 Task: Search one way flight ticket for 3 adults in first from Omaha: Eppley Airfield to Riverton: Central Wyoming Regional Airport (was Riverton Regional) on 5-4-2023. Choice of flights is Frontier. Number of bags: 1 carry on bag. Price is upto 55000. Outbound departure time preference is 14:00.
Action: Mouse moved to (219, 286)
Screenshot: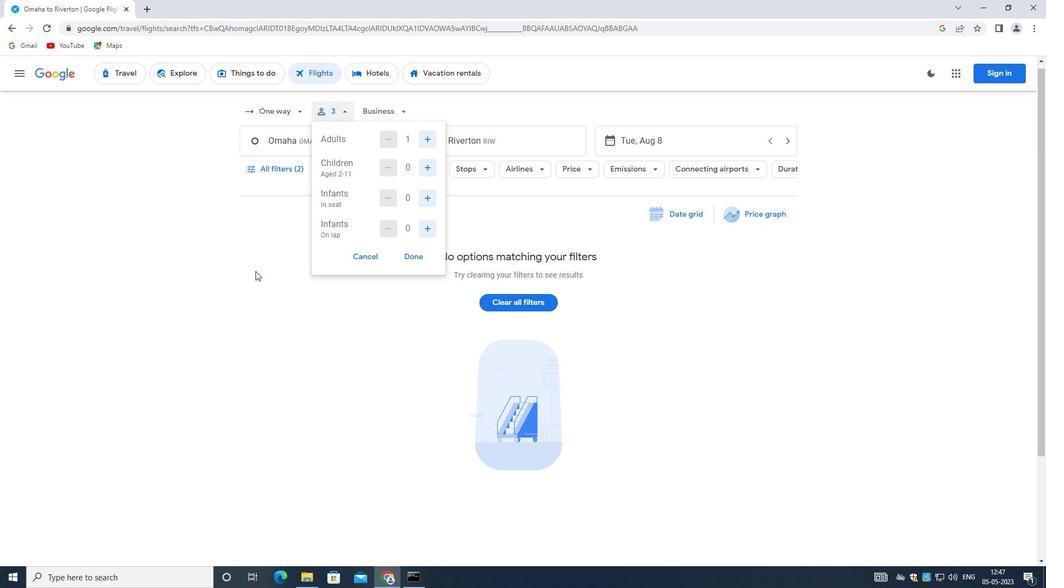
Action: Mouse pressed left at (219, 286)
Screenshot: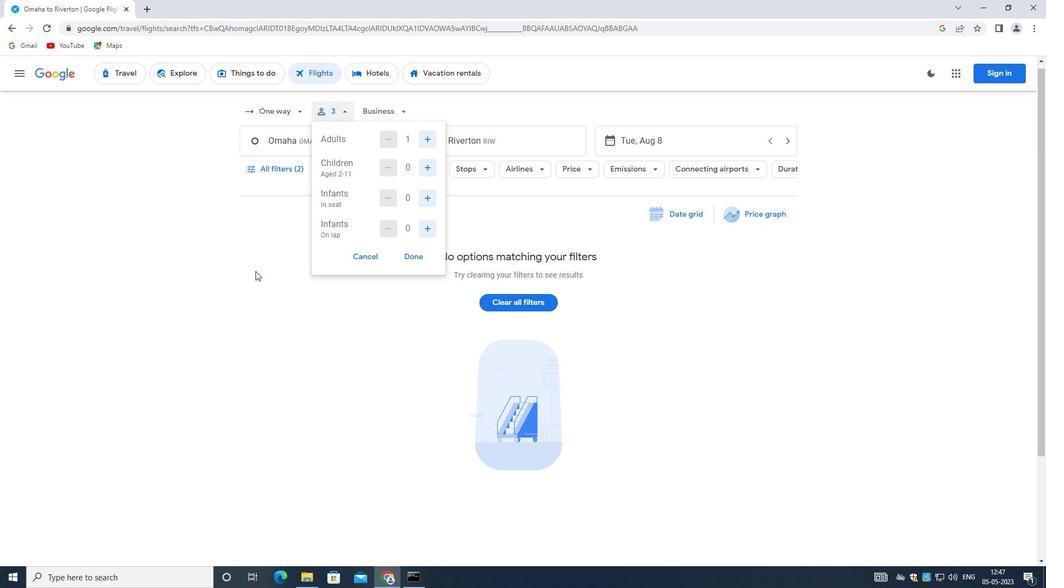 
Action: Mouse moved to (289, 110)
Screenshot: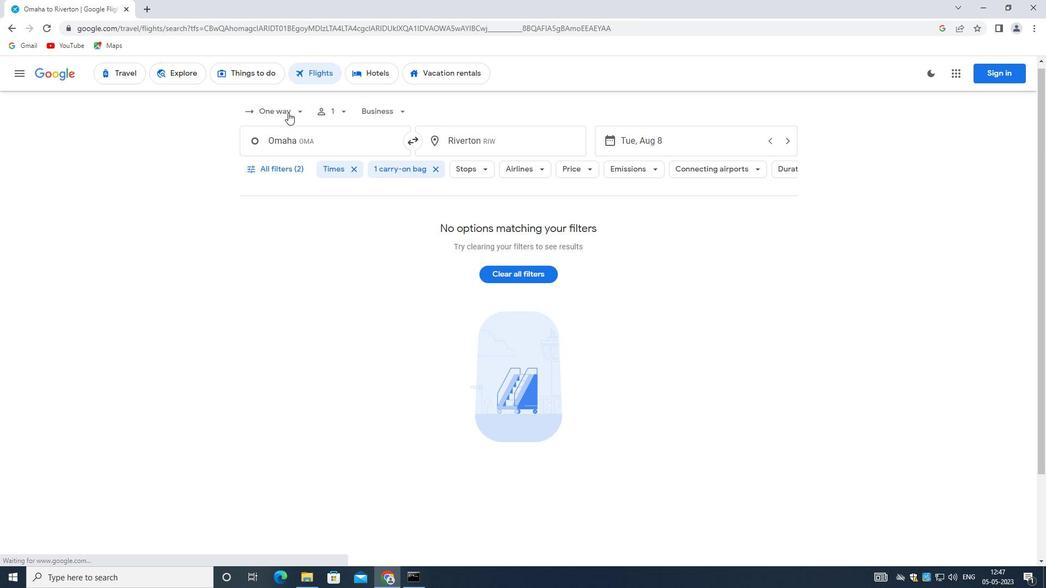 
Action: Mouse pressed left at (289, 110)
Screenshot: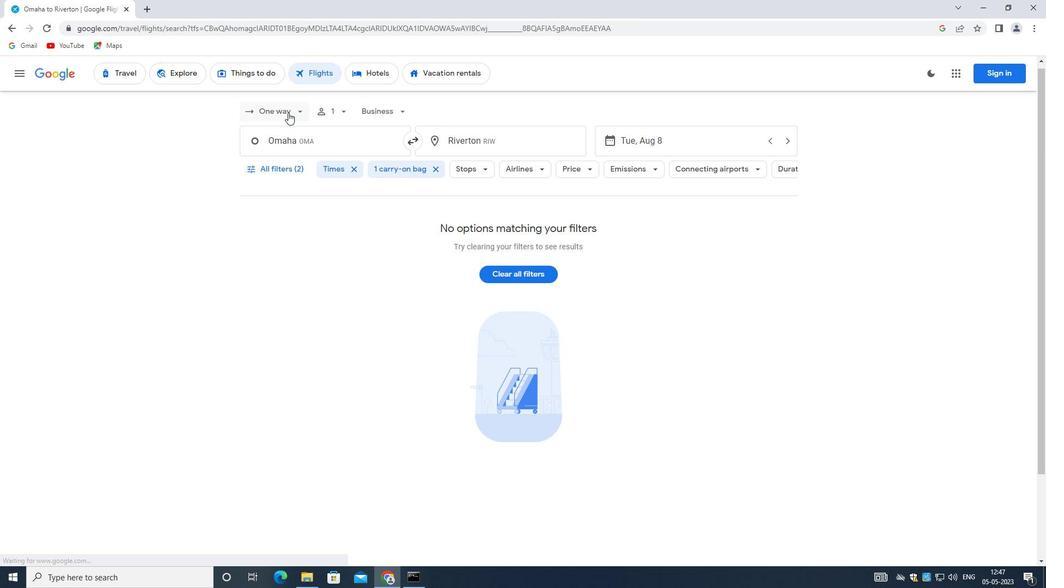 
Action: Mouse moved to (287, 161)
Screenshot: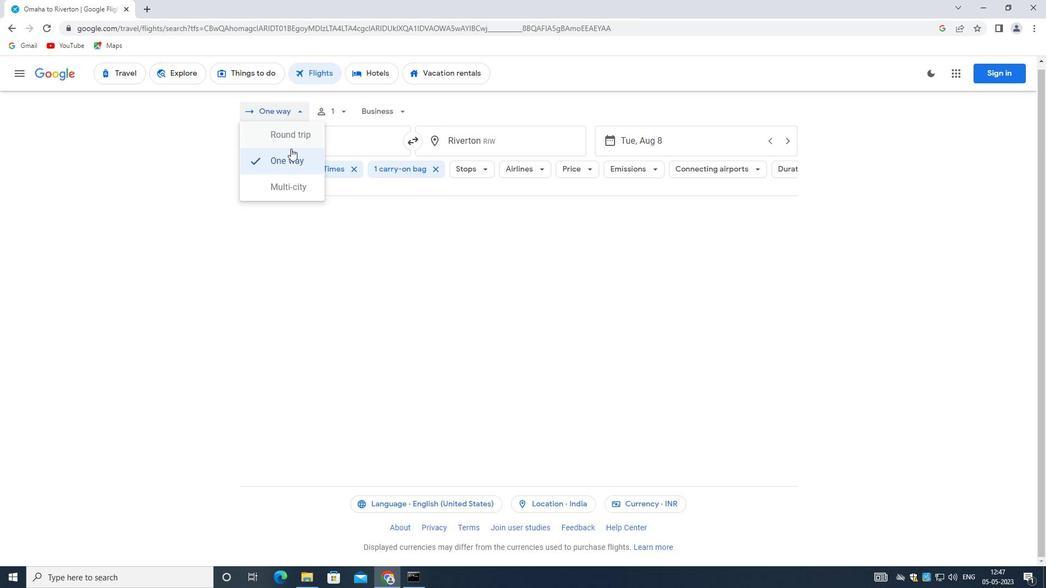 
Action: Mouse pressed left at (287, 161)
Screenshot: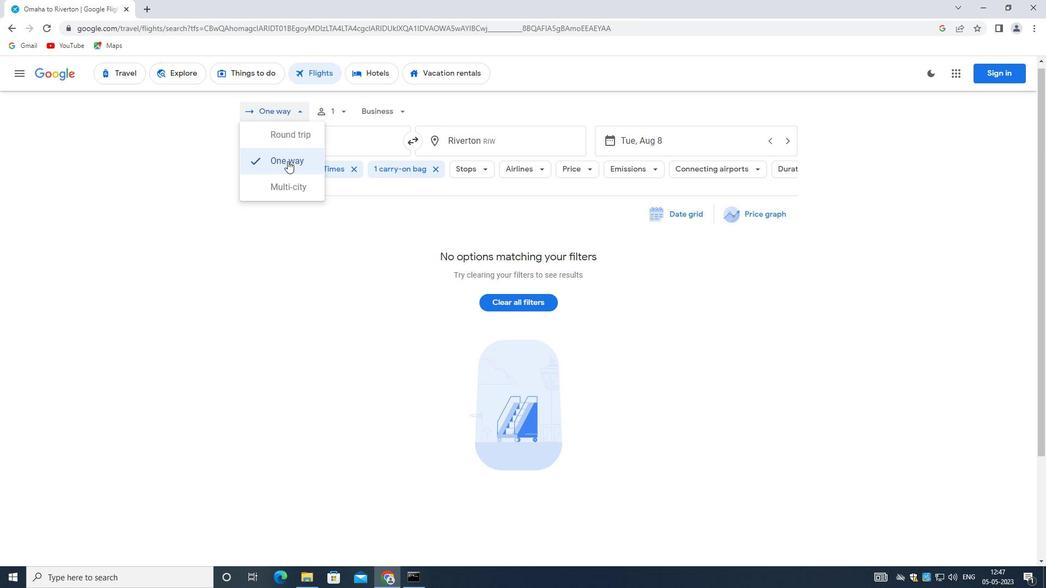 
Action: Mouse moved to (347, 105)
Screenshot: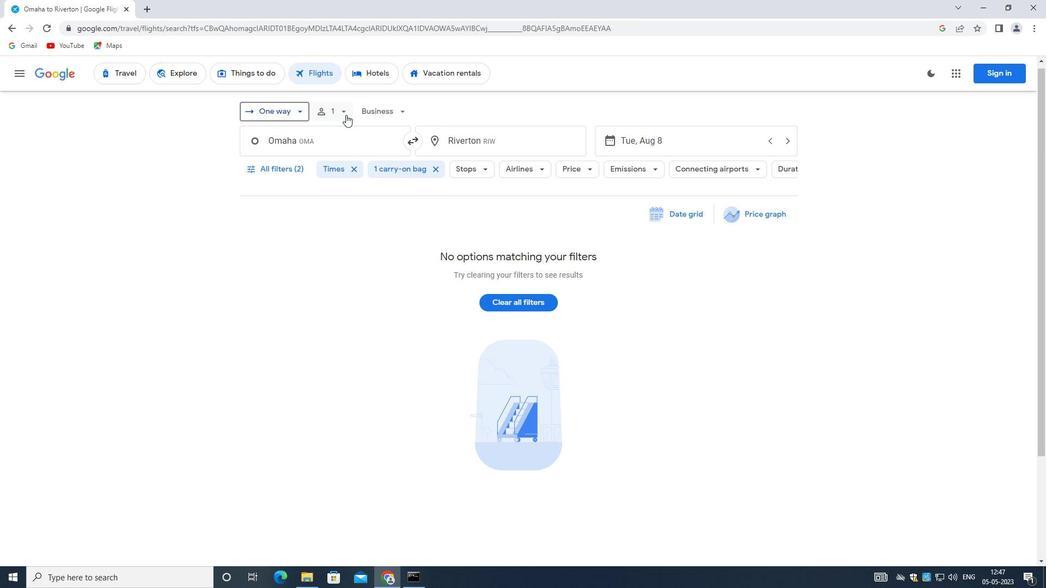 
Action: Mouse pressed left at (347, 105)
Screenshot: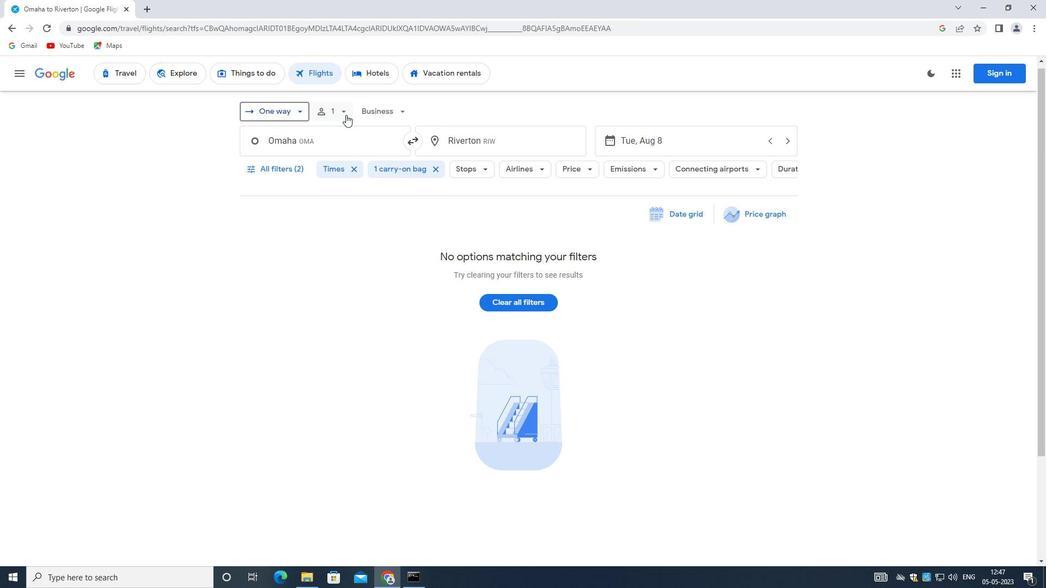 
Action: Mouse moved to (381, 133)
Screenshot: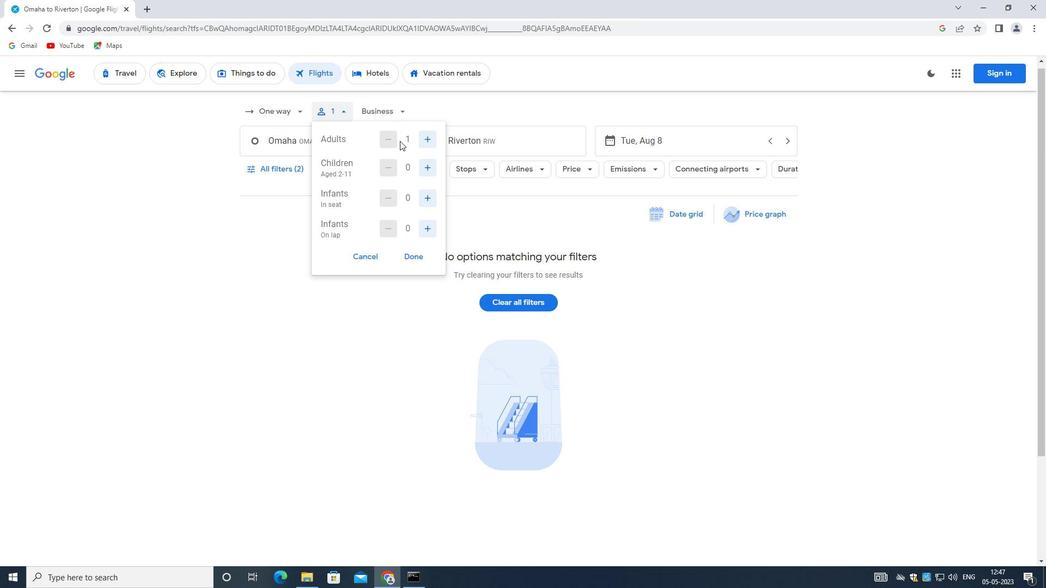 
Action: Mouse pressed left at (381, 133)
Screenshot: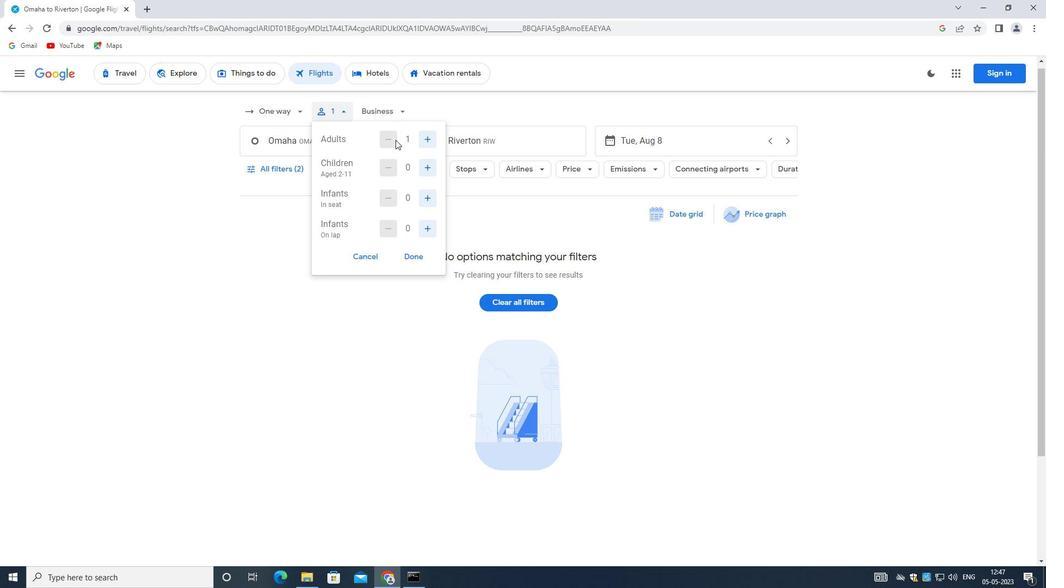 
Action: Mouse moved to (390, 142)
Screenshot: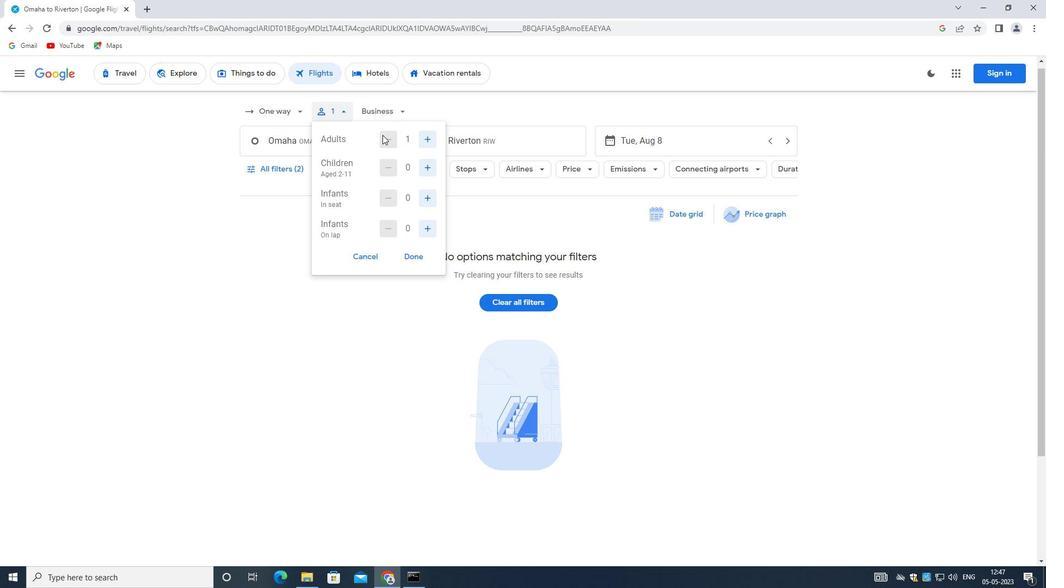 
Action: Mouse pressed left at (390, 142)
Screenshot: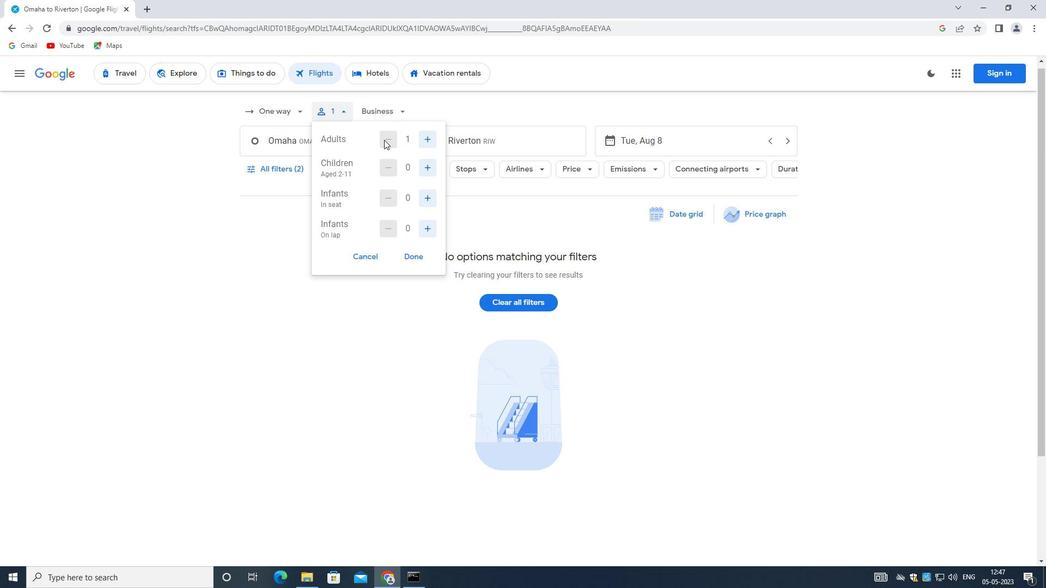 
Action: Mouse pressed left at (390, 142)
Screenshot: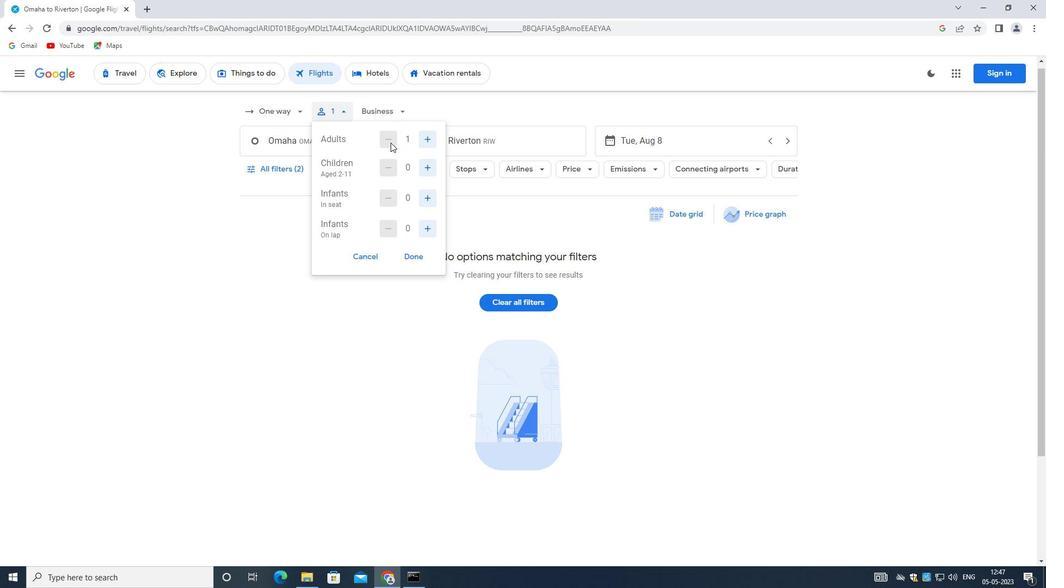 
Action: Mouse moved to (422, 134)
Screenshot: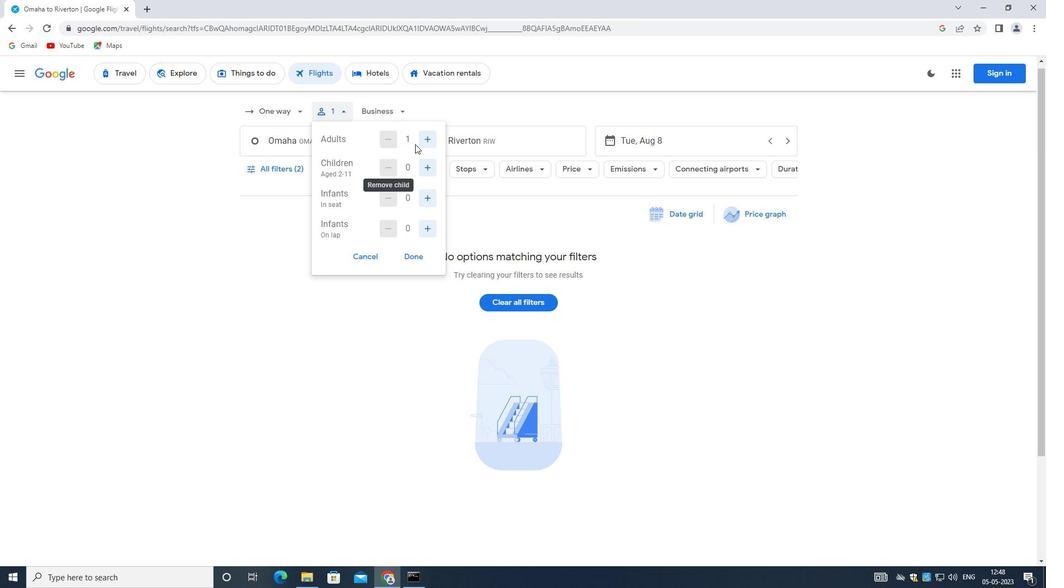 
Action: Mouse pressed left at (422, 134)
Screenshot: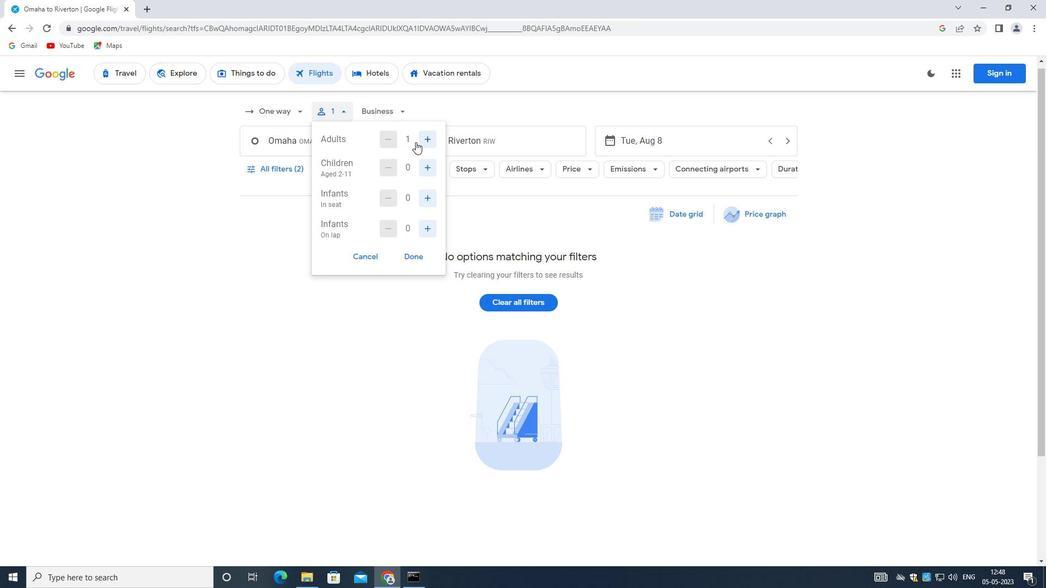 
Action: Mouse moved to (422, 134)
Screenshot: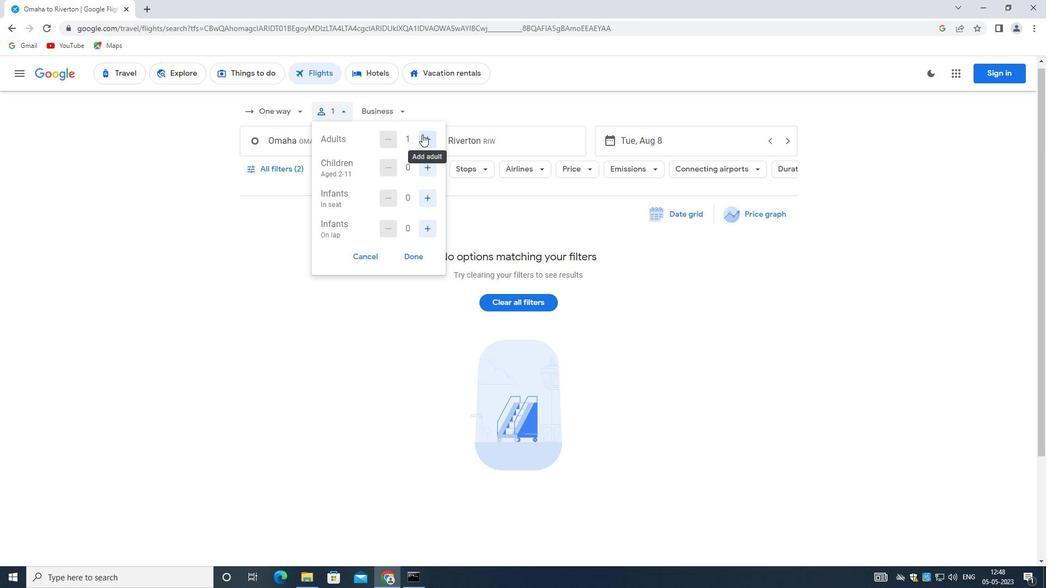 
Action: Mouse pressed left at (422, 134)
Screenshot: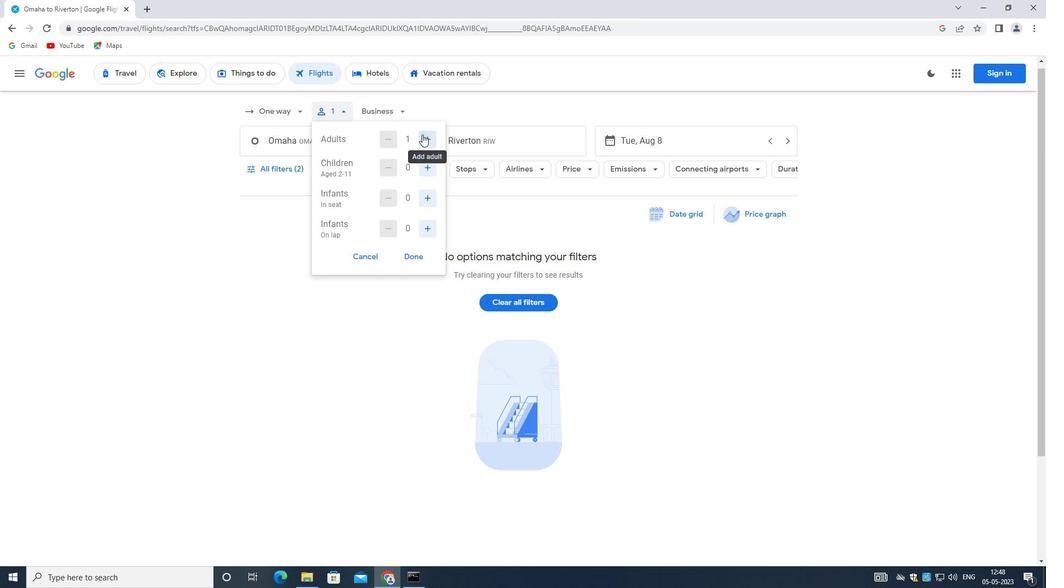 
Action: Mouse moved to (412, 255)
Screenshot: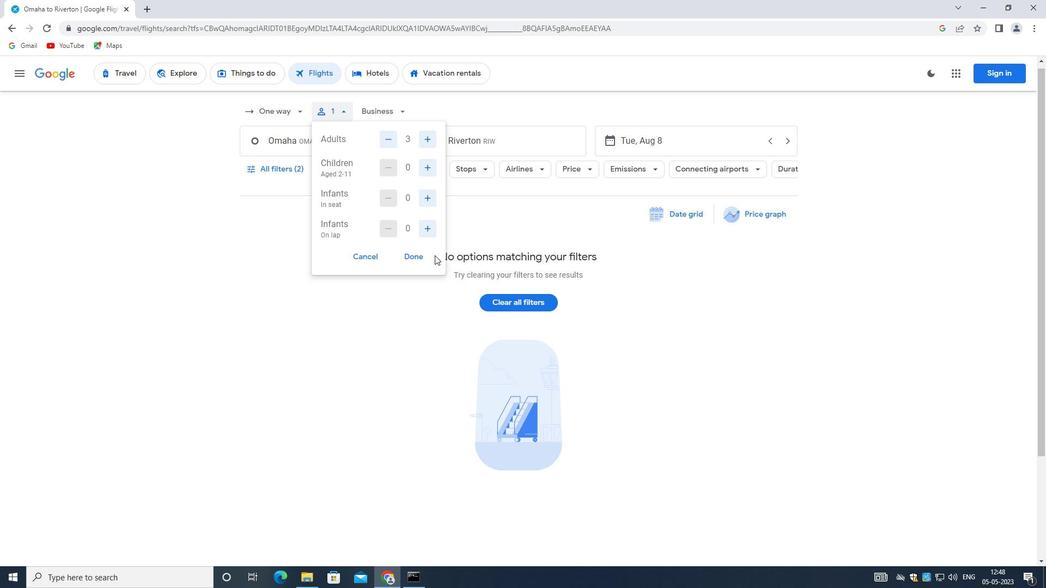 
Action: Mouse pressed left at (412, 255)
Screenshot: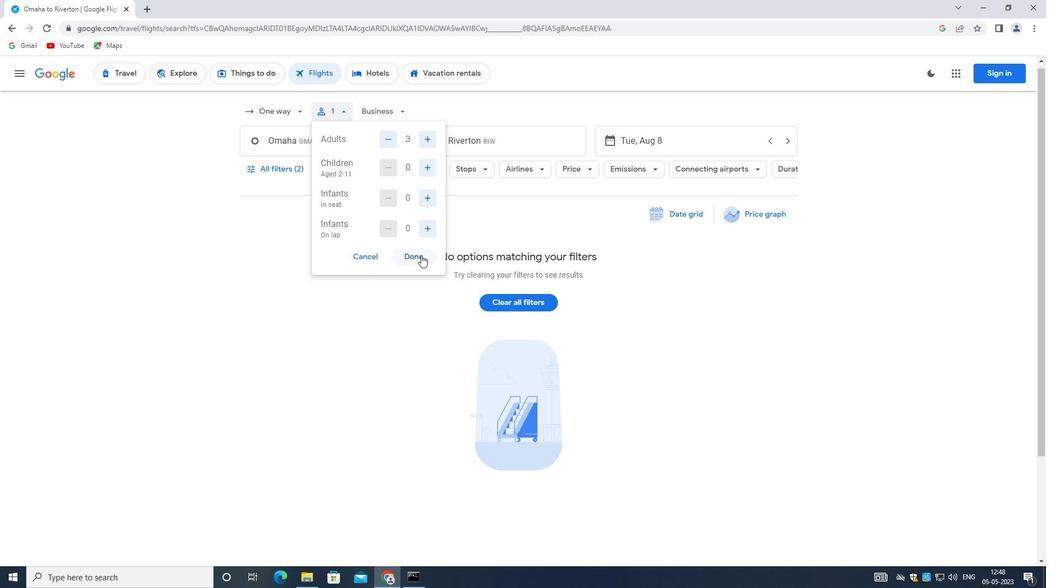 
Action: Mouse moved to (312, 140)
Screenshot: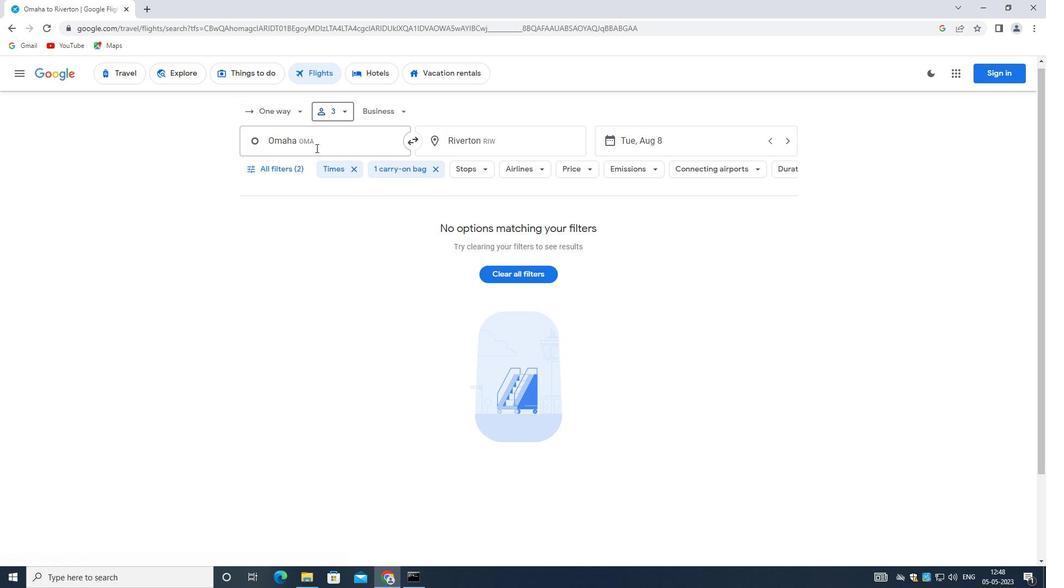 
Action: Mouse pressed left at (312, 140)
Screenshot: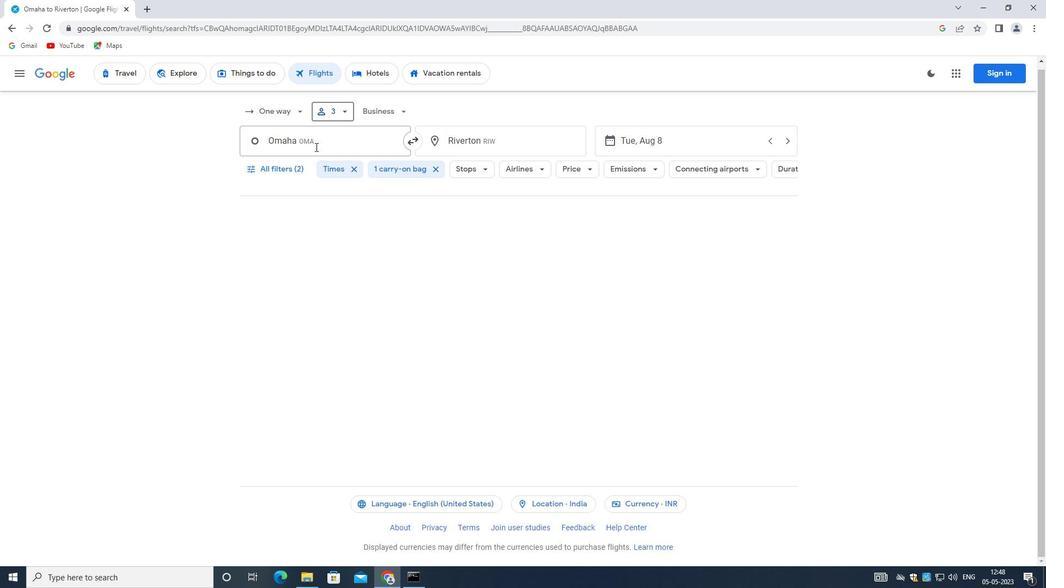 
Action: Mouse moved to (312, 140)
Screenshot: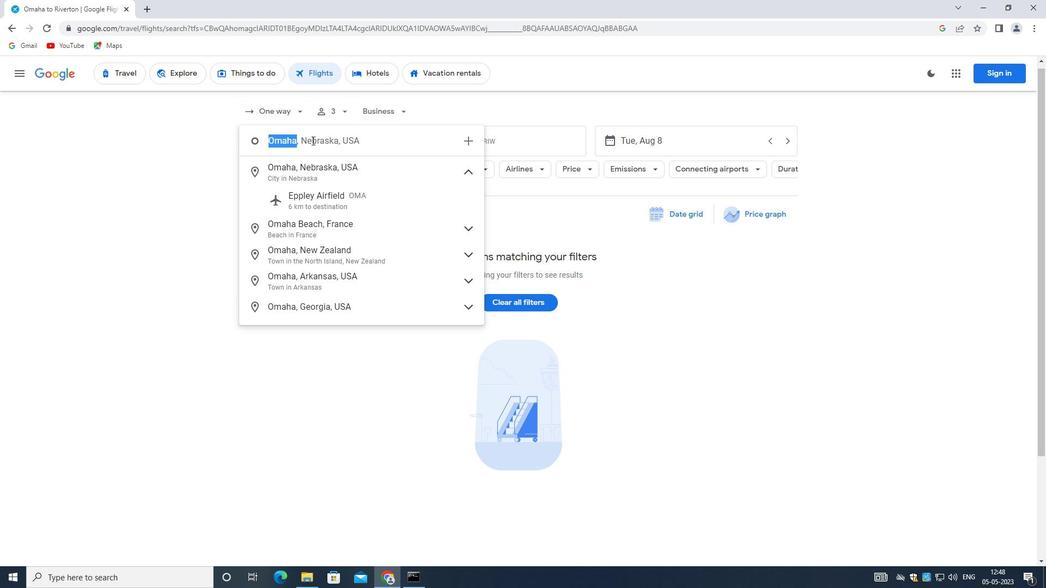 
Action: Key pressed <Key.backspace><Key.shift>EPP
Screenshot: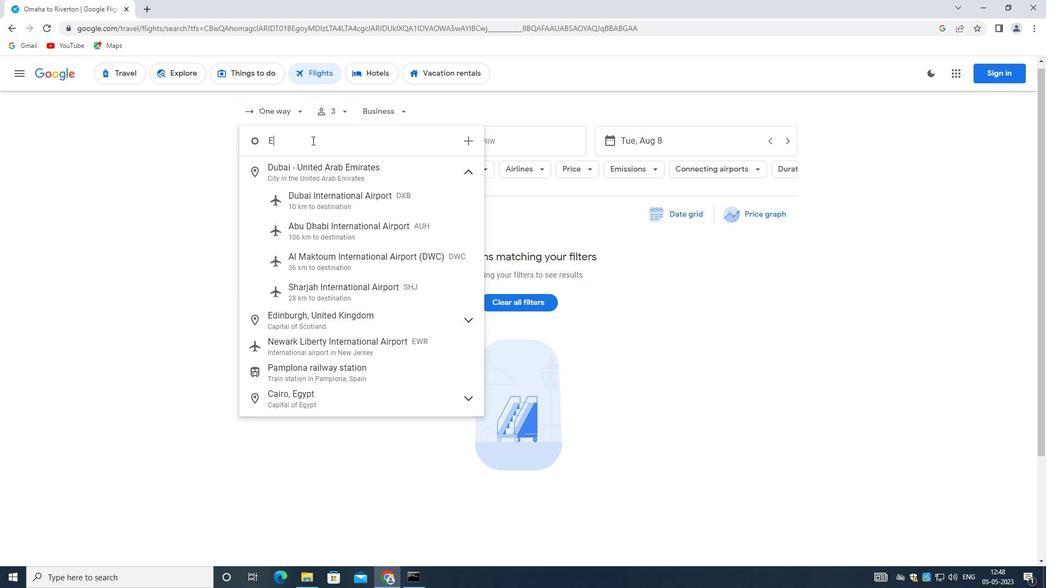 
Action: Mouse moved to (276, 162)
Screenshot: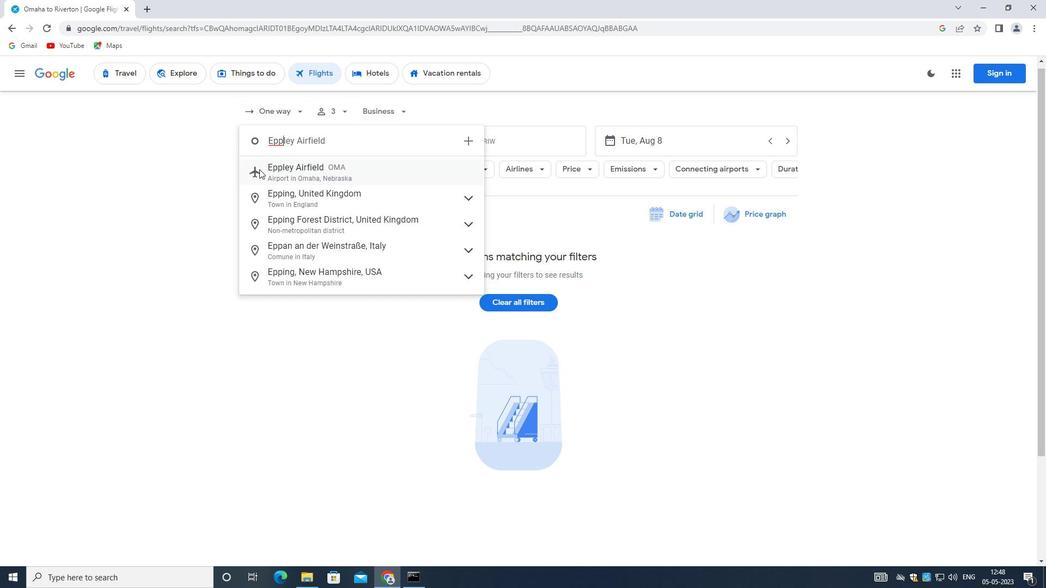 
Action: Mouse pressed left at (276, 162)
Screenshot: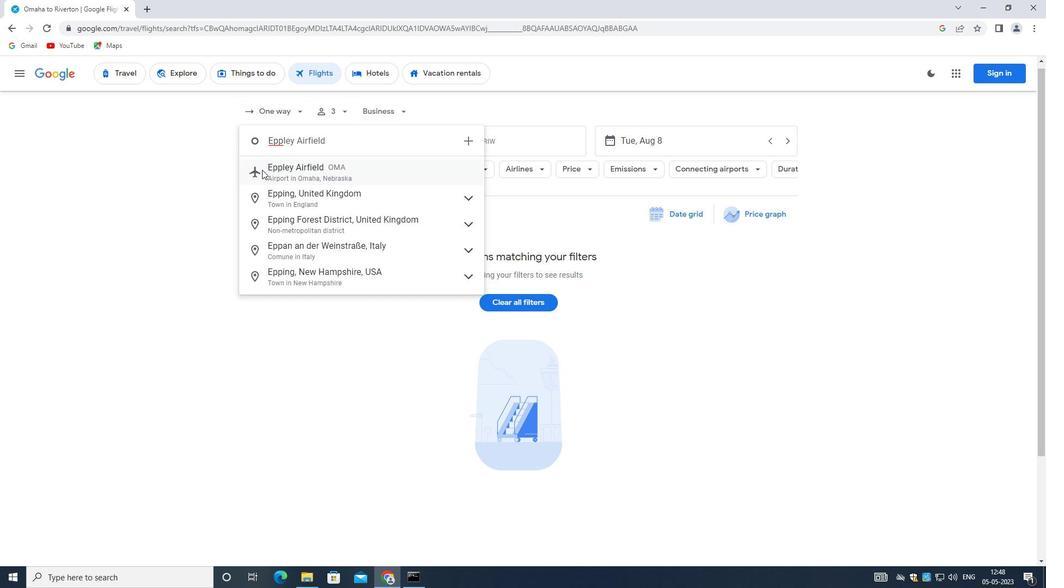 
Action: Mouse moved to (474, 149)
Screenshot: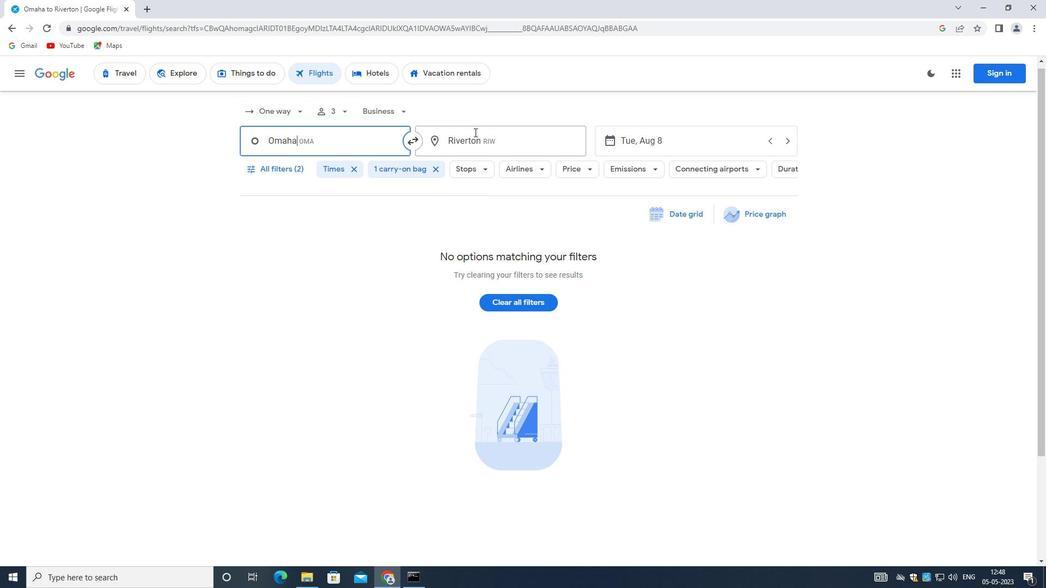 
Action: Mouse pressed left at (474, 149)
Screenshot: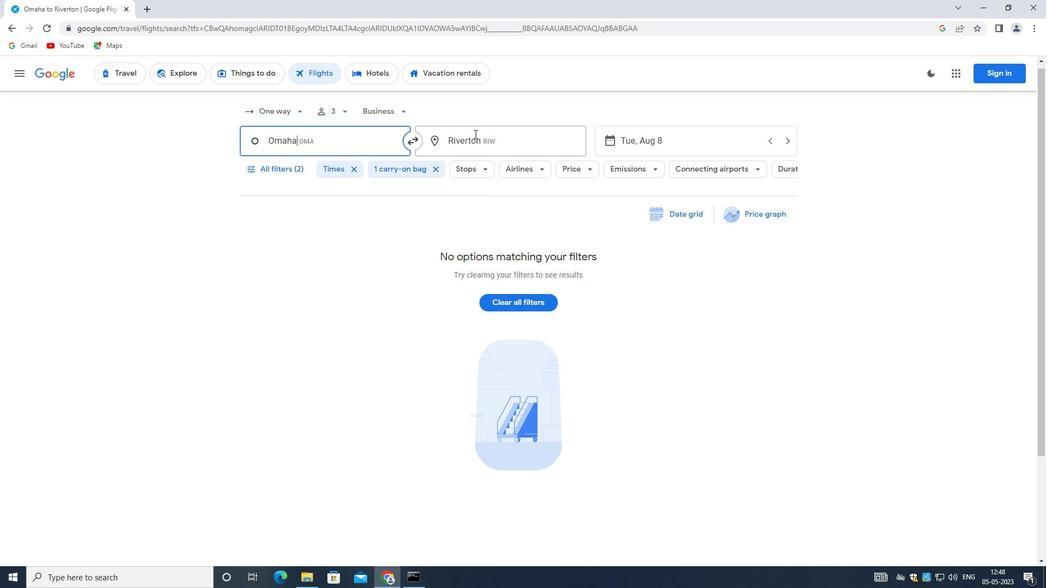 
Action: Key pressed <Key.backspace><Key.shift>CENTRAL<Key.space><Key.shift>W
Screenshot: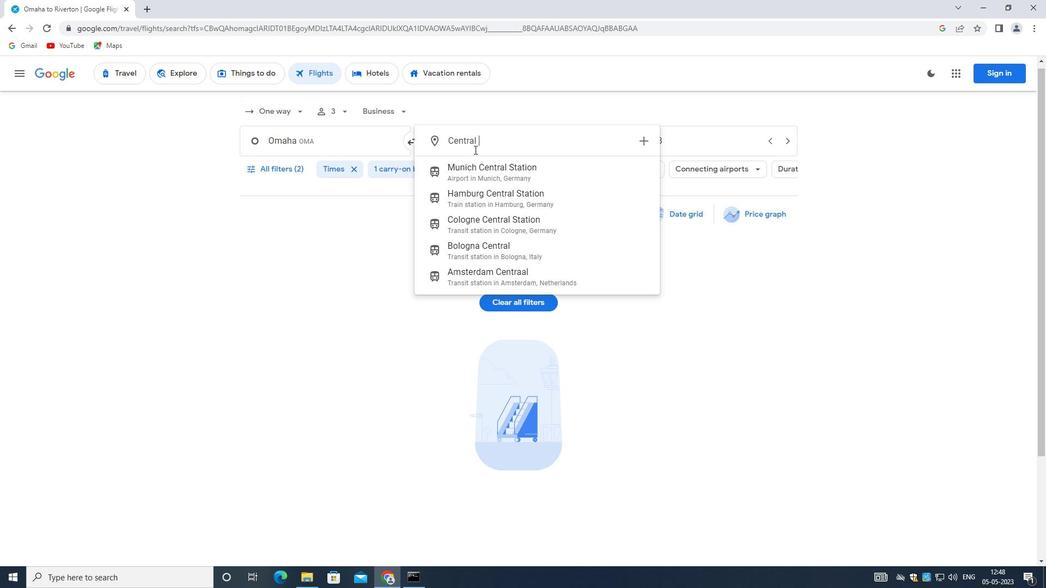 
Action: Mouse moved to (537, 168)
Screenshot: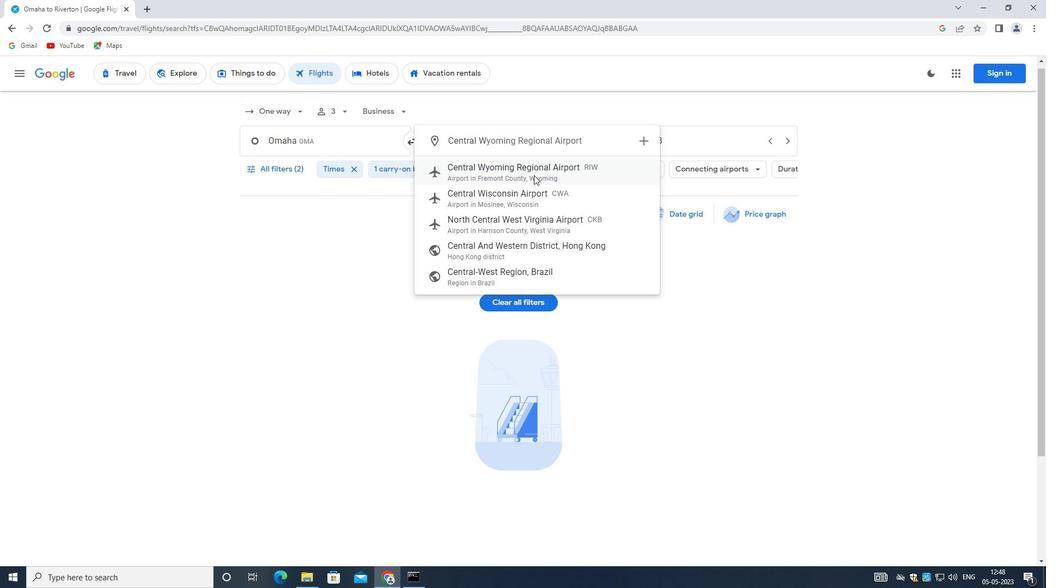 
Action: Mouse pressed left at (537, 168)
Screenshot: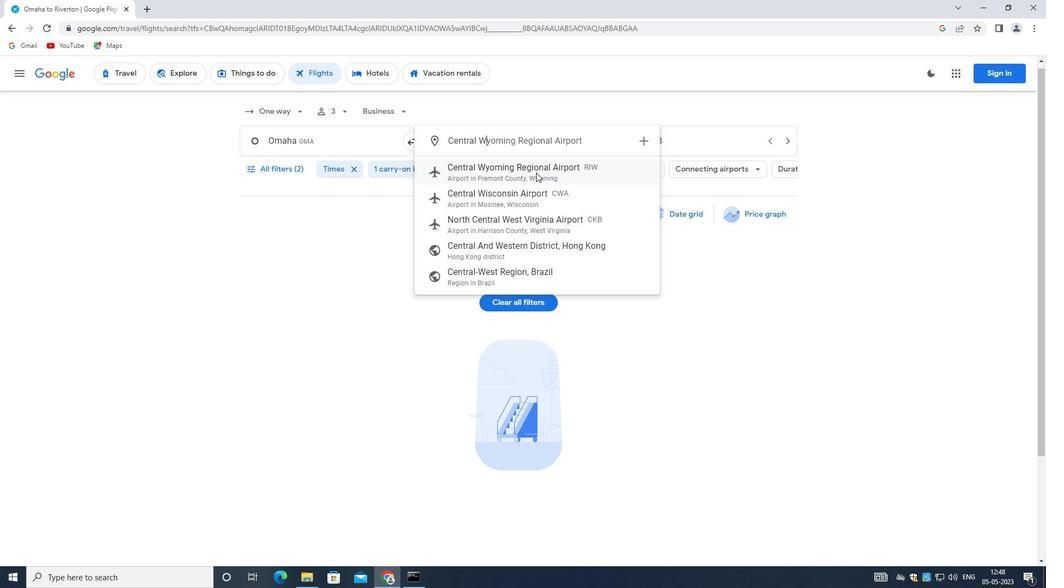 
Action: Mouse moved to (682, 141)
Screenshot: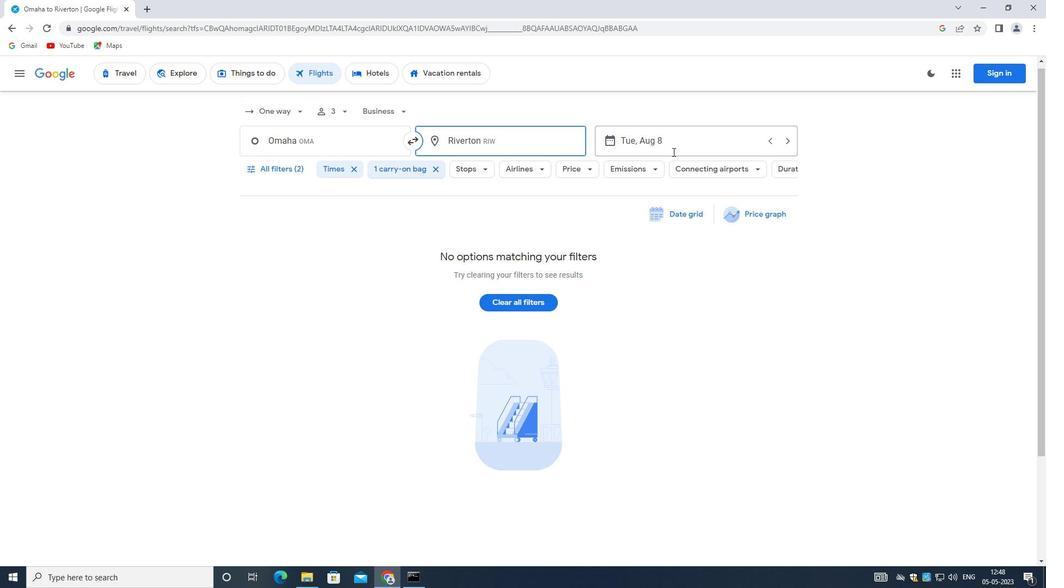 
Action: Mouse pressed left at (682, 141)
Screenshot: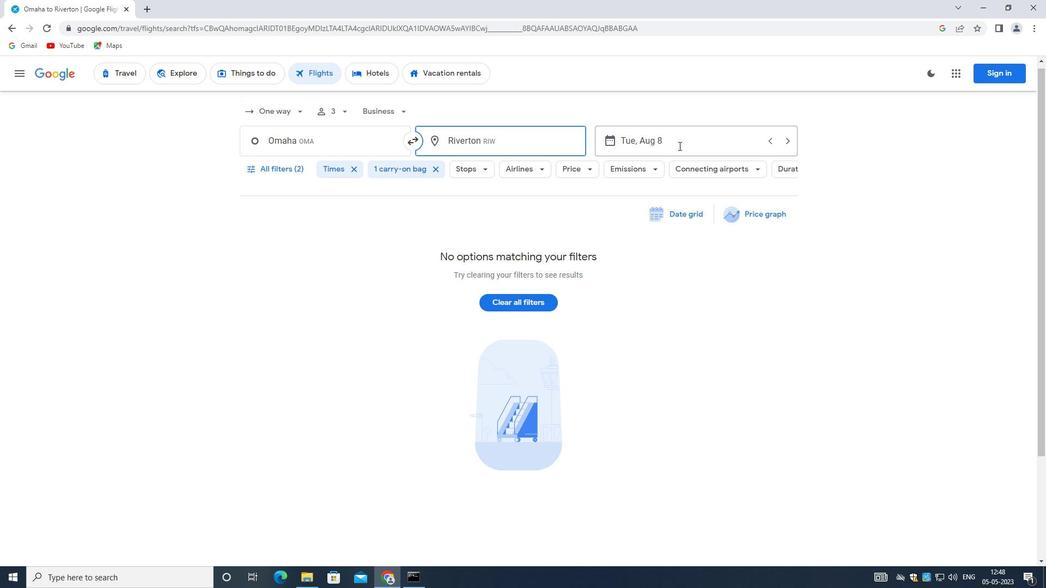 
Action: Mouse moved to (462, 263)
Screenshot: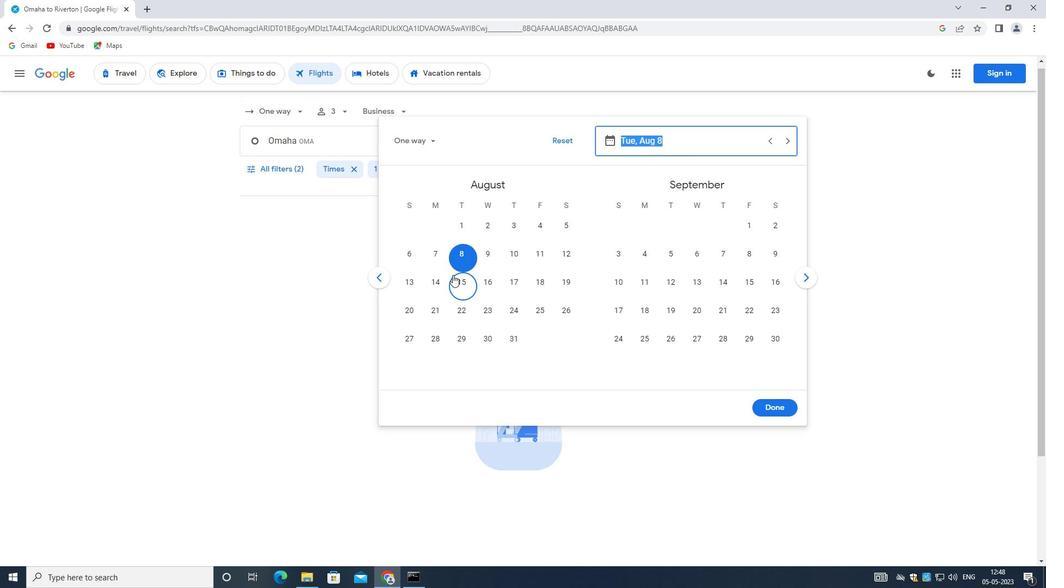 
Action: Mouse pressed left at (462, 263)
Screenshot: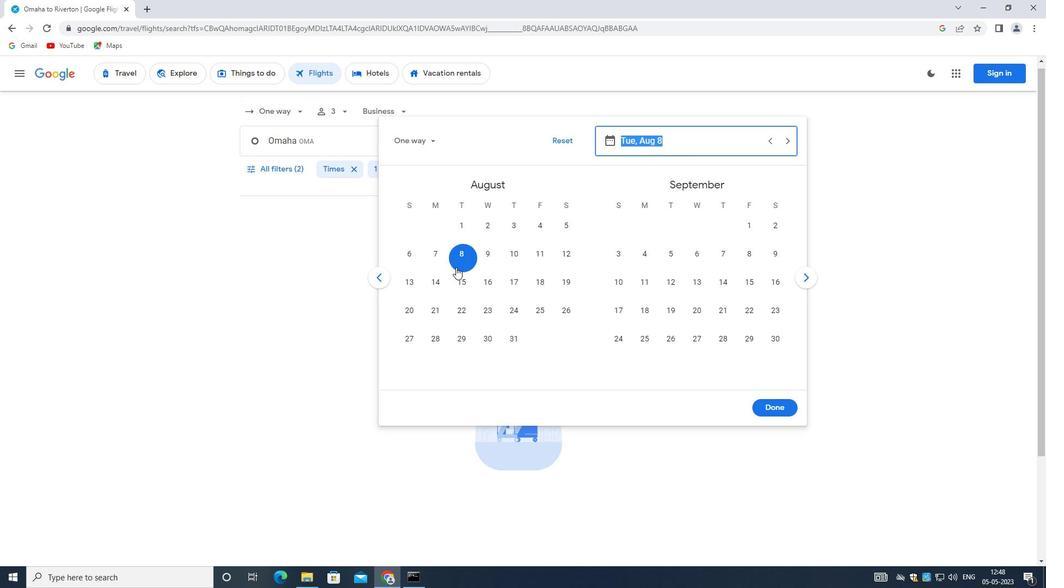 
Action: Mouse moved to (773, 404)
Screenshot: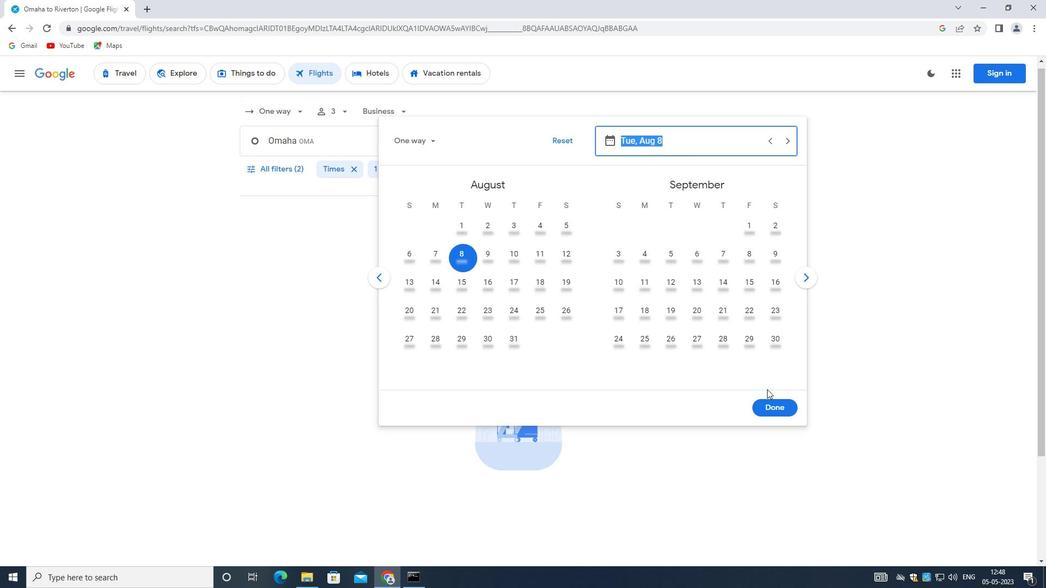 
Action: Mouse pressed left at (773, 404)
Screenshot: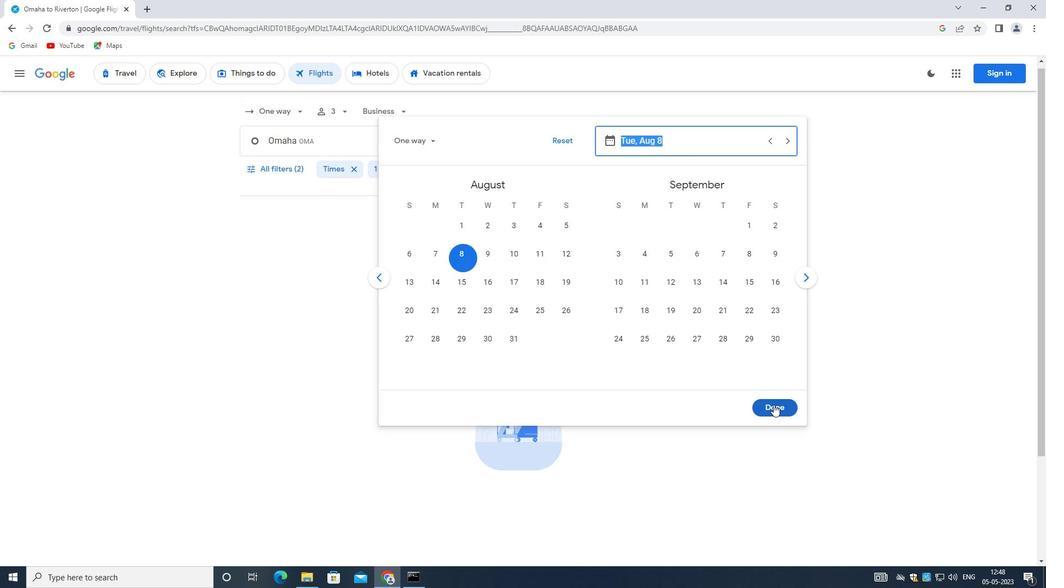 
Action: Mouse moved to (269, 162)
Screenshot: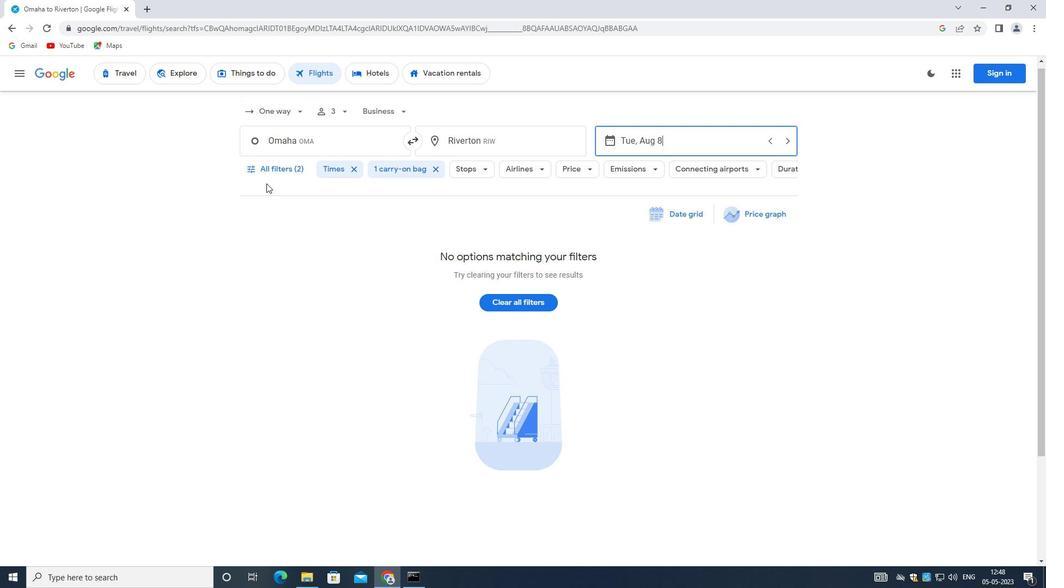 
Action: Mouse pressed left at (269, 162)
Screenshot: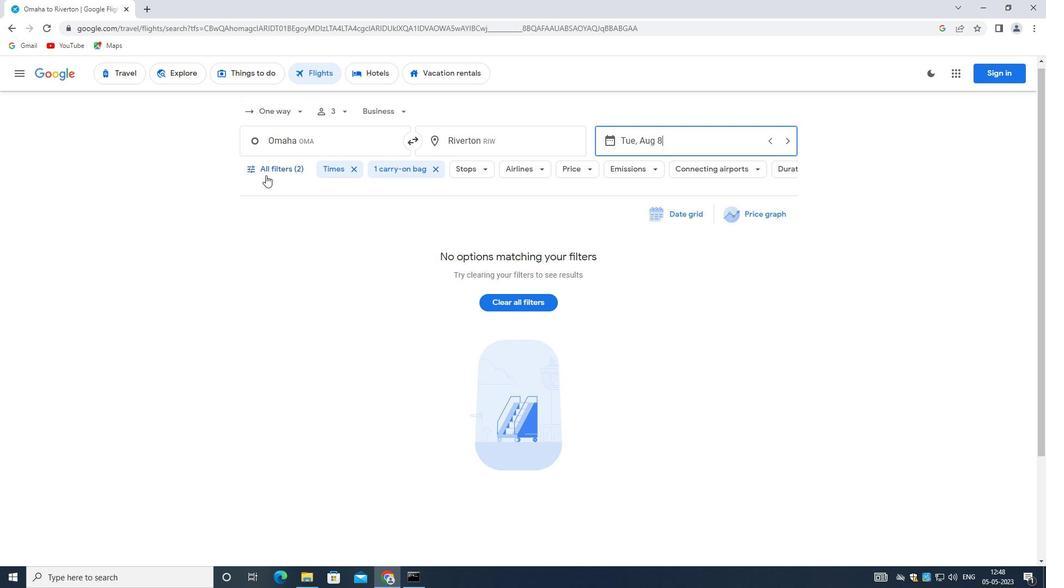 
Action: Mouse moved to (392, 402)
Screenshot: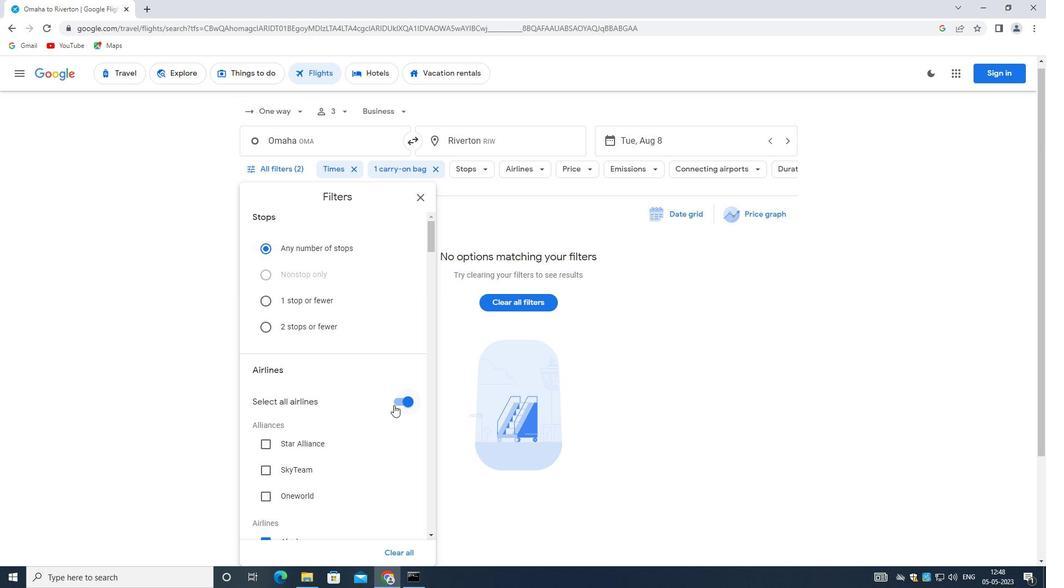 
Action: Mouse pressed left at (392, 402)
Screenshot: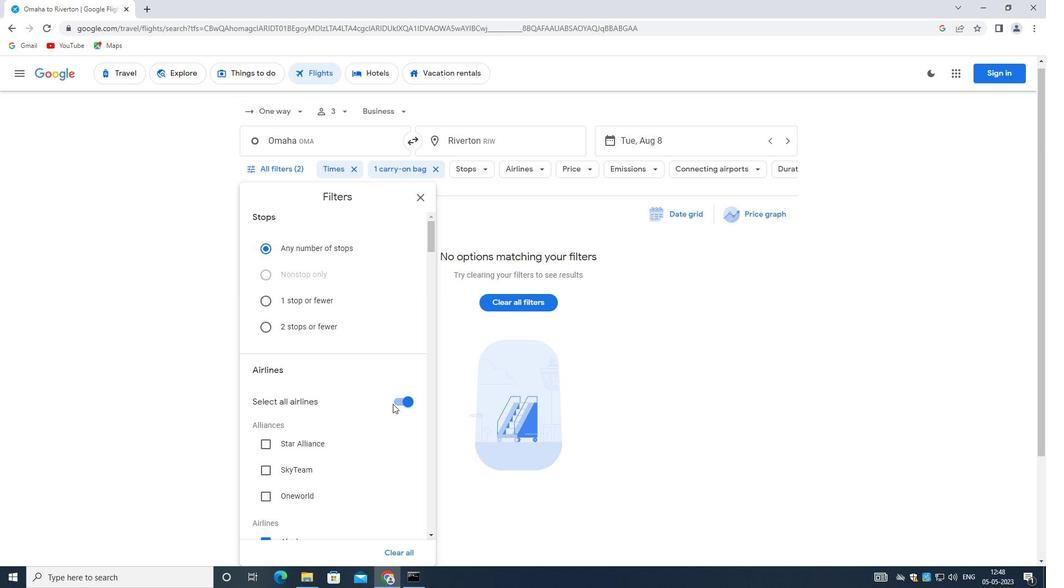 
Action: Mouse moved to (395, 403)
Screenshot: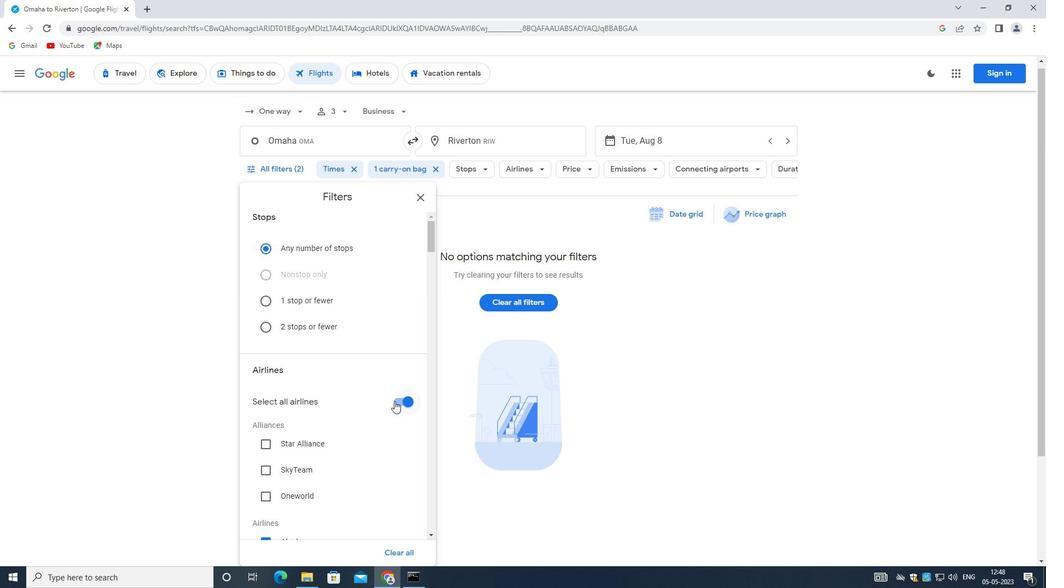 
Action: Mouse pressed left at (395, 403)
Screenshot: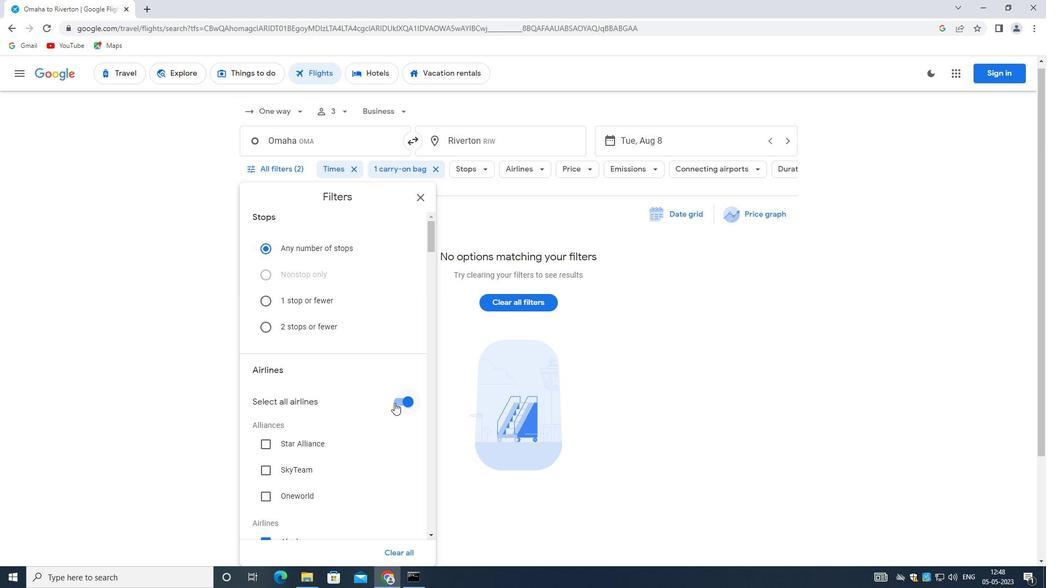 
Action: Mouse moved to (349, 395)
Screenshot: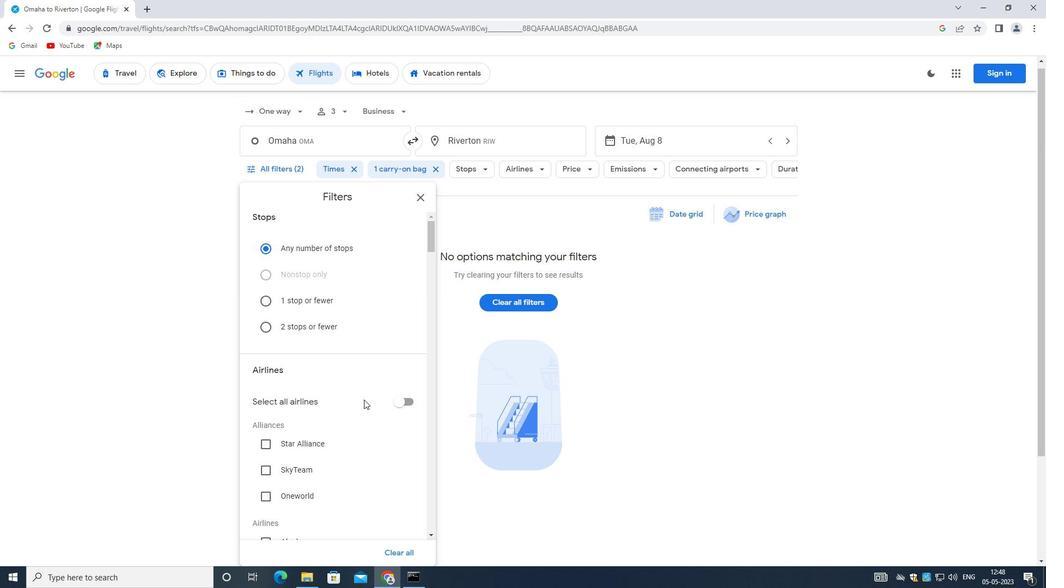 
Action: Mouse scrolled (349, 395) with delta (0, 0)
Screenshot: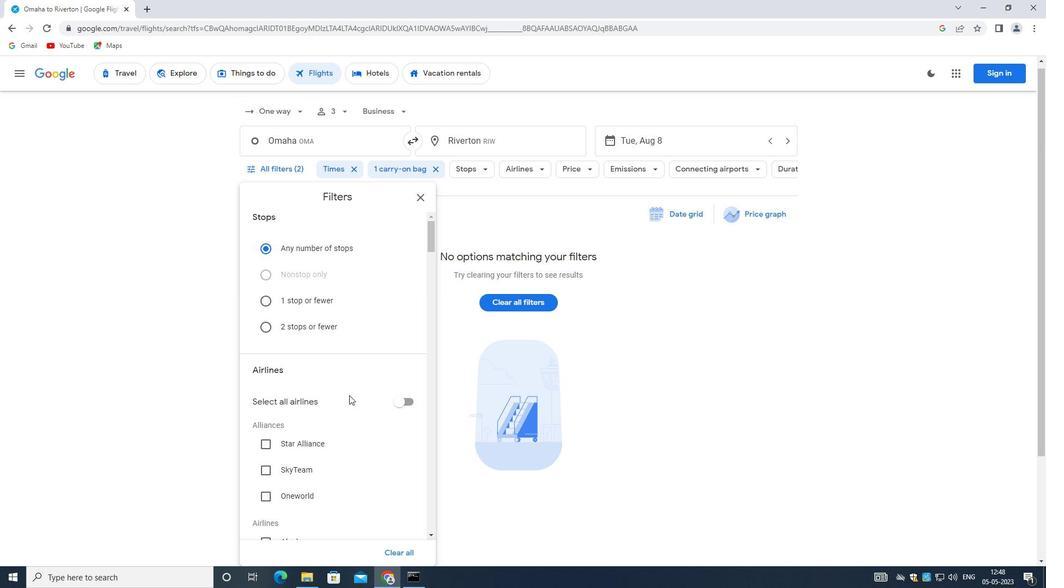 
Action: Mouse moved to (348, 395)
Screenshot: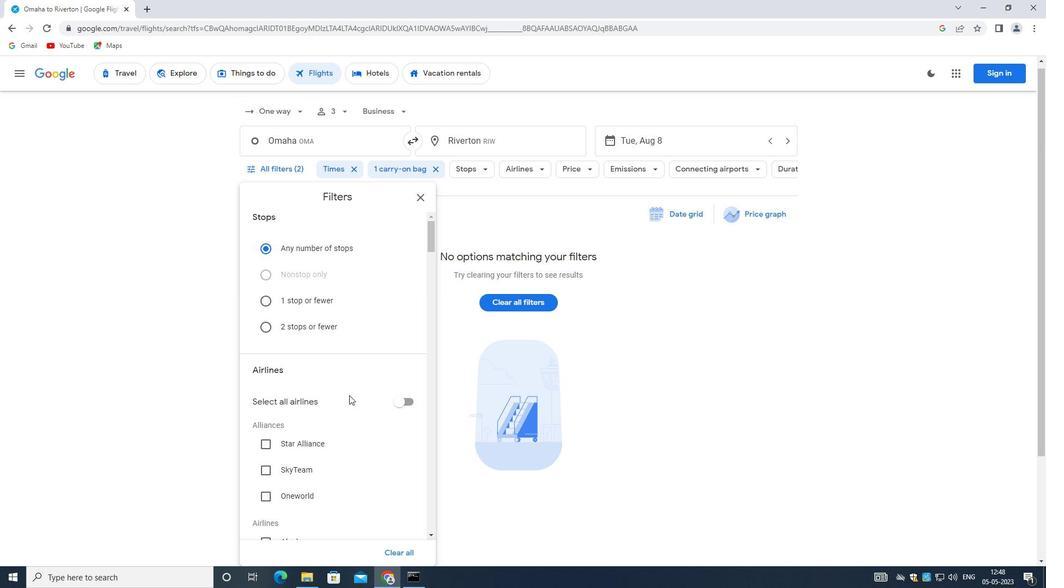 
Action: Mouse scrolled (348, 395) with delta (0, 0)
Screenshot: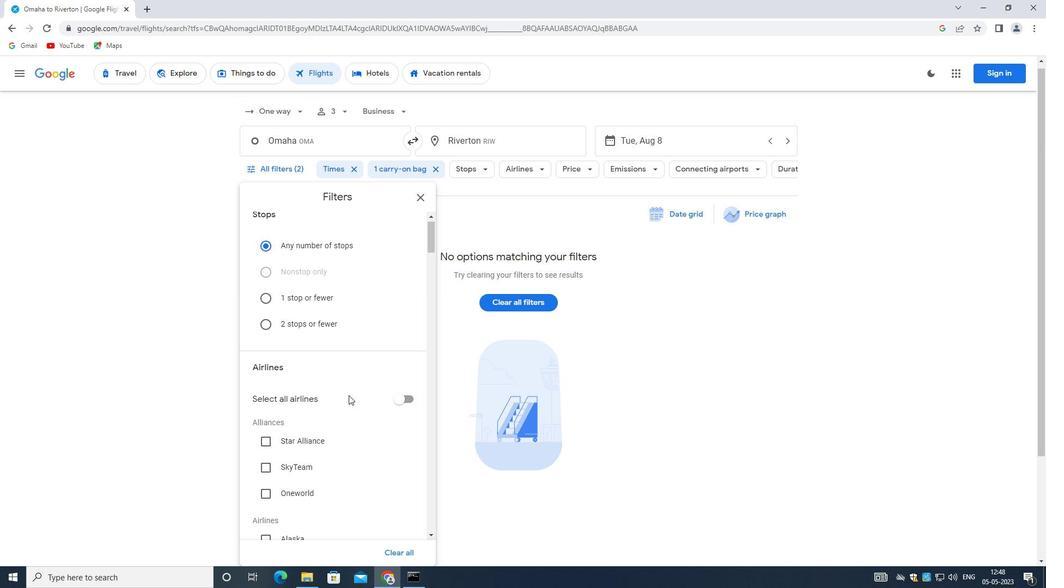 
Action: Mouse moved to (348, 395)
Screenshot: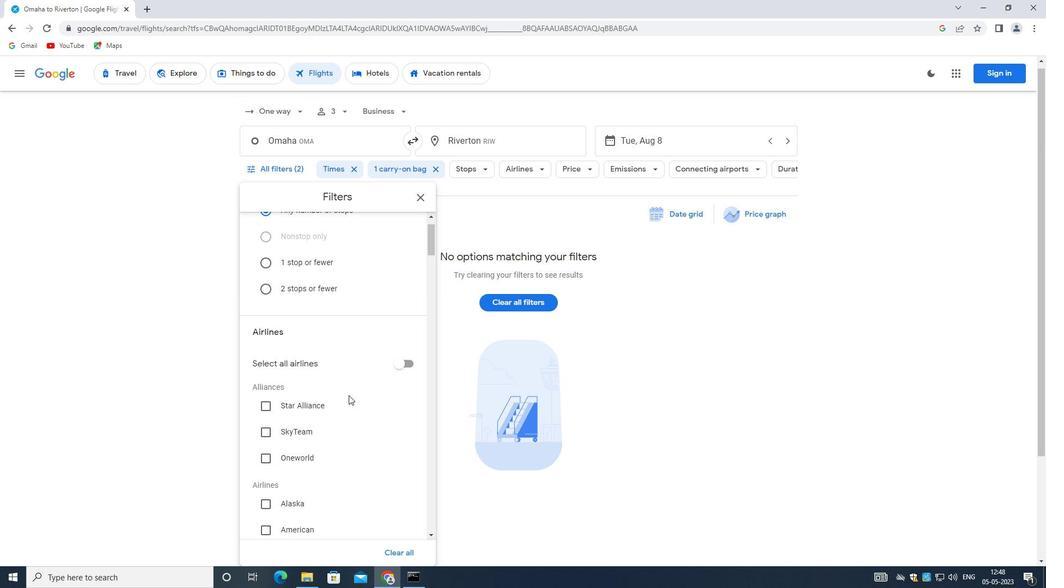 
Action: Mouse scrolled (348, 395) with delta (0, 0)
Screenshot: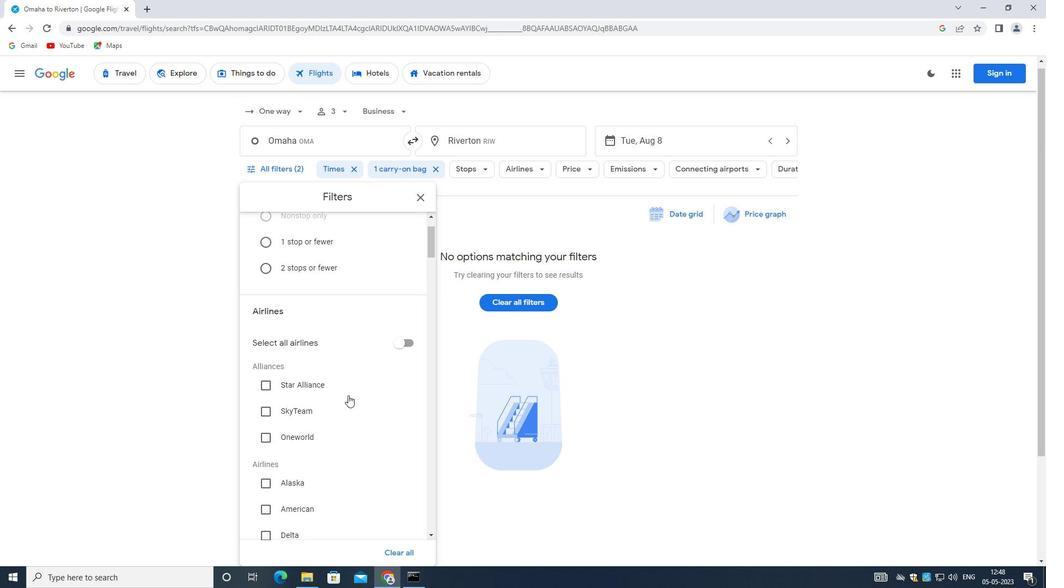 
Action: Mouse scrolled (348, 395) with delta (0, 0)
Screenshot: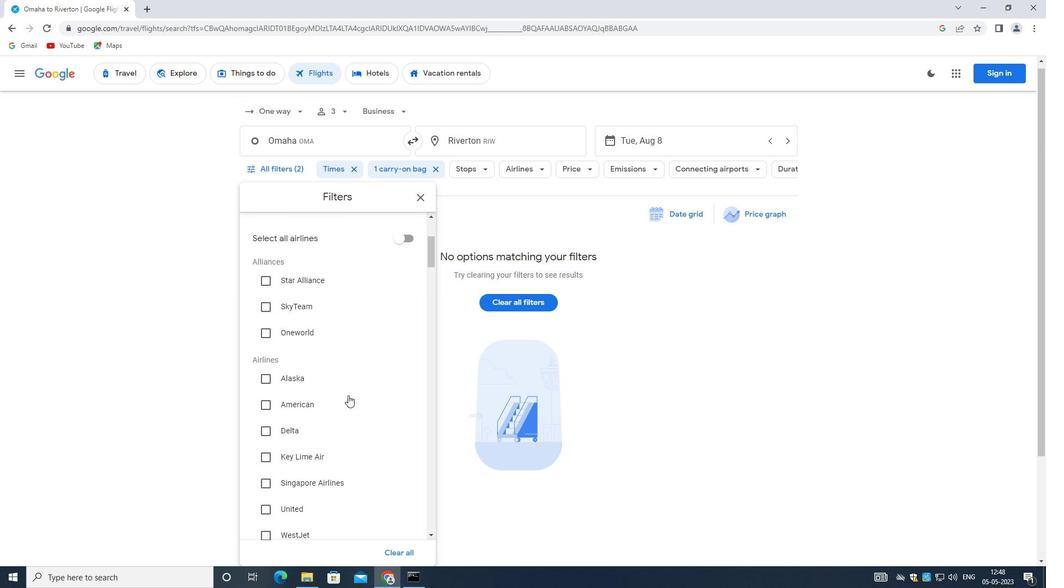 
Action: Mouse moved to (344, 389)
Screenshot: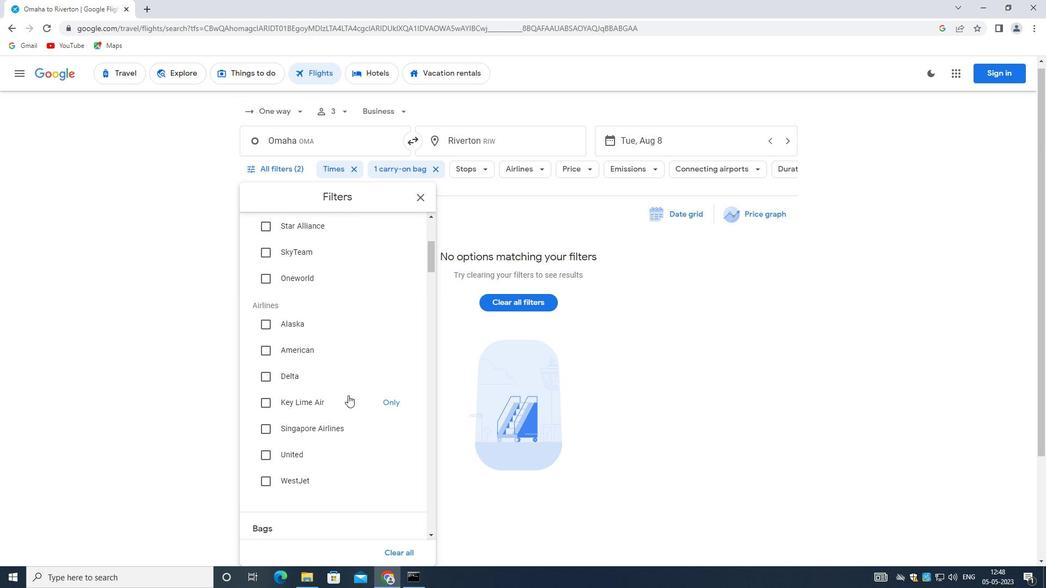 
Action: Mouse scrolled (344, 388) with delta (0, 0)
Screenshot: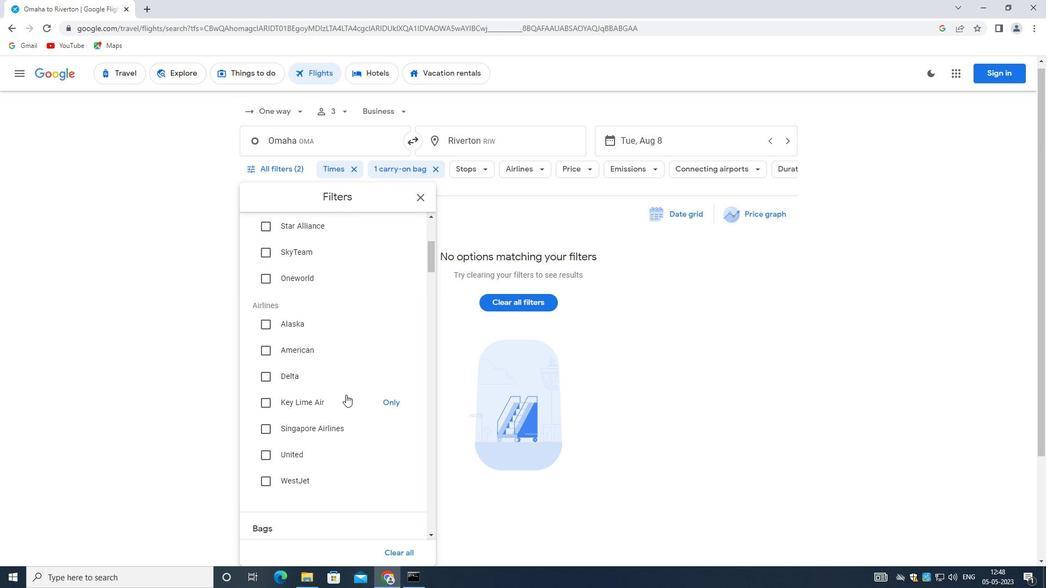 
Action: Mouse scrolled (344, 388) with delta (0, 0)
Screenshot: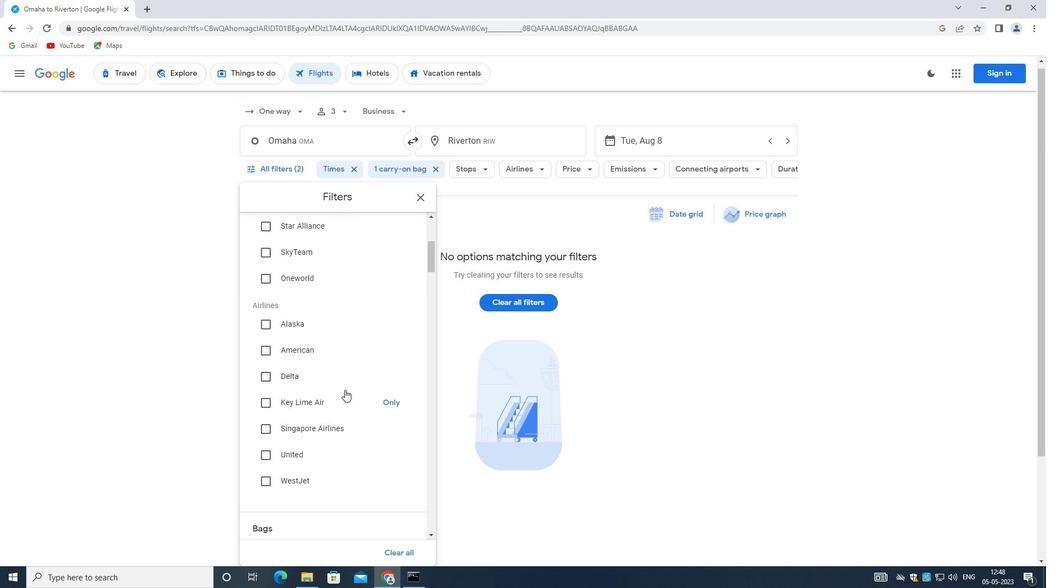 
Action: Mouse scrolled (344, 388) with delta (0, 0)
Screenshot: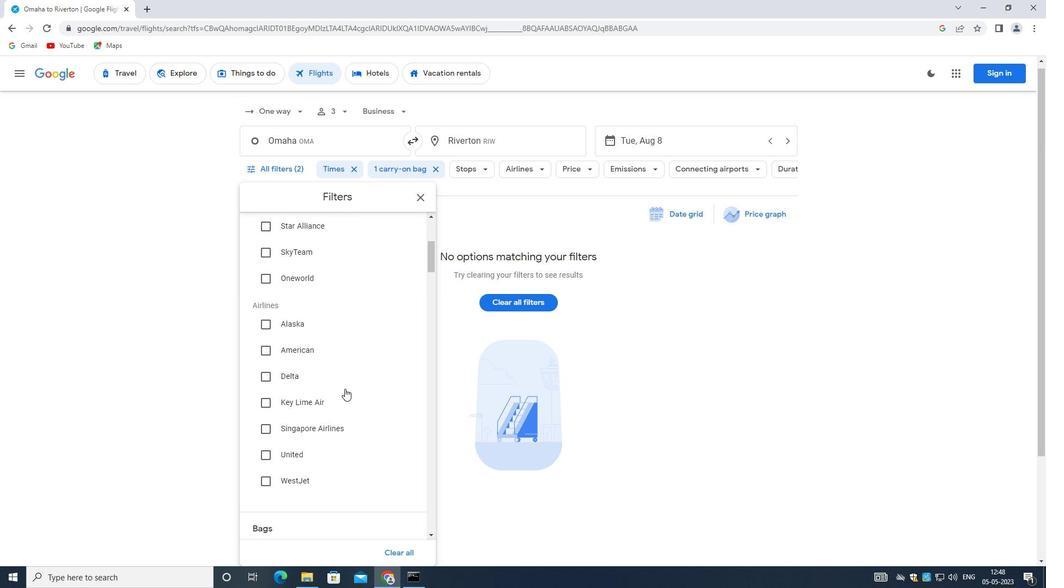 
Action: Mouse moved to (409, 392)
Screenshot: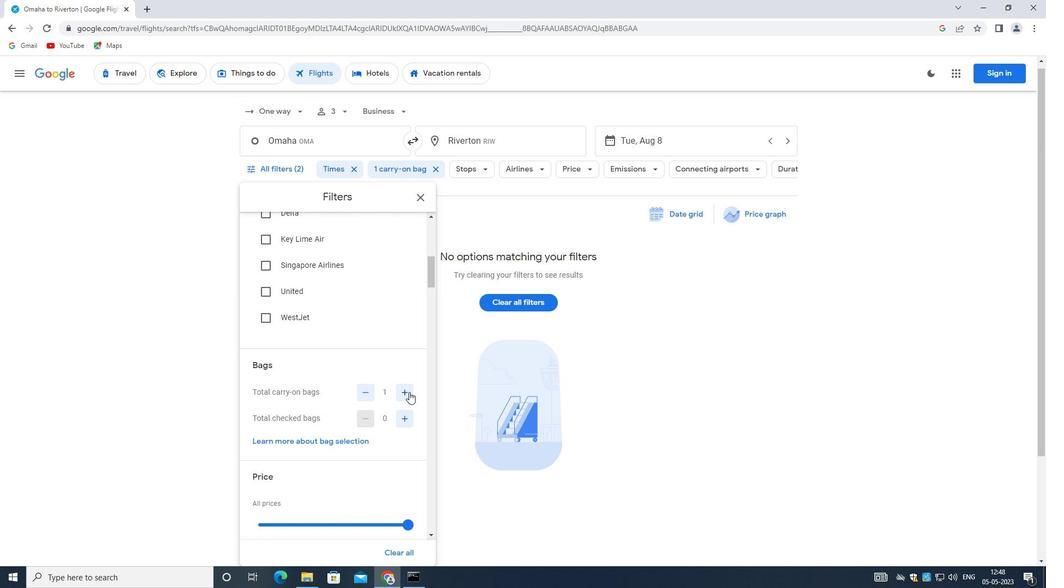 
Action: Mouse pressed left at (409, 392)
Screenshot: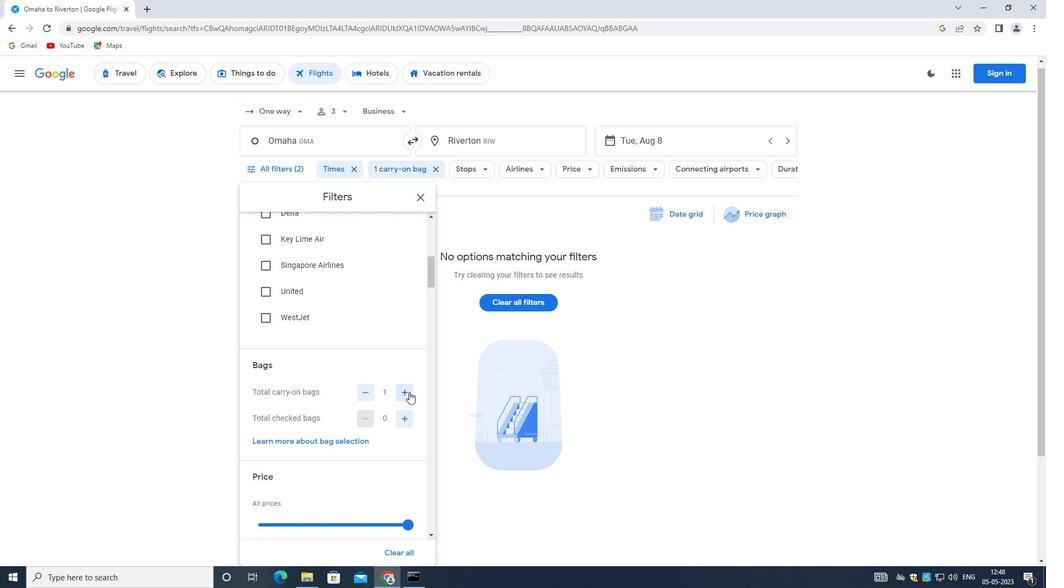 
Action: Mouse moved to (372, 391)
Screenshot: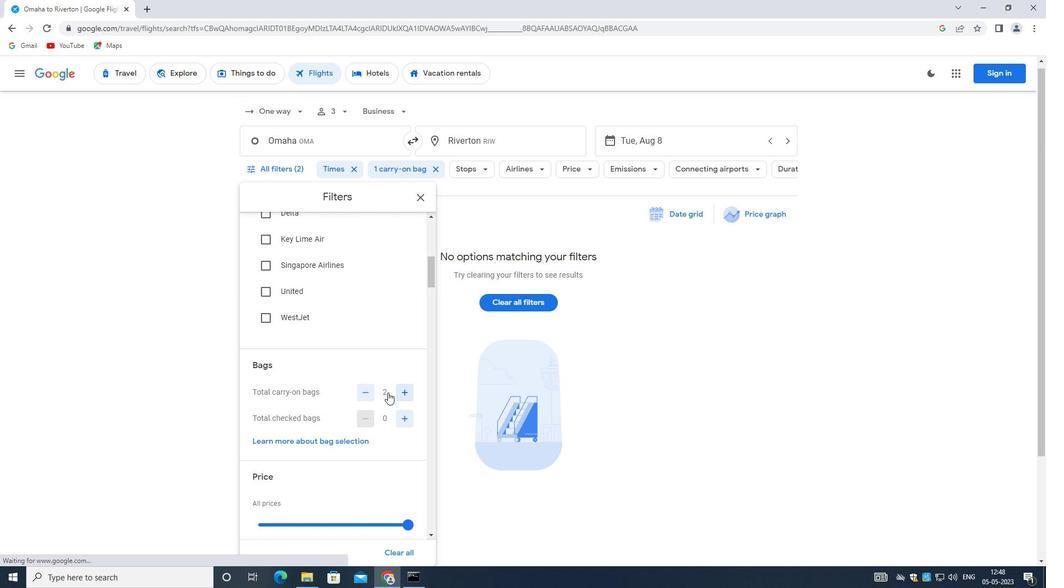
Action: Mouse pressed left at (372, 391)
Screenshot: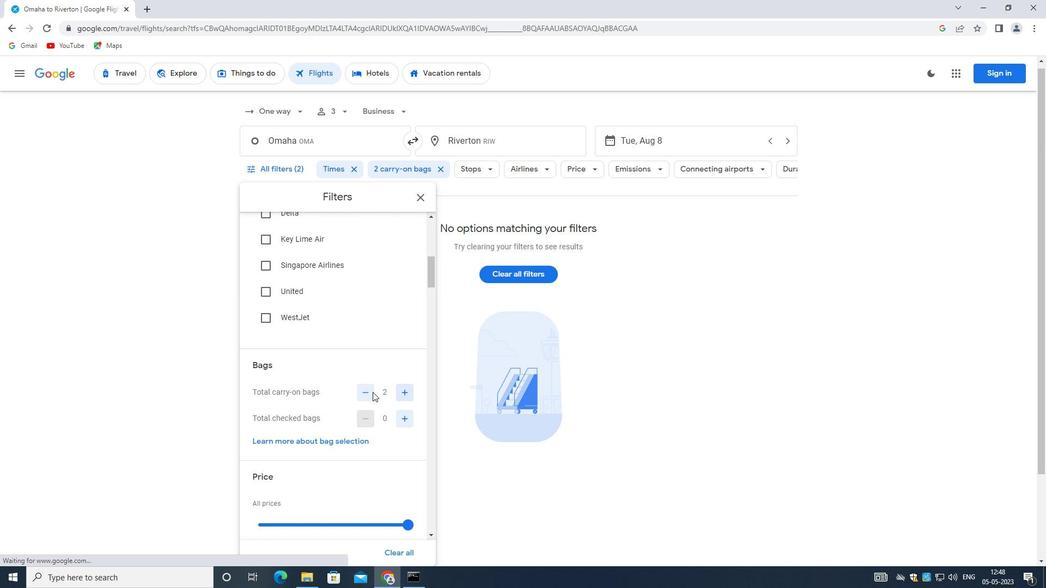 
Action: Mouse moved to (367, 394)
Screenshot: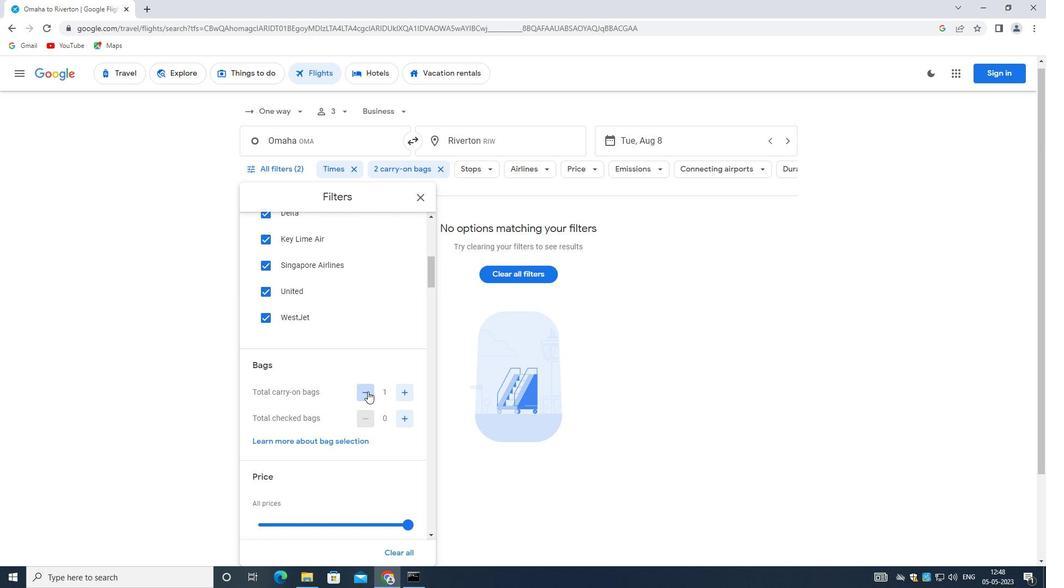 
Action: Mouse scrolled (367, 393) with delta (0, 0)
Screenshot: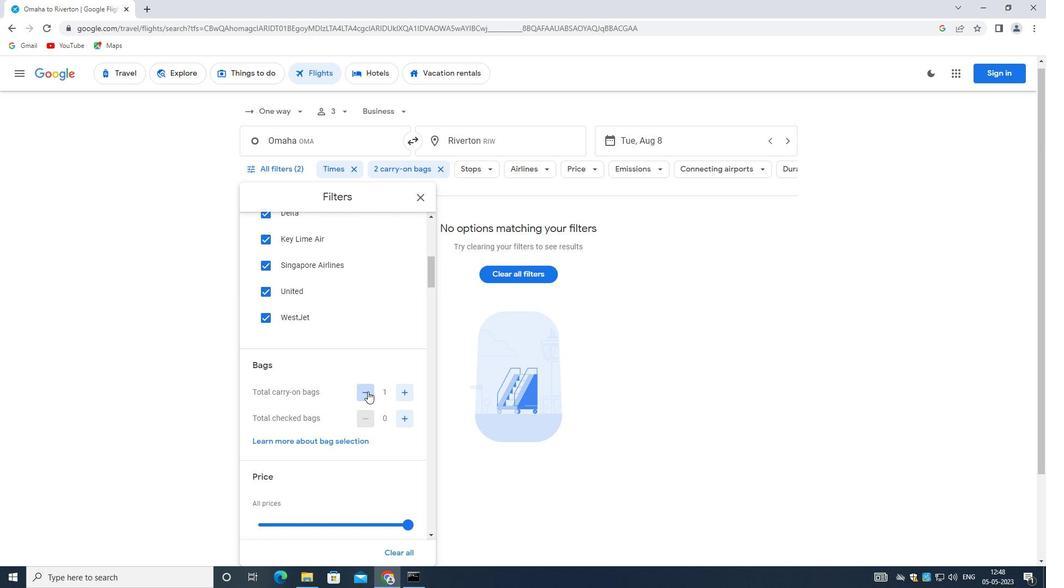 
Action: Mouse moved to (366, 396)
Screenshot: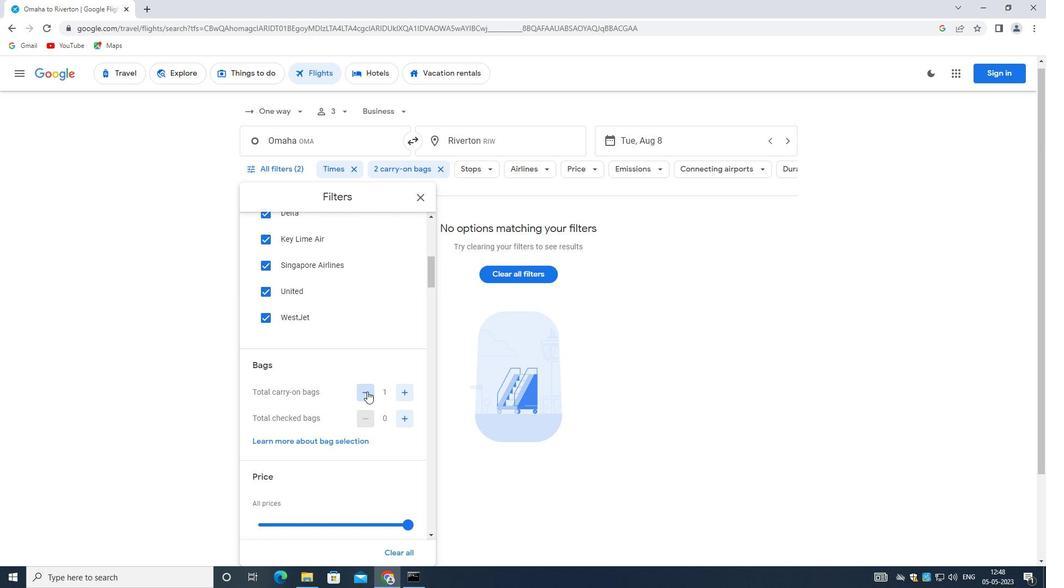 
Action: Mouse scrolled (366, 395) with delta (0, 0)
Screenshot: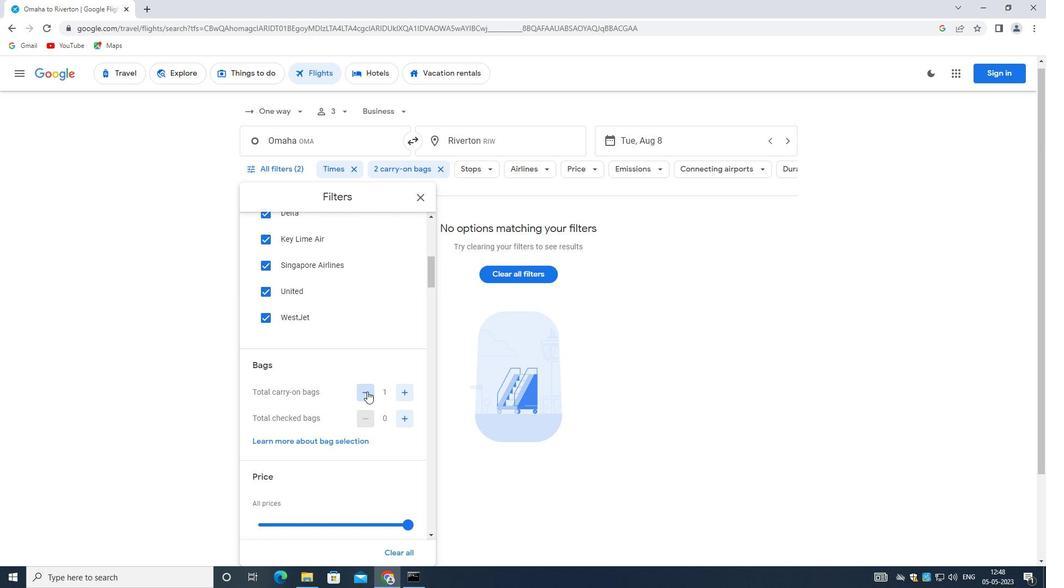 
Action: Mouse moved to (366, 397)
Screenshot: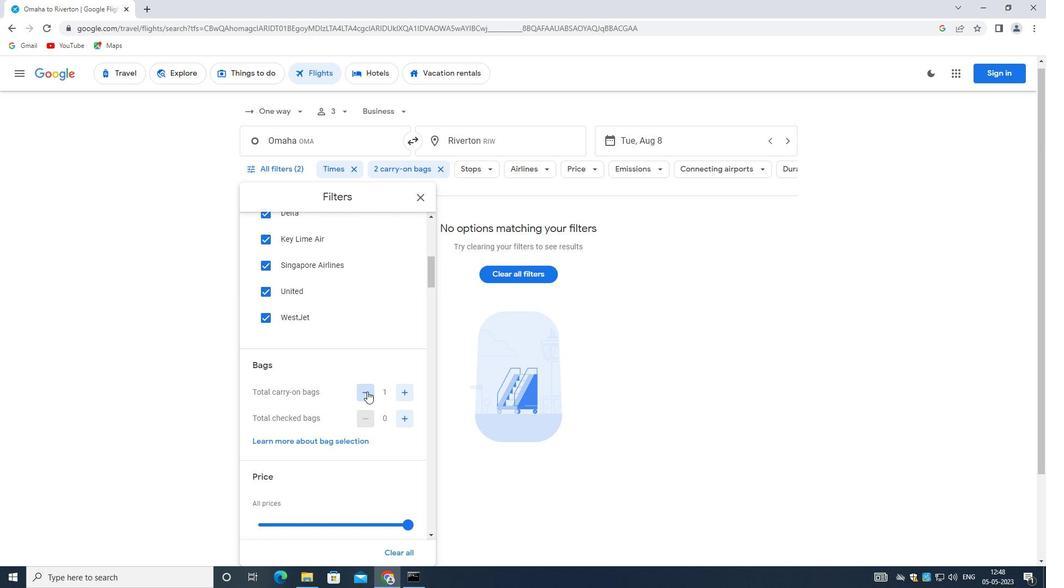 
Action: Mouse scrolled (366, 396) with delta (0, 0)
Screenshot: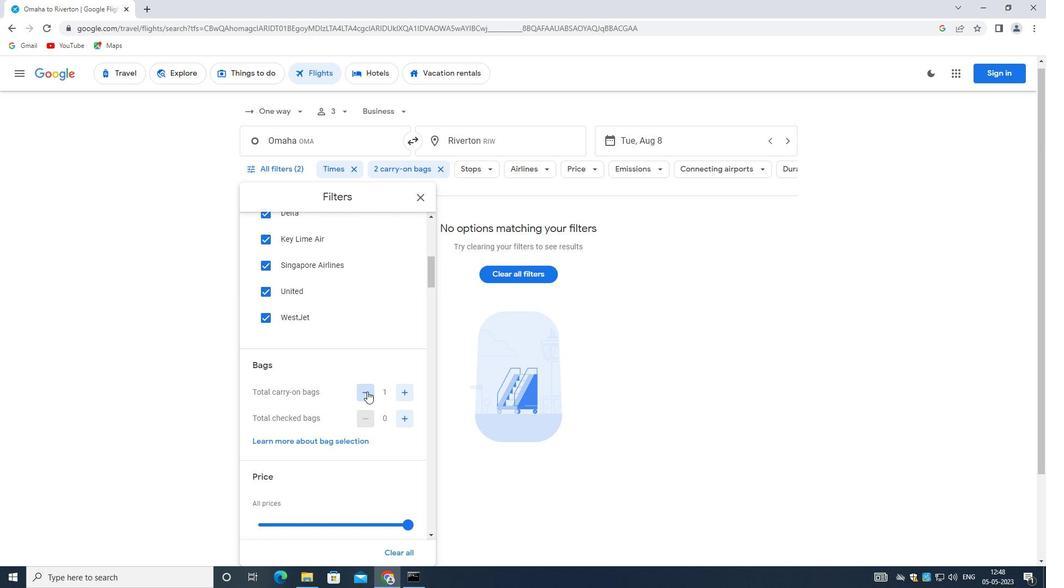 
Action: Mouse moved to (366, 397)
Screenshot: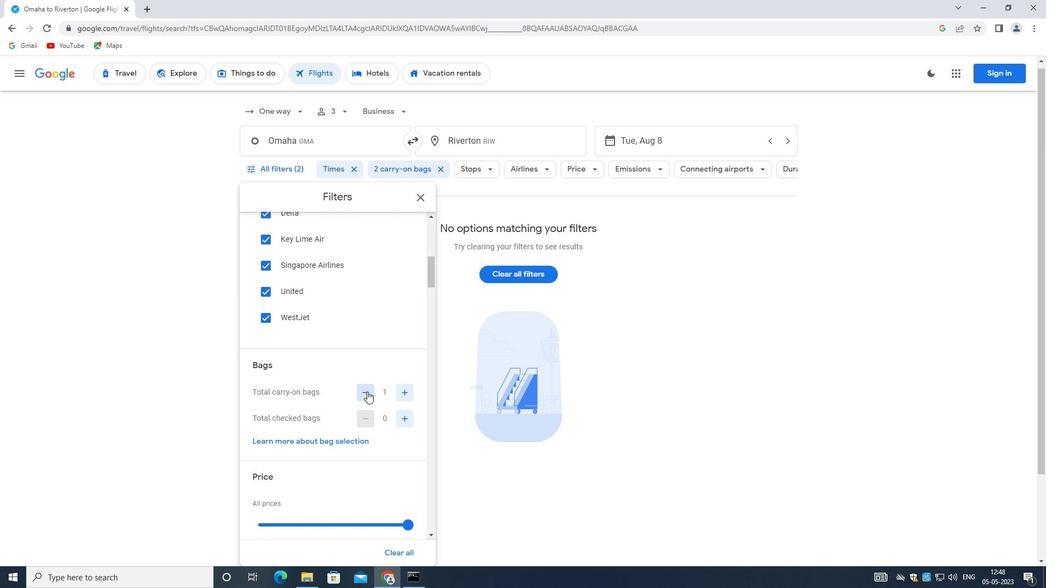 
Action: Mouse scrolled (366, 397) with delta (0, 0)
Screenshot: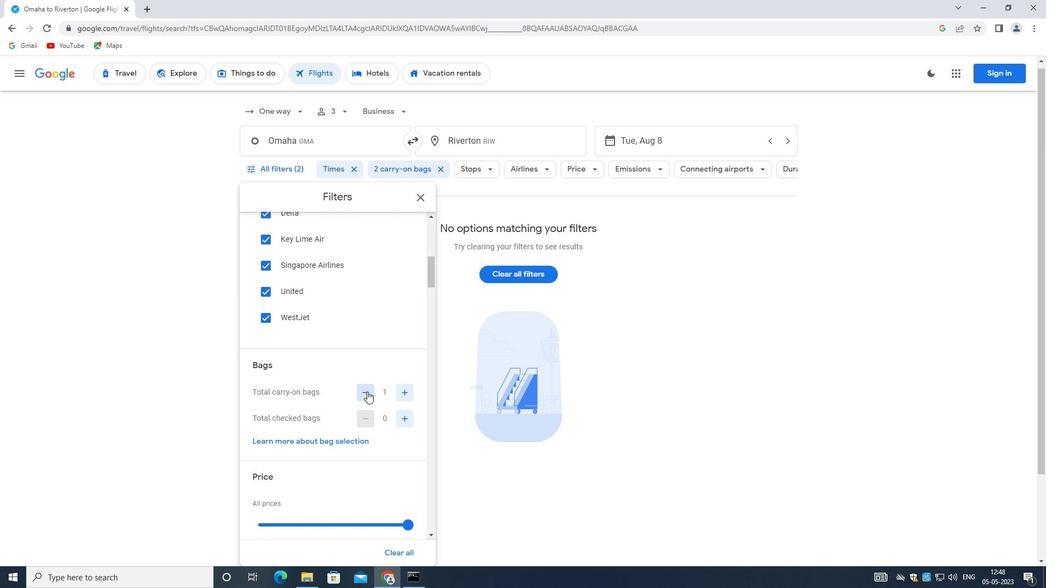 
Action: Mouse scrolled (366, 397) with delta (0, 0)
Screenshot: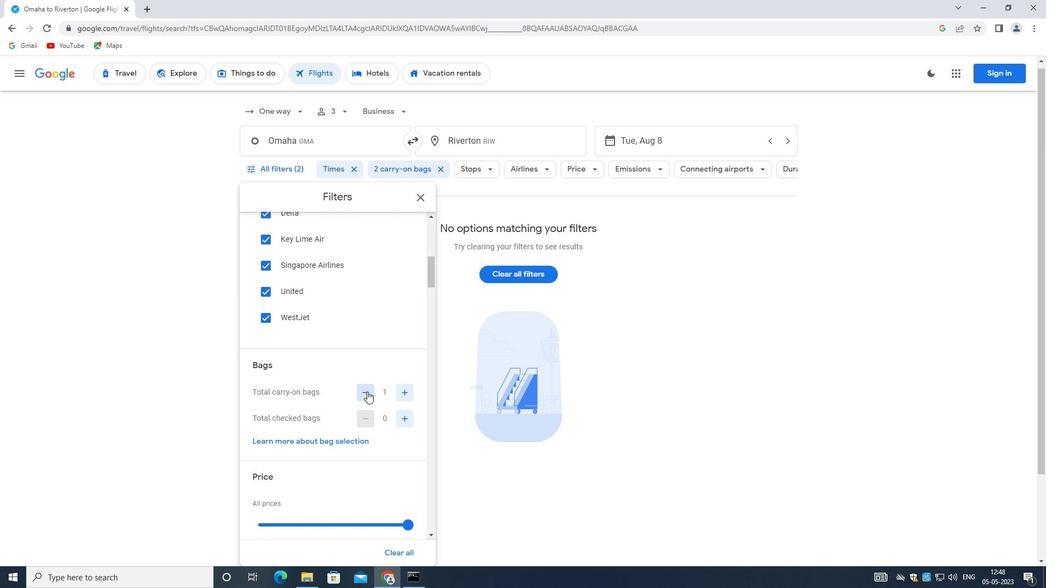 
Action: Mouse scrolled (366, 397) with delta (0, 0)
Screenshot: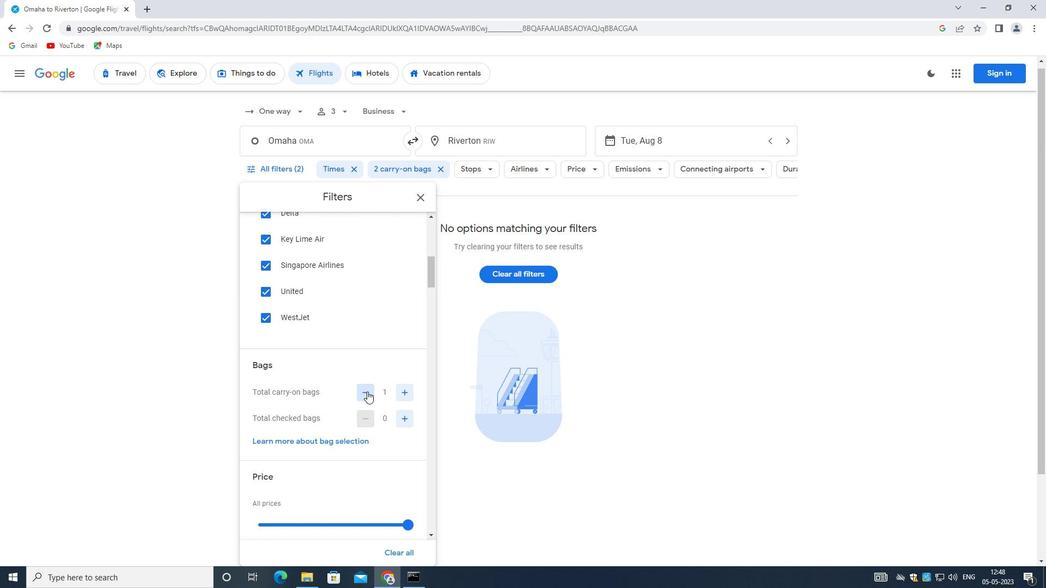 
Action: Mouse scrolled (366, 398) with delta (0, 0)
Screenshot: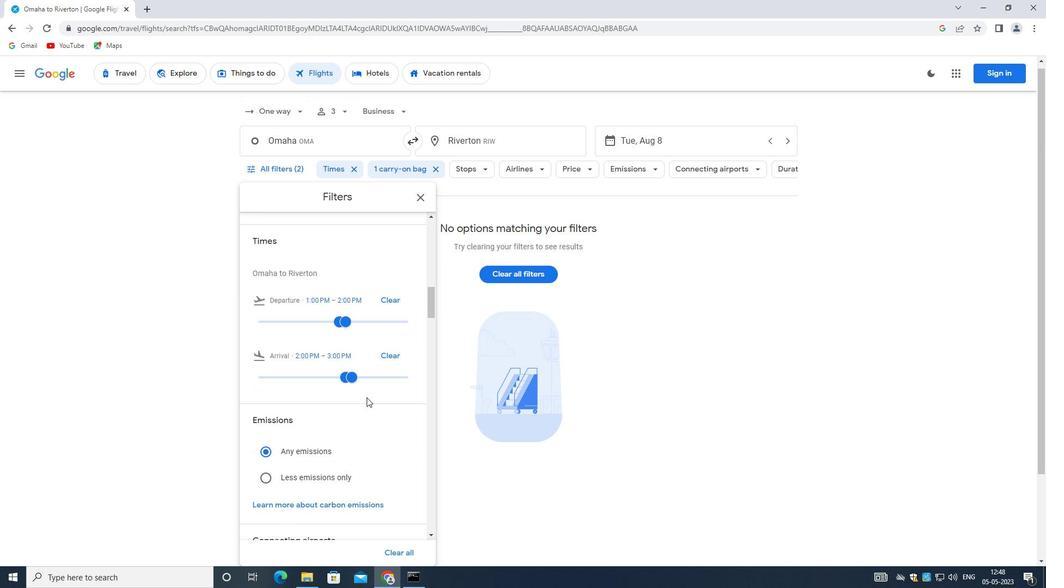 
Action: Mouse scrolled (366, 398) with delta (0, 0)
Screenshot: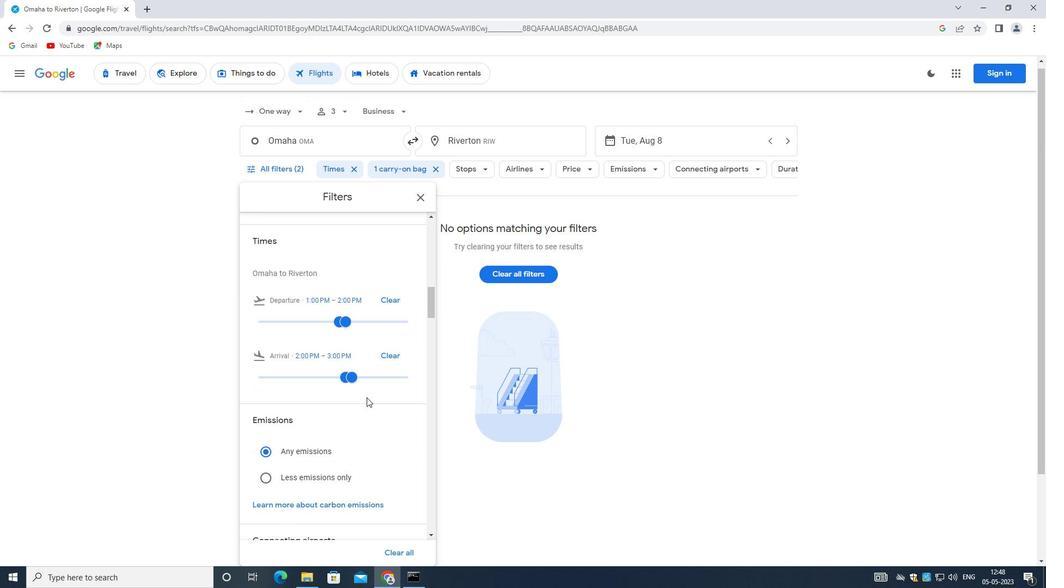 
Action: Mouse moved to (372, 433)
Screenshot: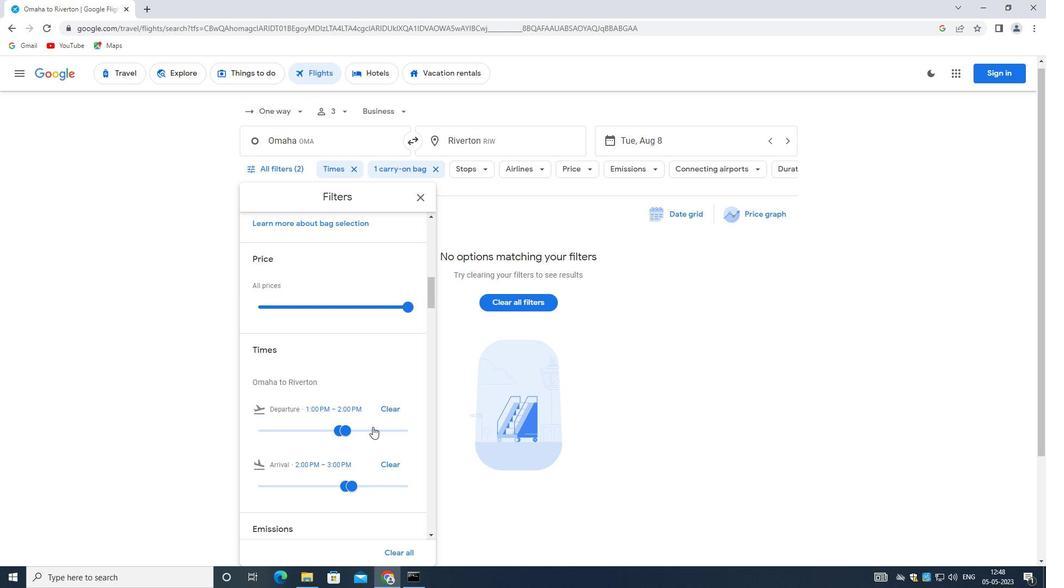 
Action: Mouse pressed left at (372, 433)
Screenshot: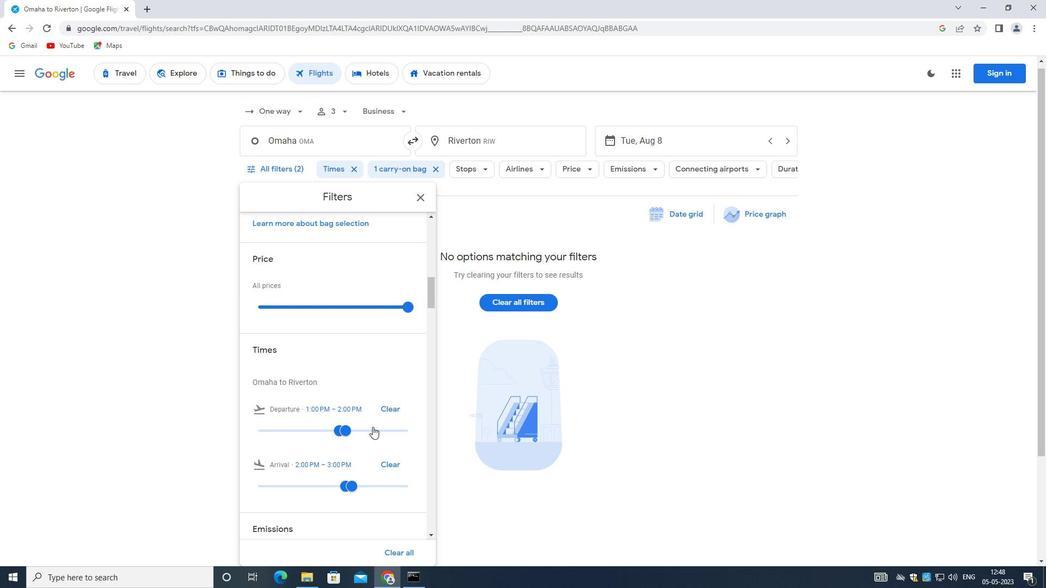 
Action: Mouse moved to (407, 296)
Screenshot: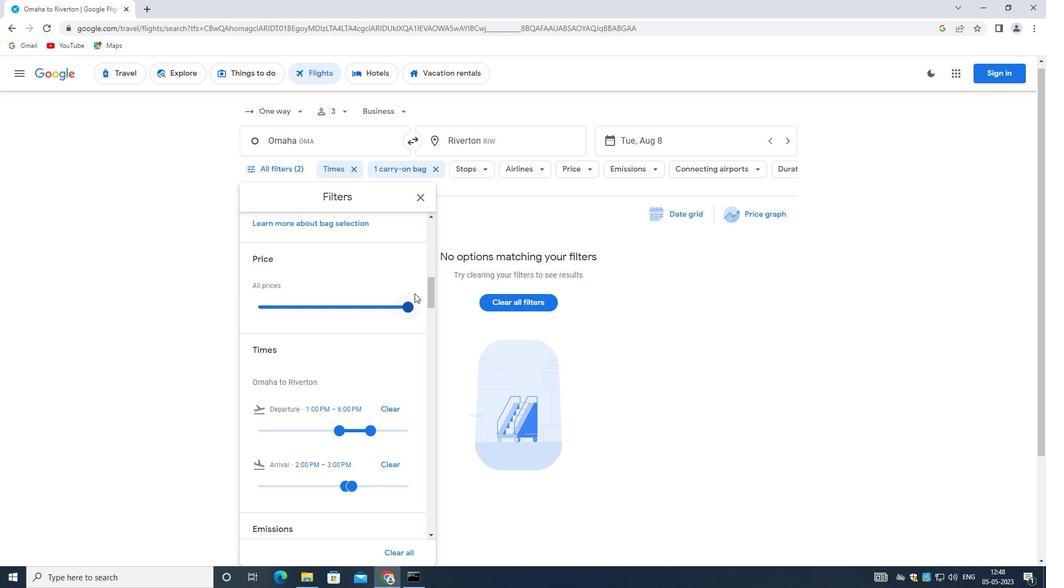 
Action: Mouse pressed left at (407, 296)
Screenshot: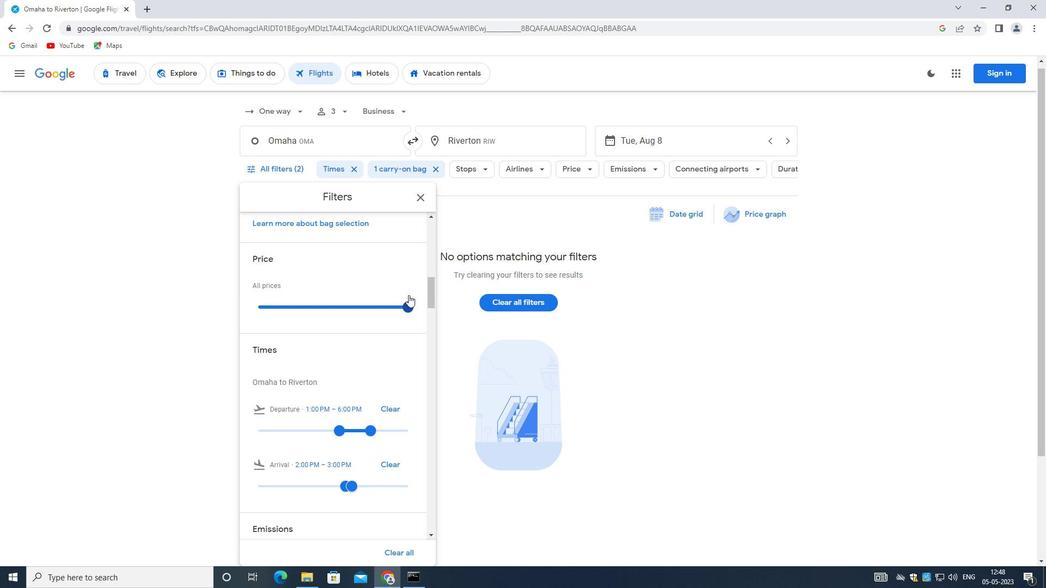 
Action: Mouse moved to (401, 307)
Screenshot: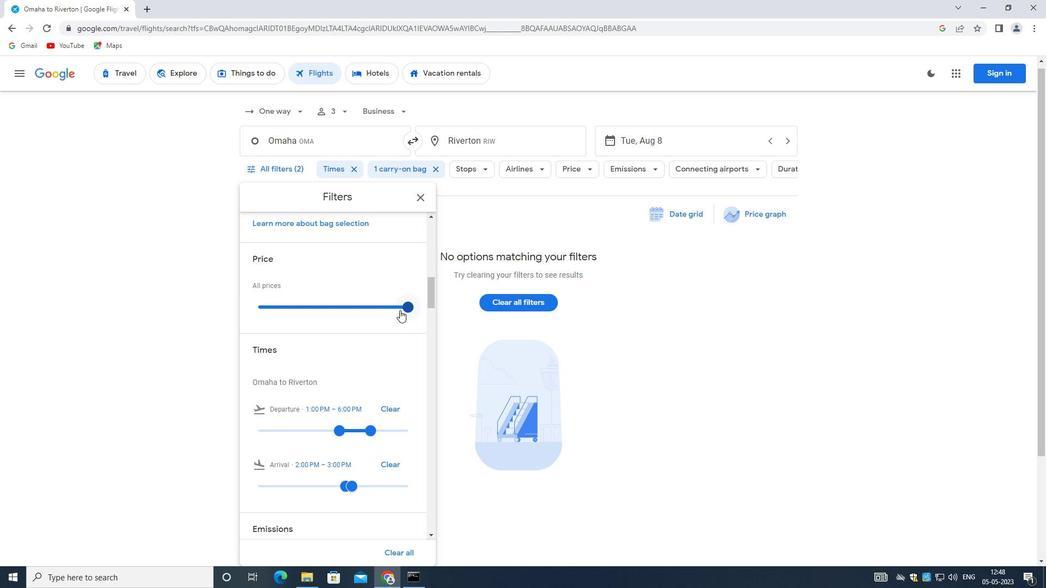 
Action: Mouse pressed left at (401, 307)
Screenshot: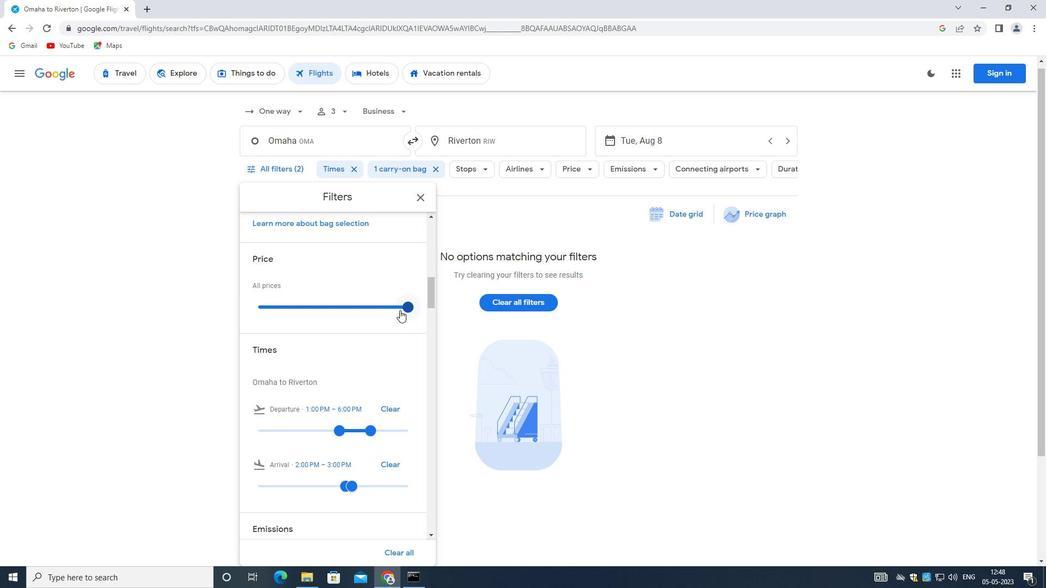 
Action: Mouse moved to (345, 428)
Screenshot: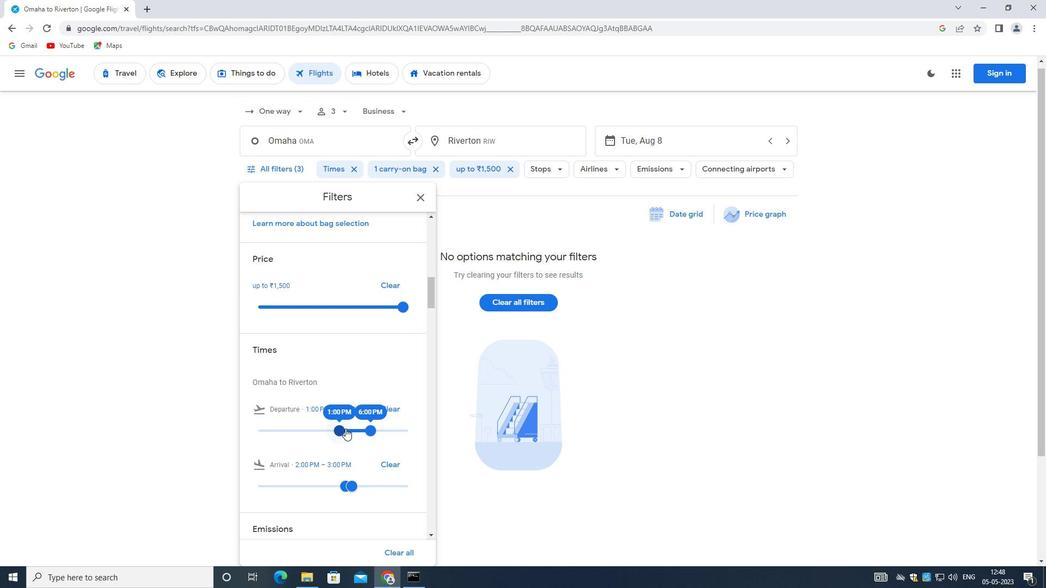 
Action: Mouse pressed left at (345, 428)
Screenshot: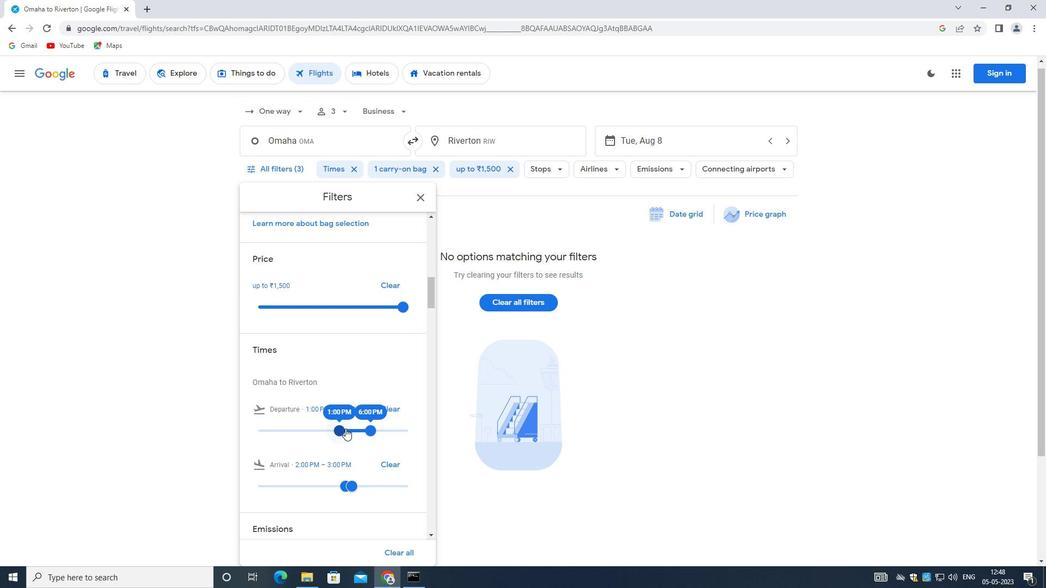 
Action: Mouse moved to (368, 428)
Screenshot: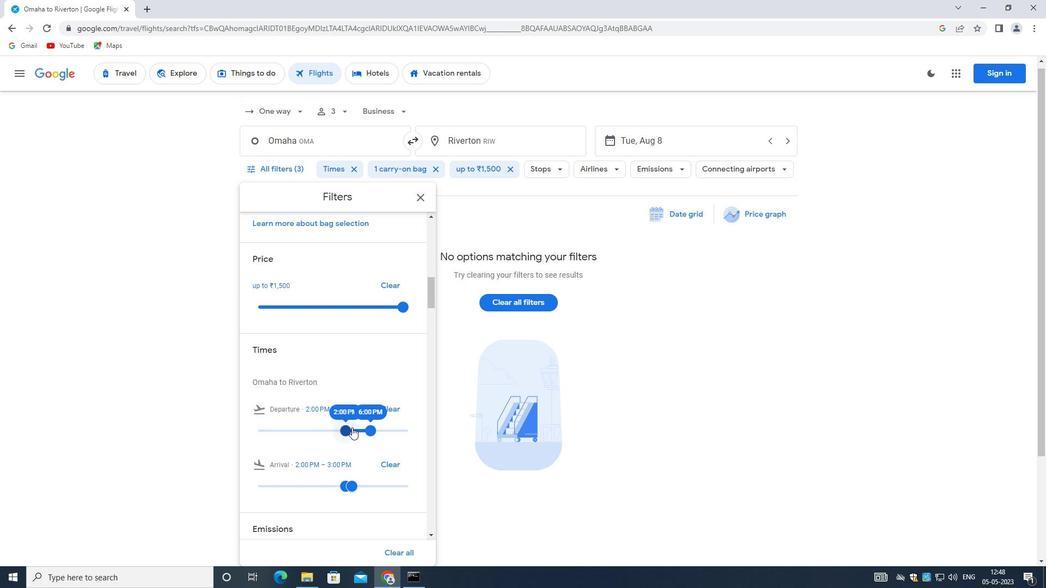 
Action: Mouse pressed left at (368, 428)
Screenshot: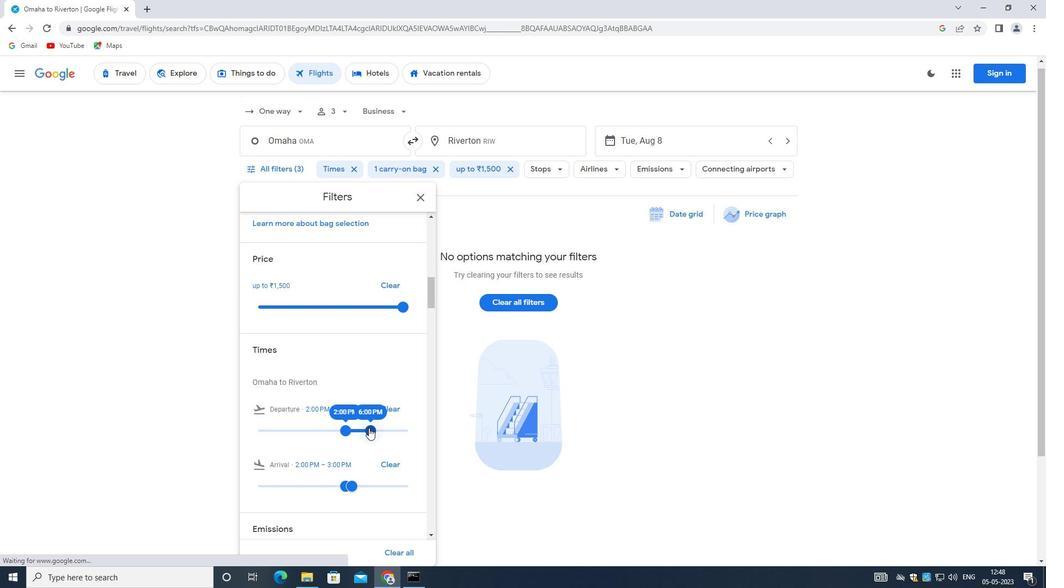 
Action: Mouse moved to (338, 427)
Screenshot: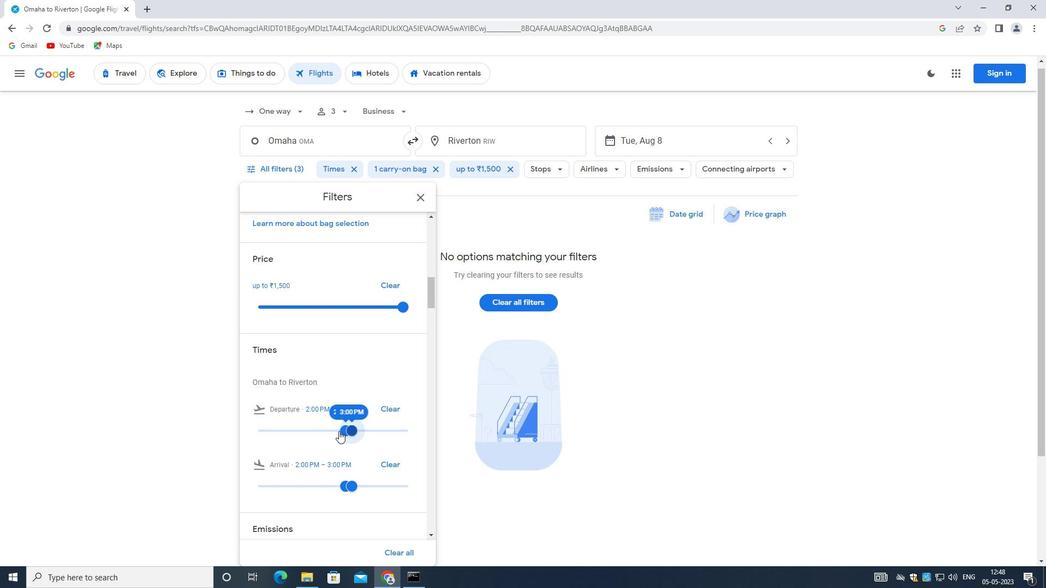 
Action: Mouse scrolled (338, 426) with delta (0, 0)
Screenshot: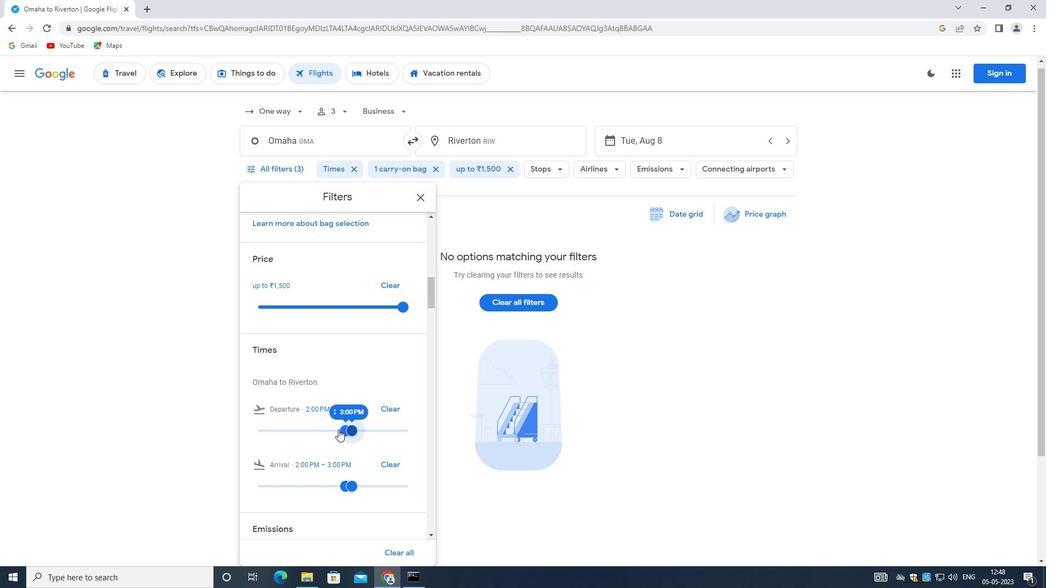 
Action: Mouse scrolled (338, 426) with delta (0, 0)
Screenshot: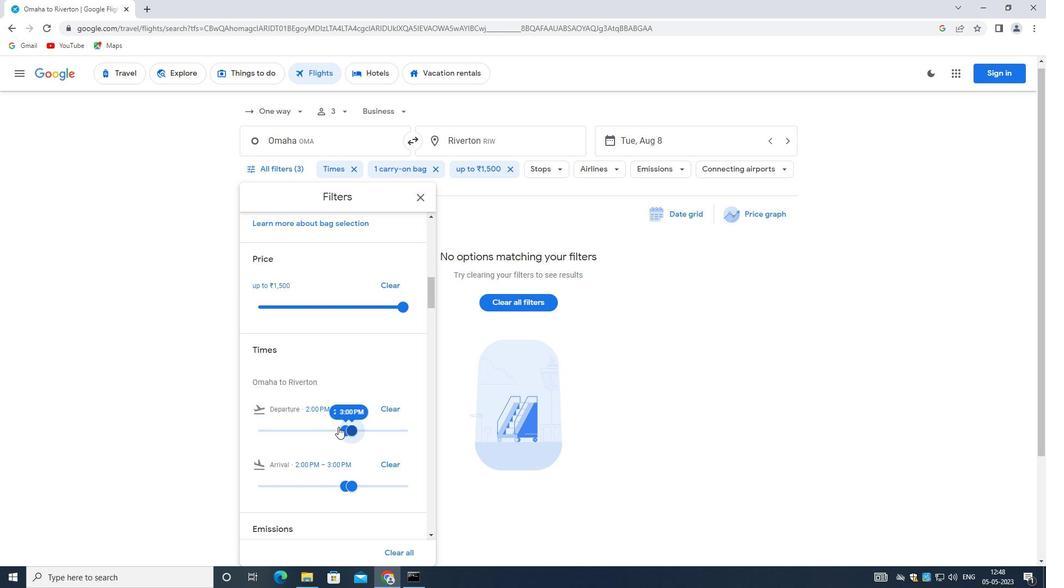 
Action: Mouse scrolled (338, 426) with delta (0, 0)
Screenshot: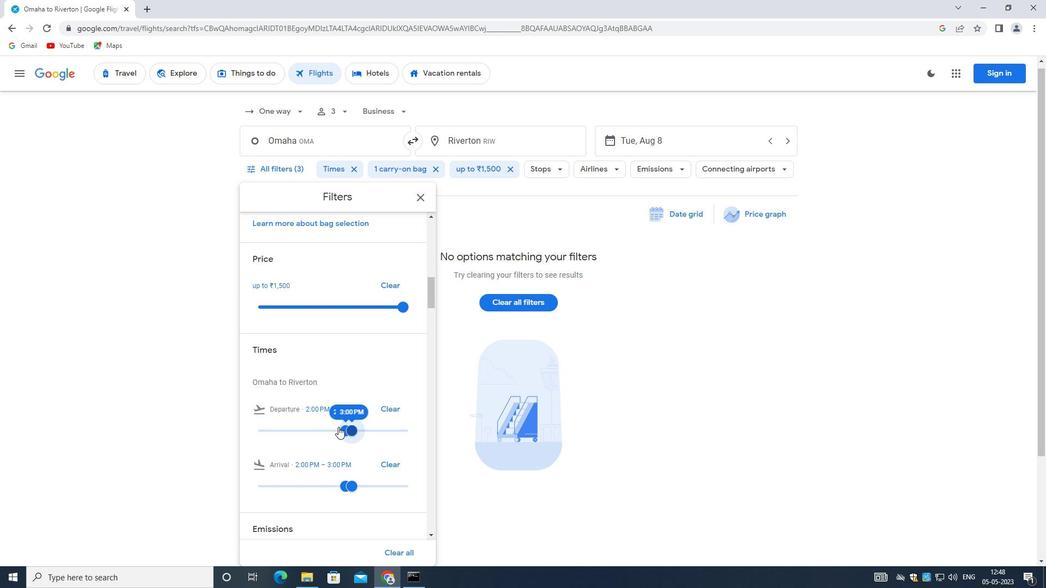 
Action: Mouse scrolled (338, 426) with delta (0, 0)
Screenshot: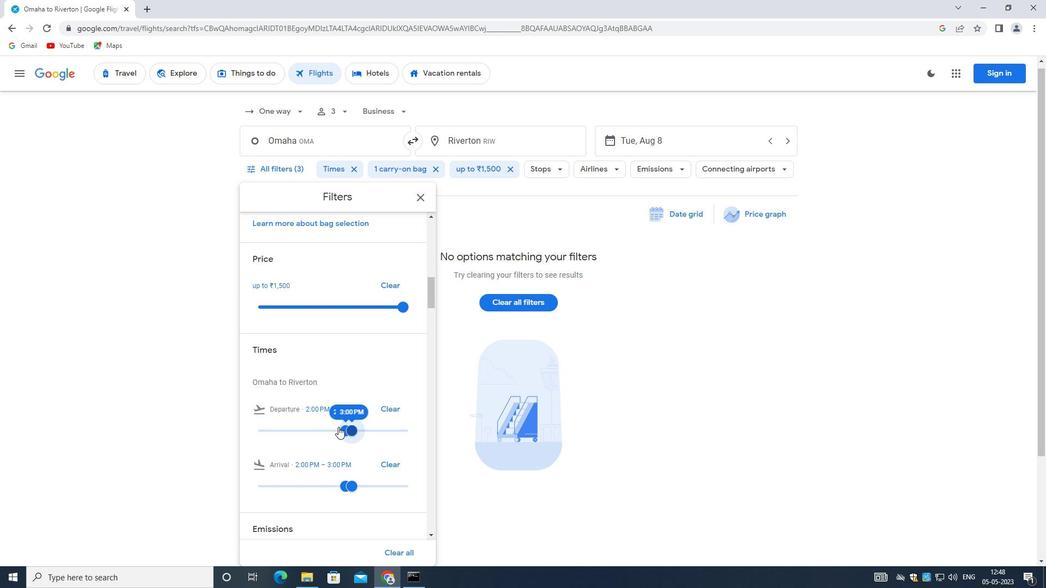 
Action: Mouse scrolled (338, 426) with delta (0, 0)
Screenshot: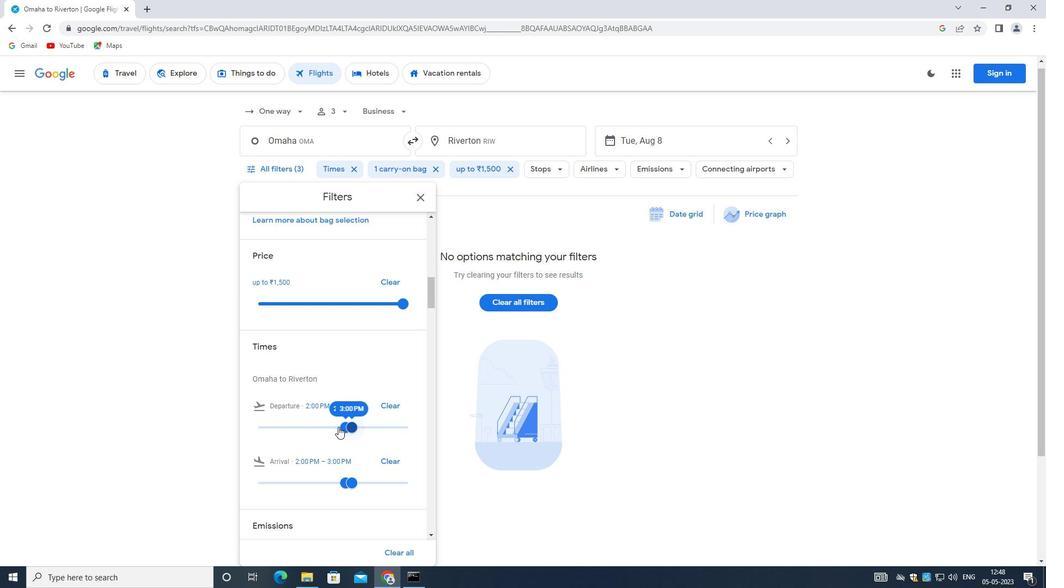 
Action: Mouse scrolled (338, 426) with delta (0, 0)
Screenshot: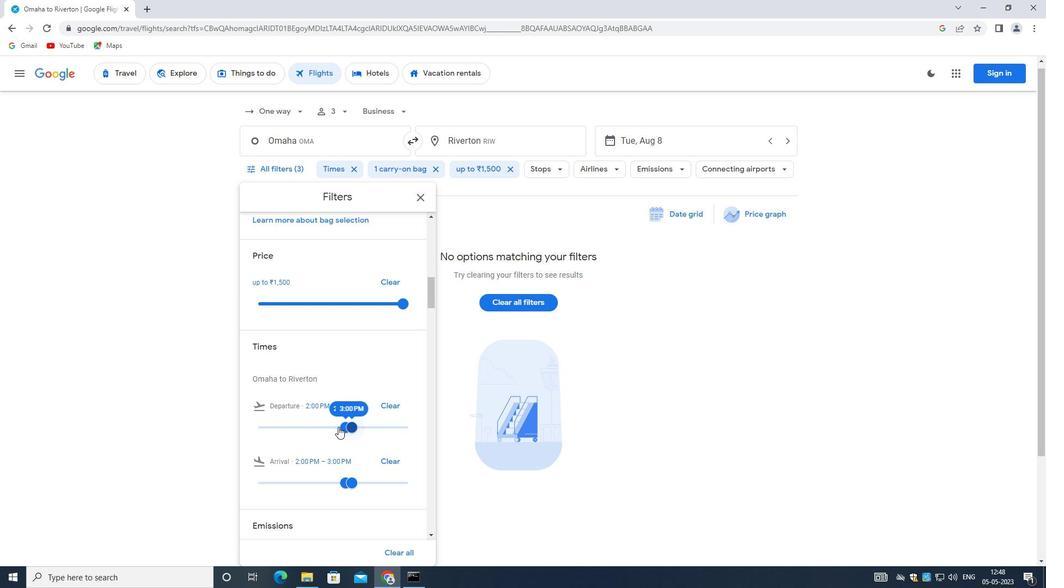 
Action: Mouse scrolled (338, 426) with delta (0, 0)
Screenshot: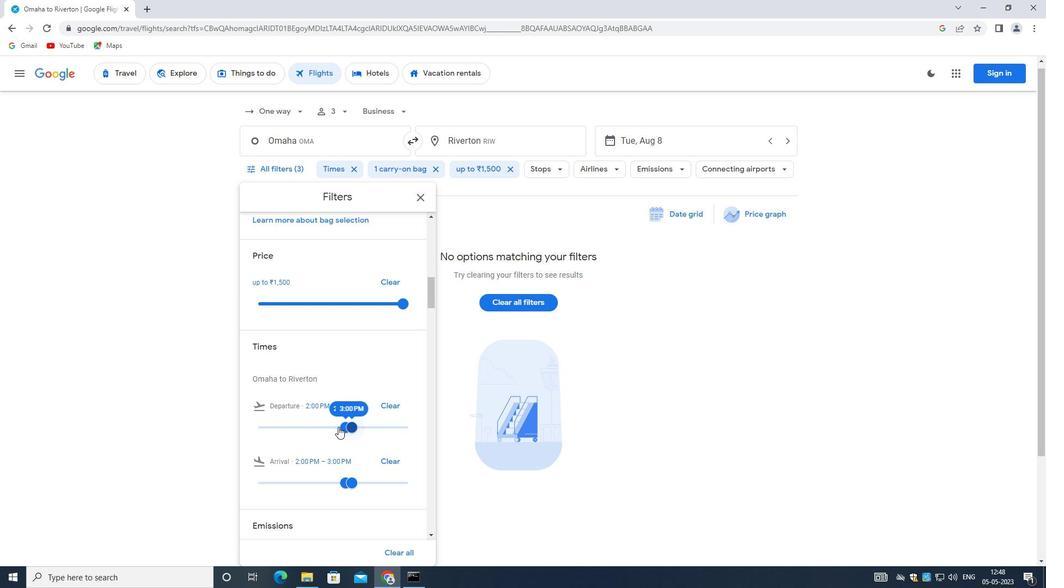 
Action: Mouse scrolled (338, 426) with delta (0, 0)
Screenshot: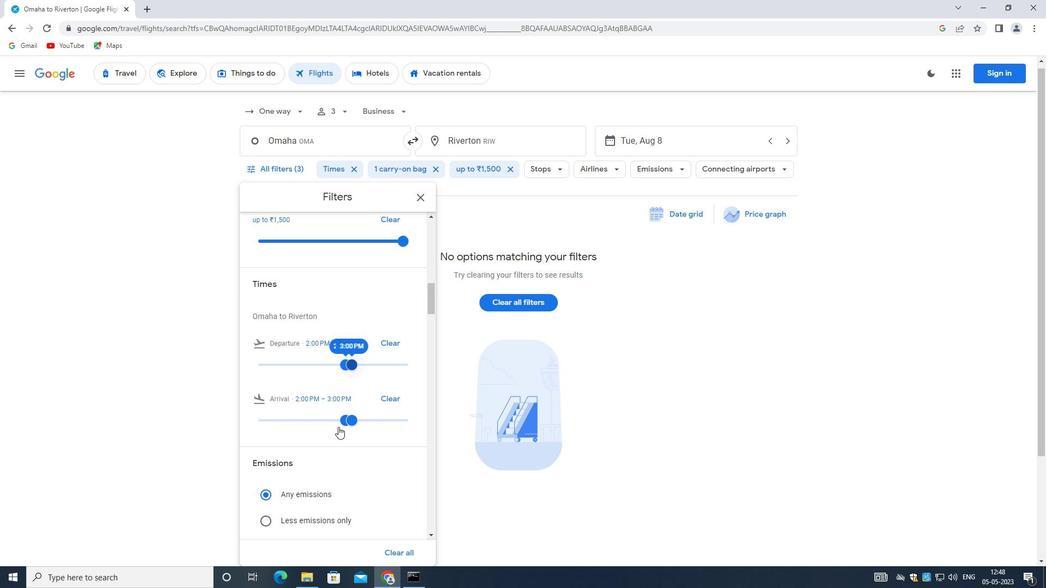 
Action: Mouse scrolled (338, 426) with delta (0, 0)
Screenshot: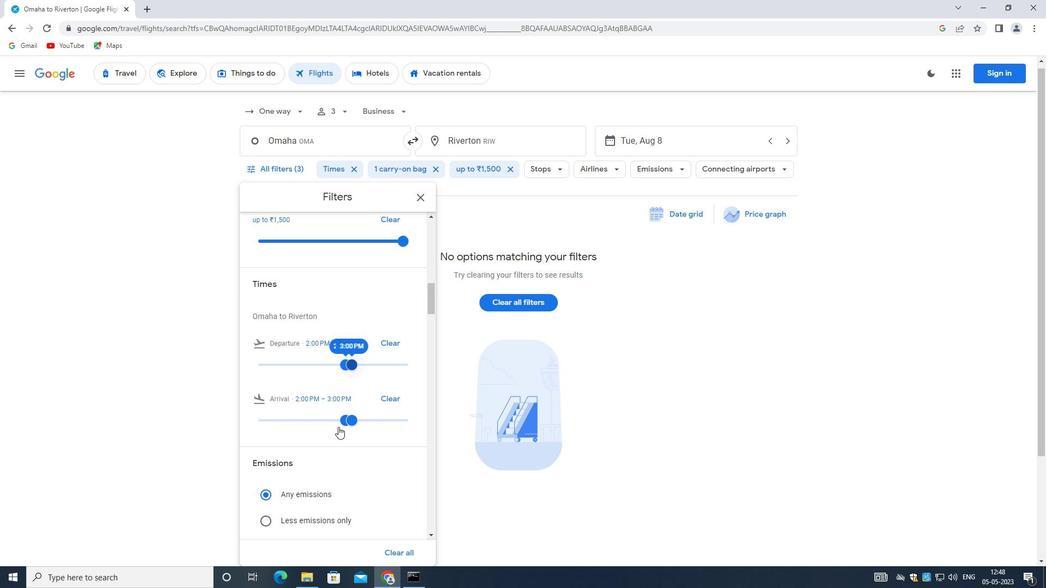 
Action: Mouse moved to (336, 427)
Screenshot: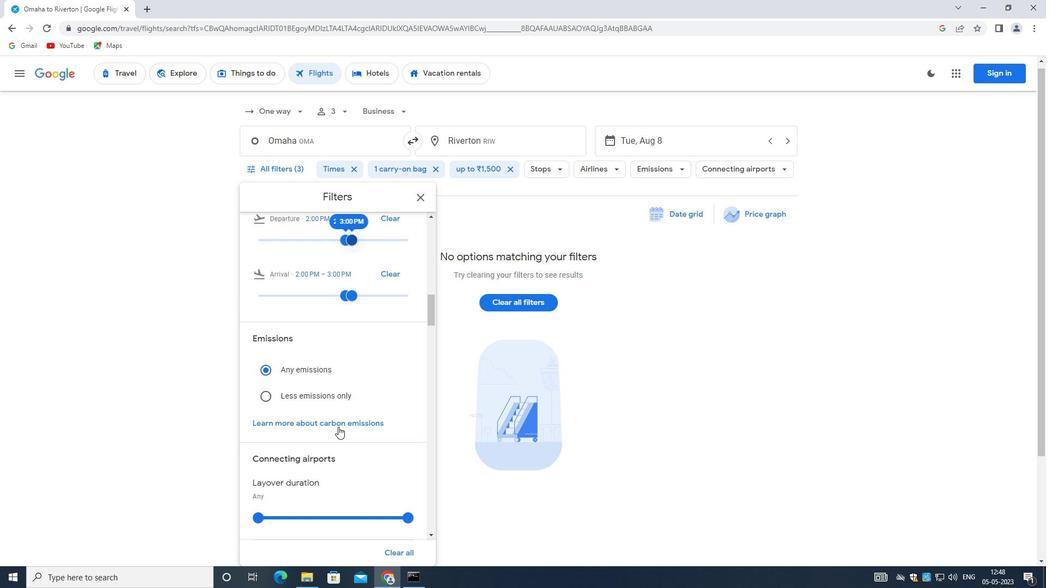 
Action: Mouse scrolled (336, 426) with delta (0, 0)
Screenshot: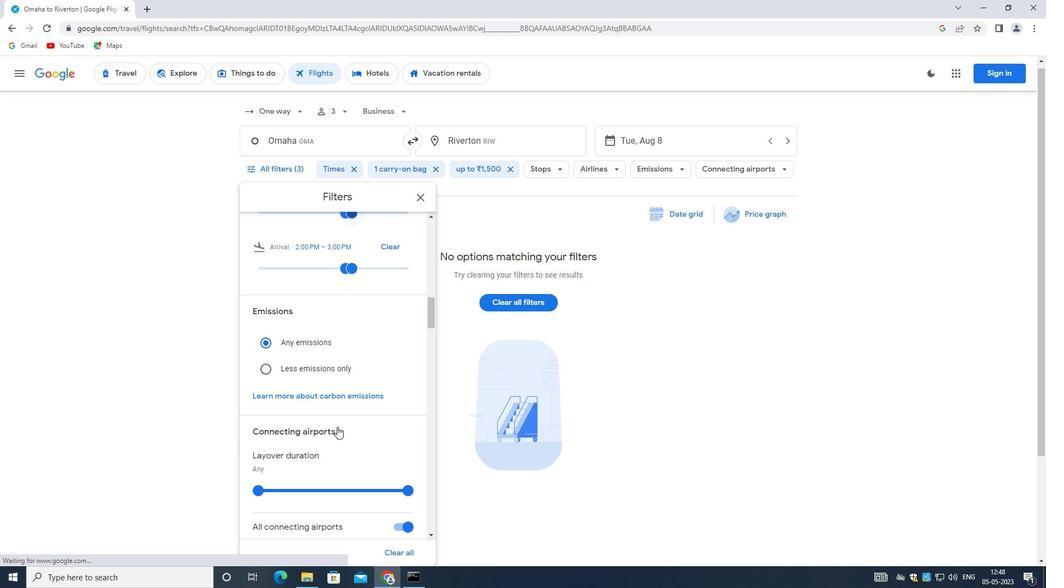 
Action: Mouse scrolled (336, 426) with delta (0, 0)
Screenshot: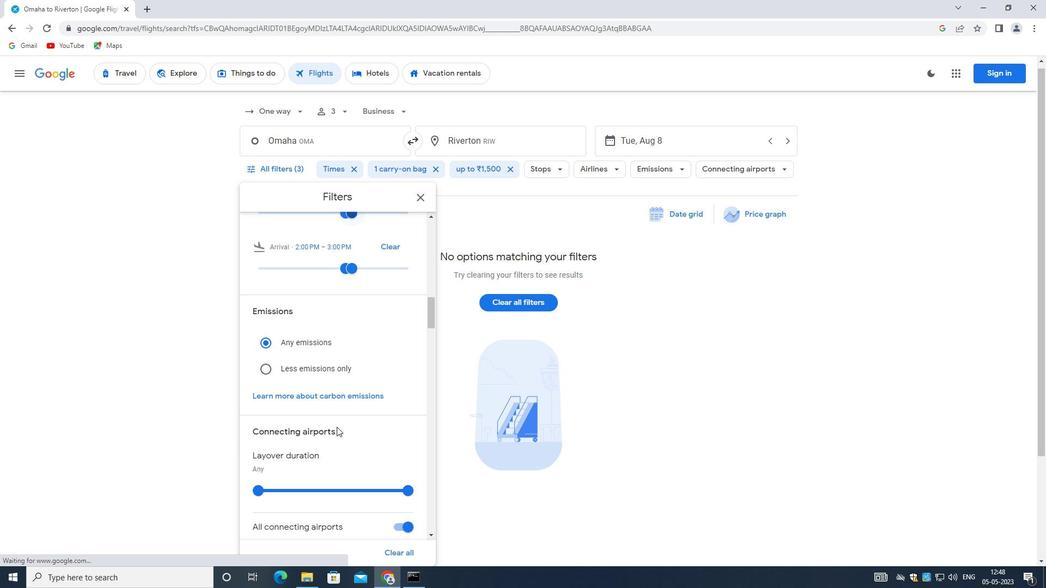 
Action: Mouse scrolled (336, 426) with delta (0, 0)
Screenshot: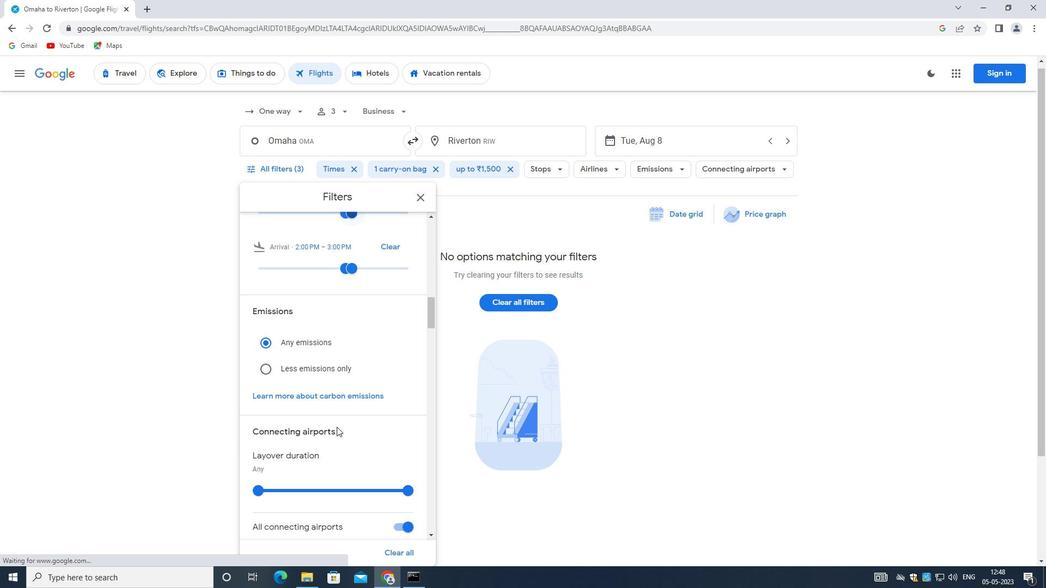 
Action: Mouse moved to (336, 426)
Screenshot: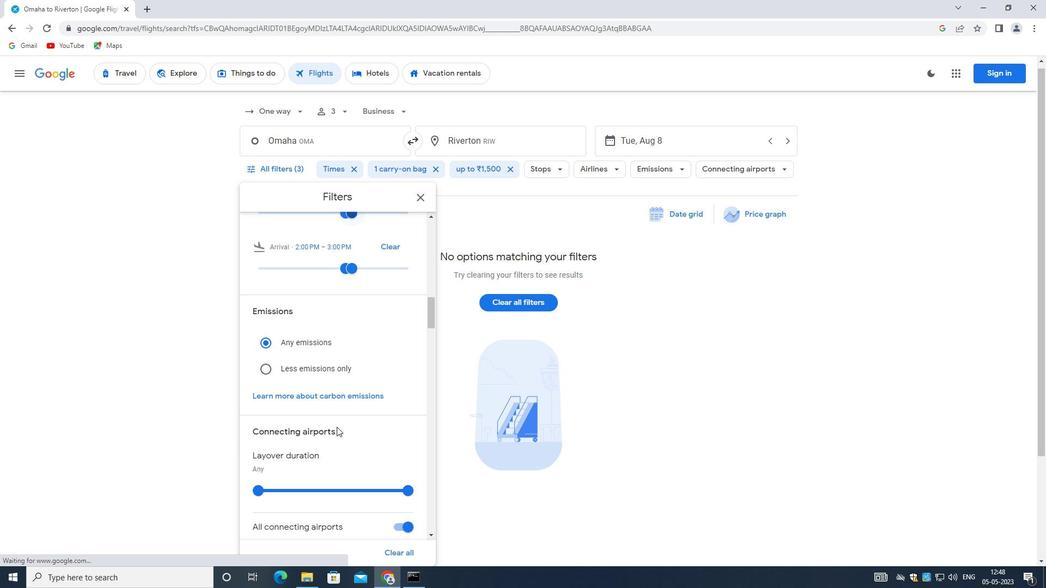 
Action: Mouse scrolled (336, 426) with delta (0, 0)
Screenshot: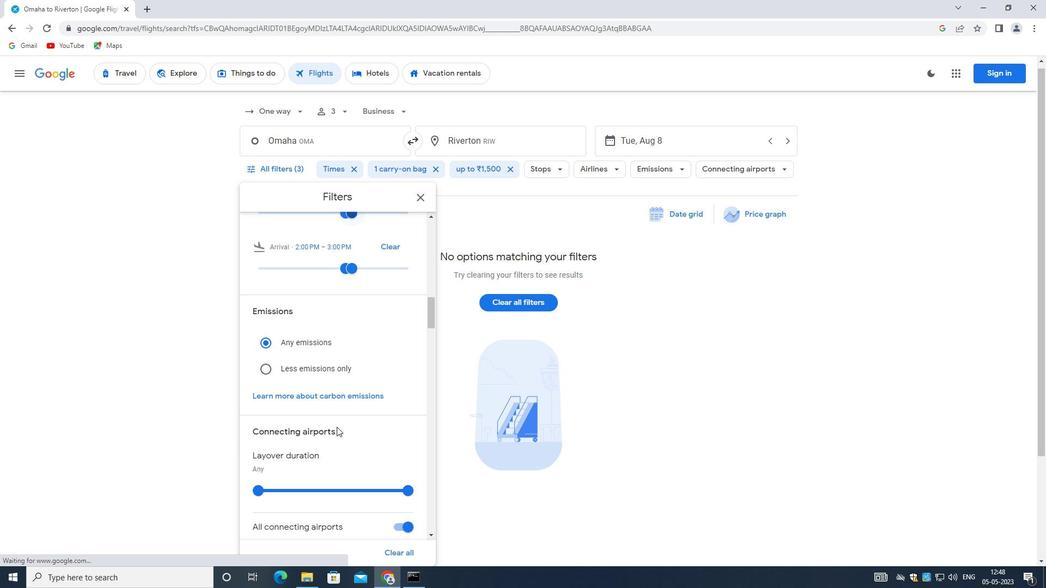 
Action: Mouse moved to (335, 420)
Screenshot: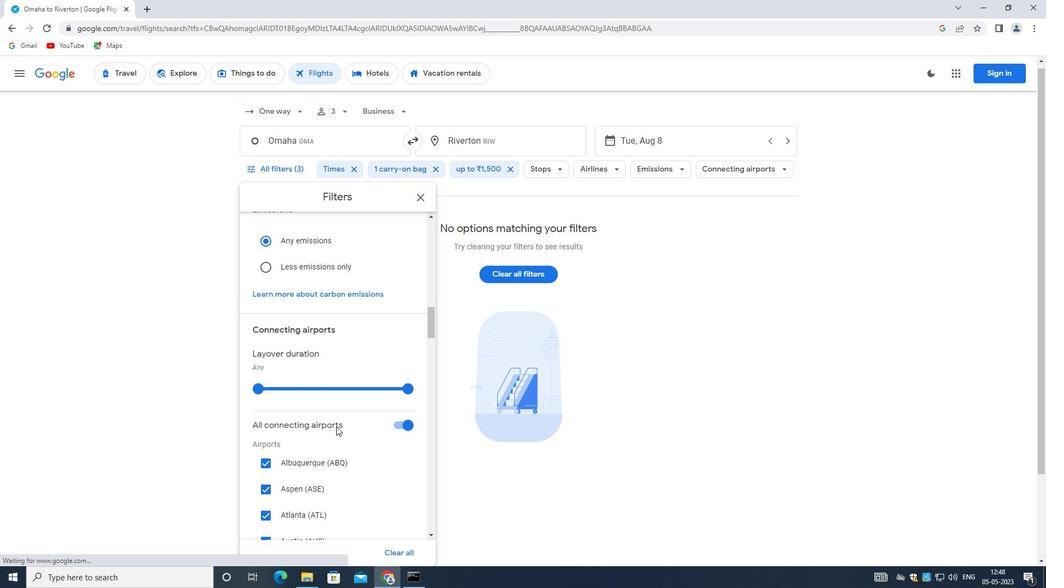 
Action: Mouse scrolled (335, 420) with delta (0, 0)
Screenshot: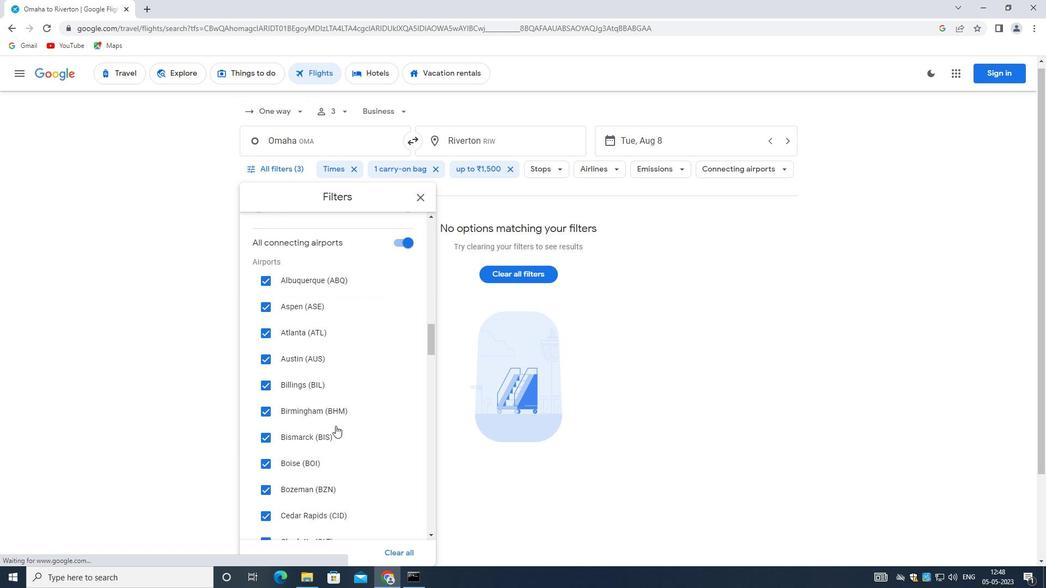 
Action: Mouse moved to (335, 419)
Screenshot: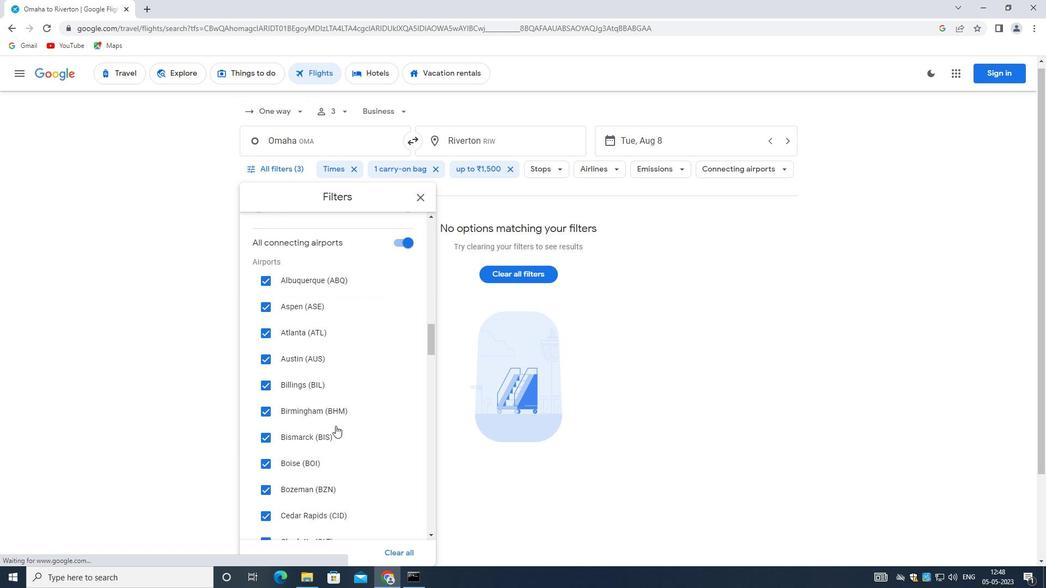 
Action: Mouse scrolled (335, 418) with delta (0, 0)
Screenshot: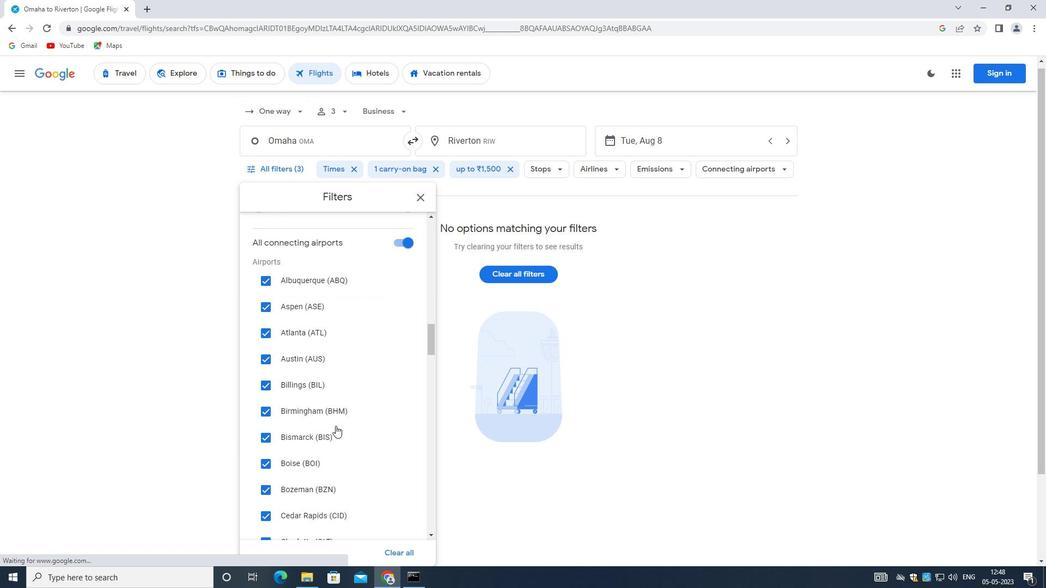 
Action: Mouse scrolled (335, 418) with delta (0, 0)
Screenshot: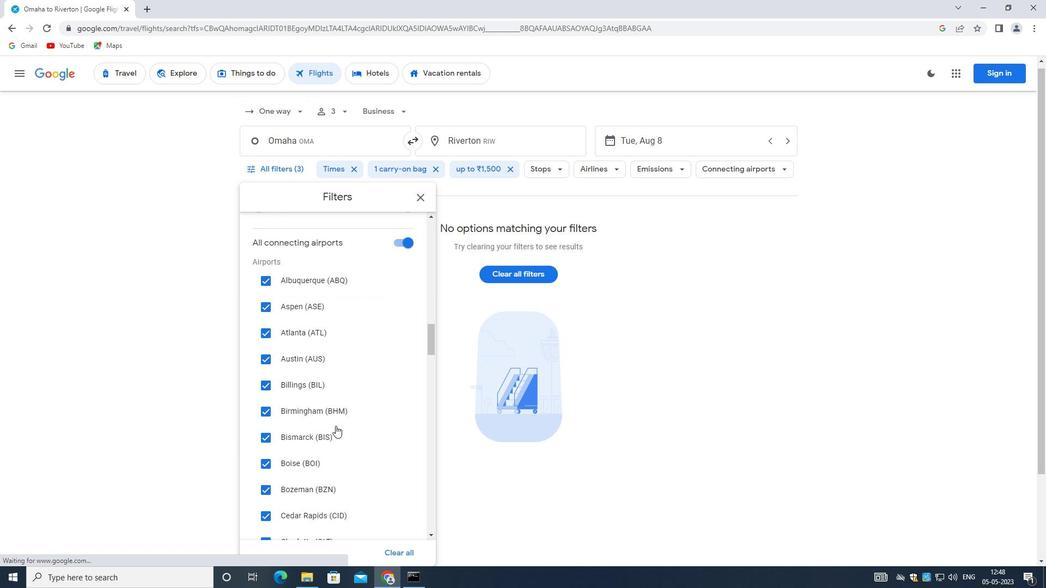 
Action: Mouse scrolled (335, 418) with delta (0, 0)
Screenshot: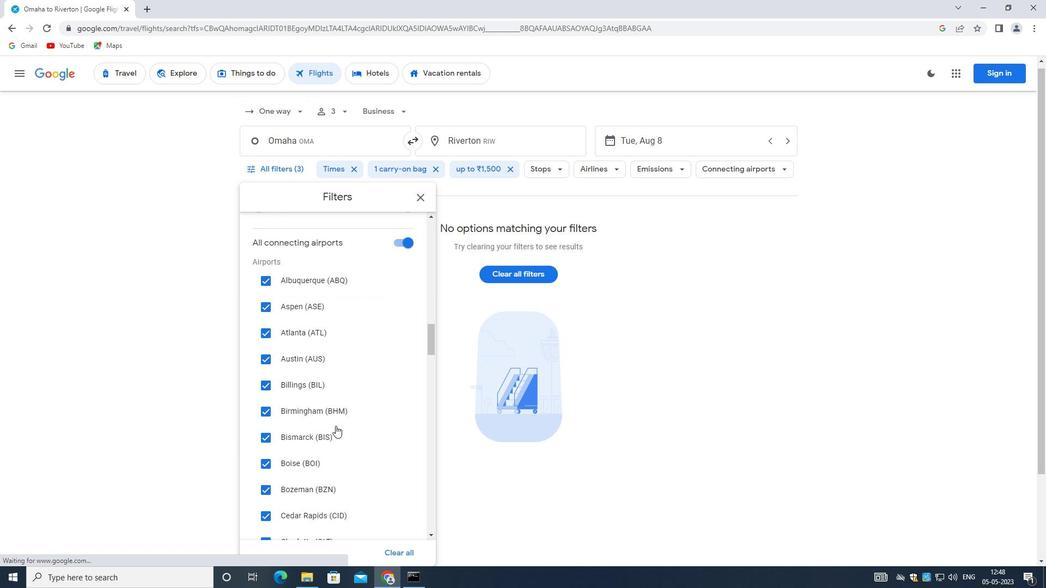 
Action: Mouse scrolled (335, 418) with delta (0, 0)
Screenshot: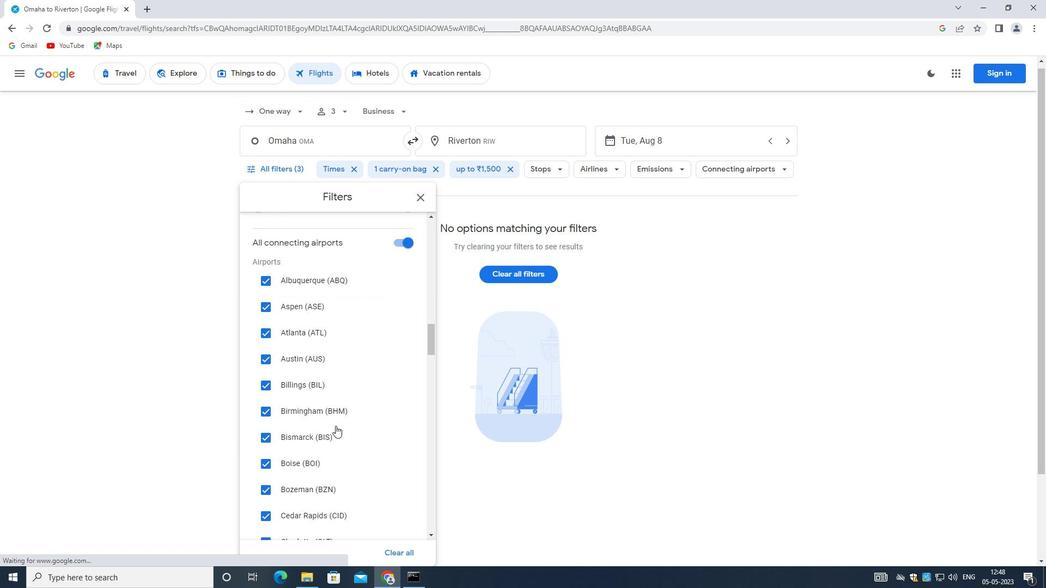 
Action: Mouse scrolled (335, 418) with delta (0, 0)
Screenshot: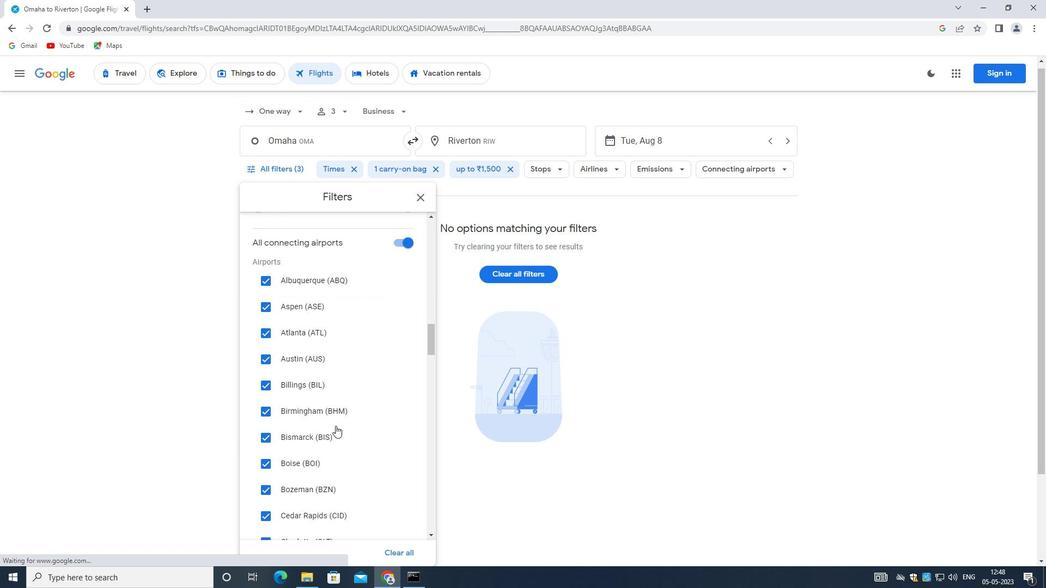 
Action: Mouse moved to (334, 418)
Screenshot: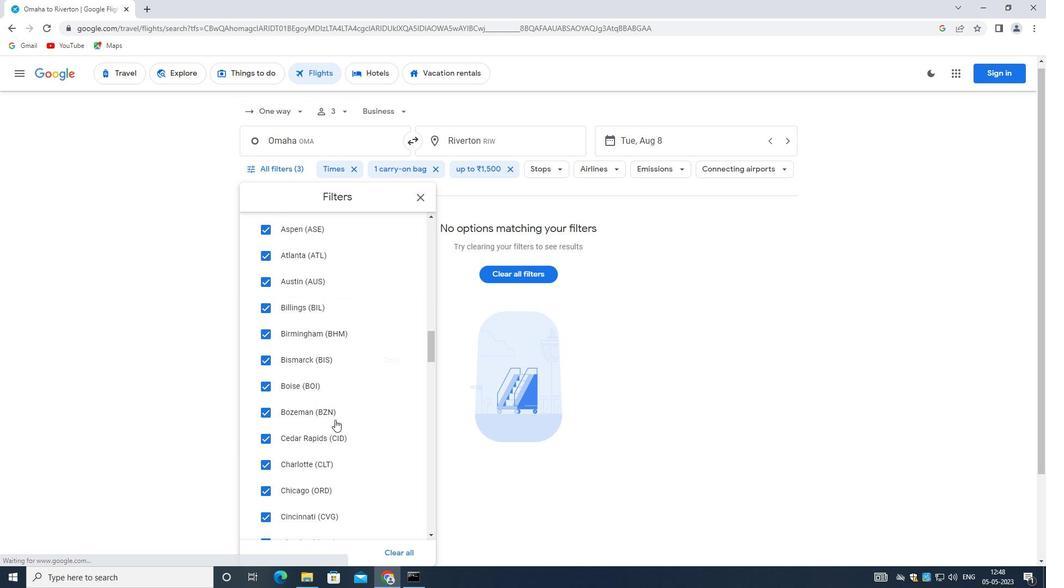 
Action: Mouse scrolled (334, 418) with delta (0, 0)
Screenshot: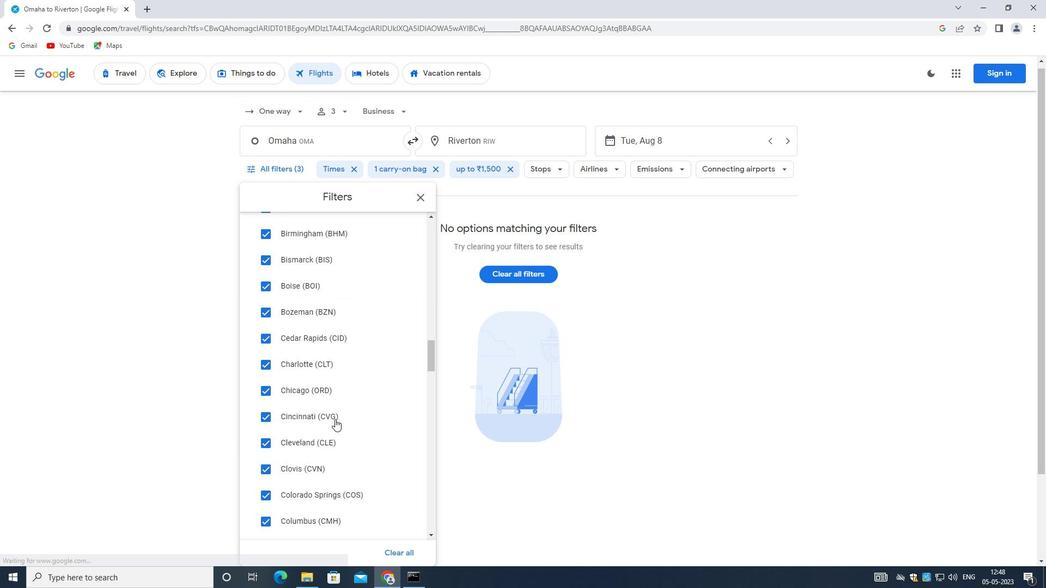 
Action: Mouse scrolled (334, 418) with delta (0, 0)
Screenshot: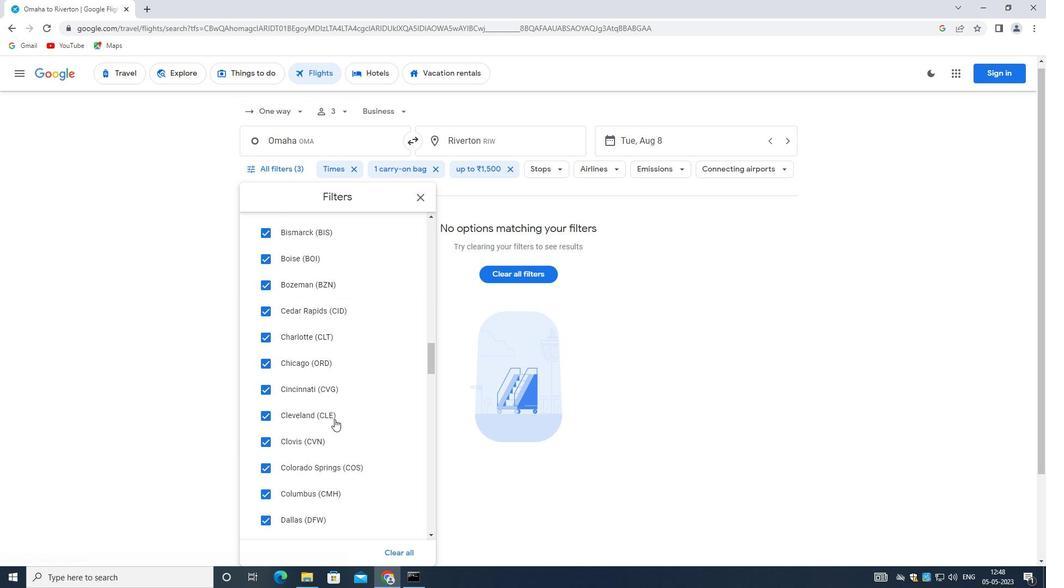 
Action: Mouse scrolled (334, 418) with delta (0, 0)
Screenshot: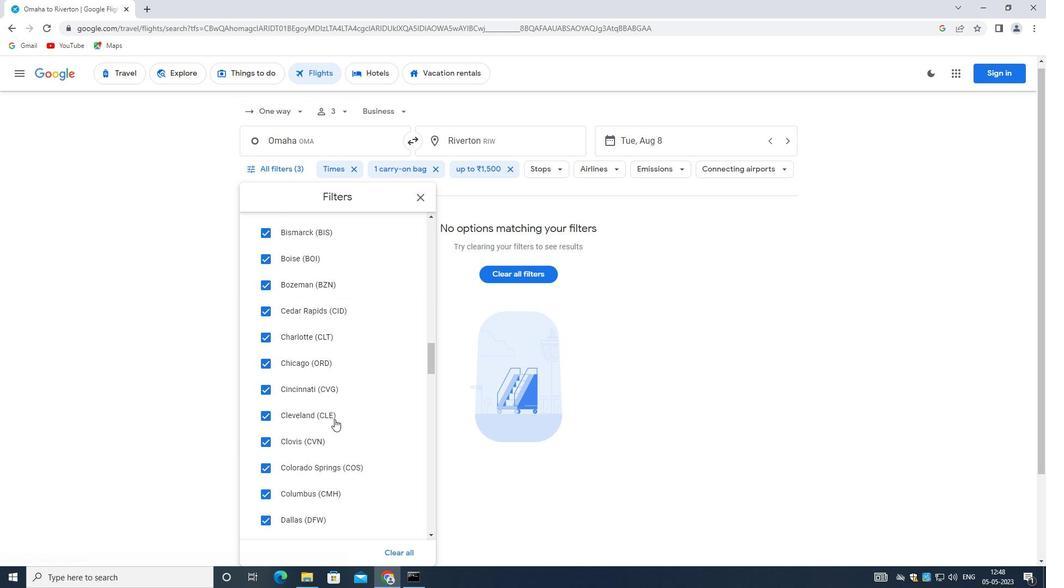 
Action: Mouse scrolled (334, 417) with delta (0, -1)
Screenshot: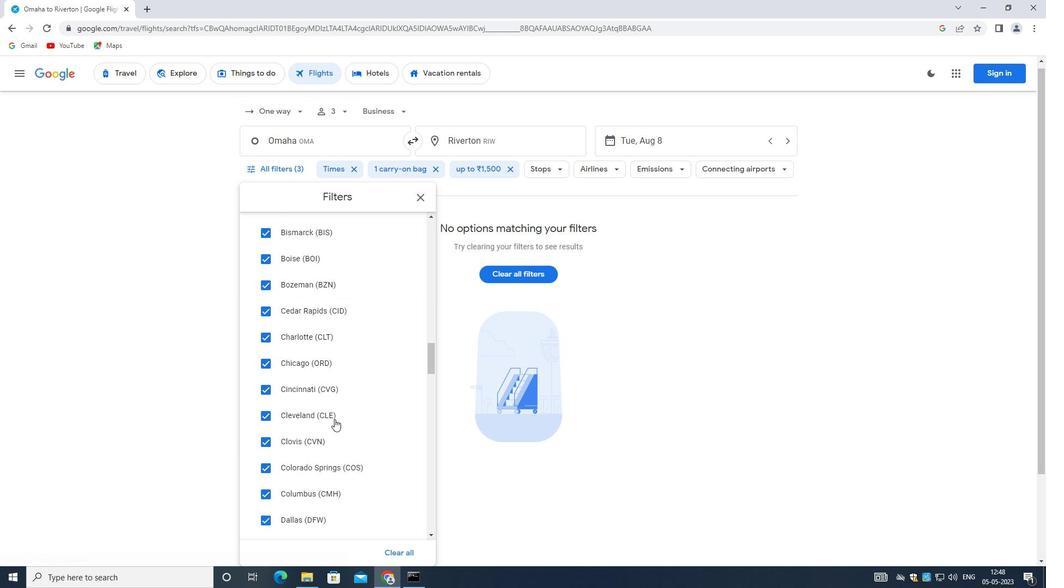 
Action: Mouse scrolled (334, 418) with delta (0, 0)
Screenshot: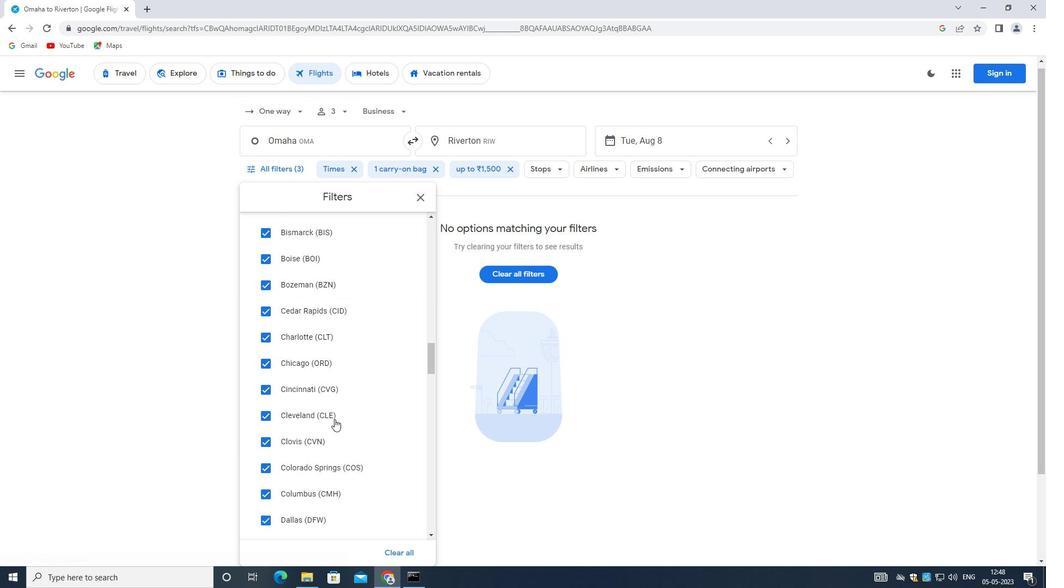 
Action: Mouse moved to (333, 418)
Screenshot: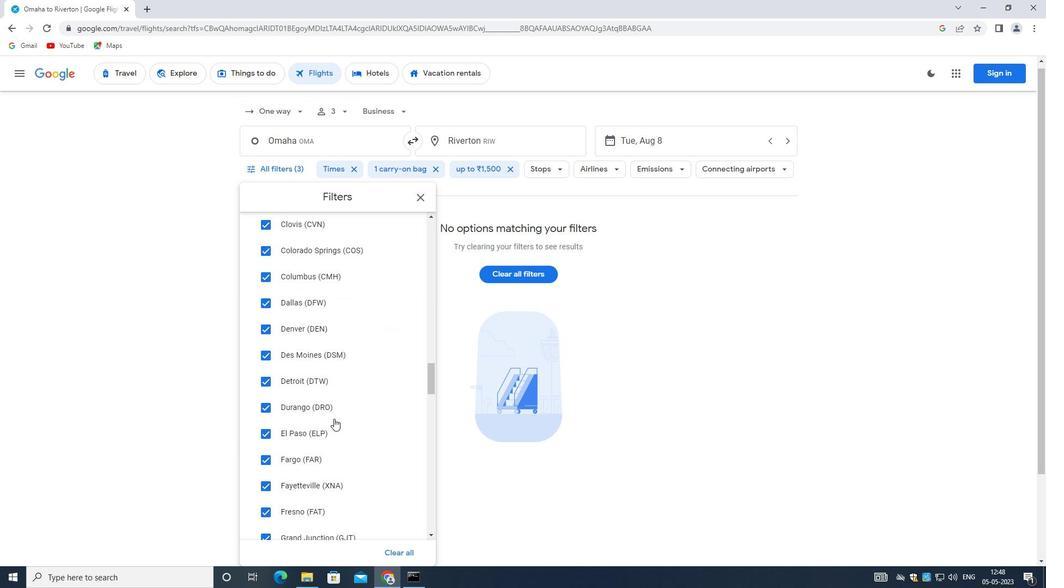 
Action: Mouse scrolled (333, 418) with delta (0, 0)
Screenshot: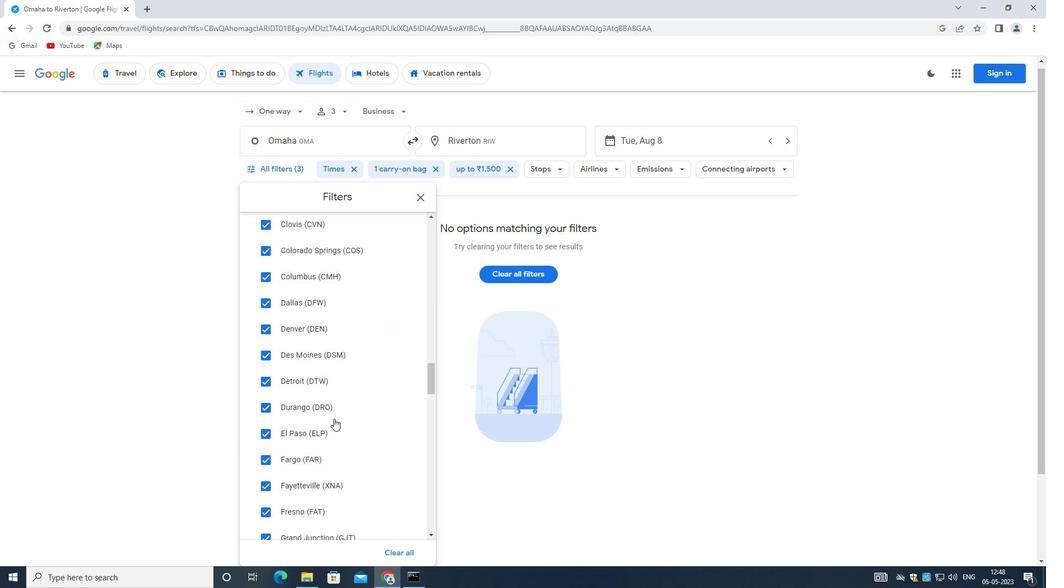 
Action: Mouse scrolled (333, 418) with delta (0, 0)
Screenshot: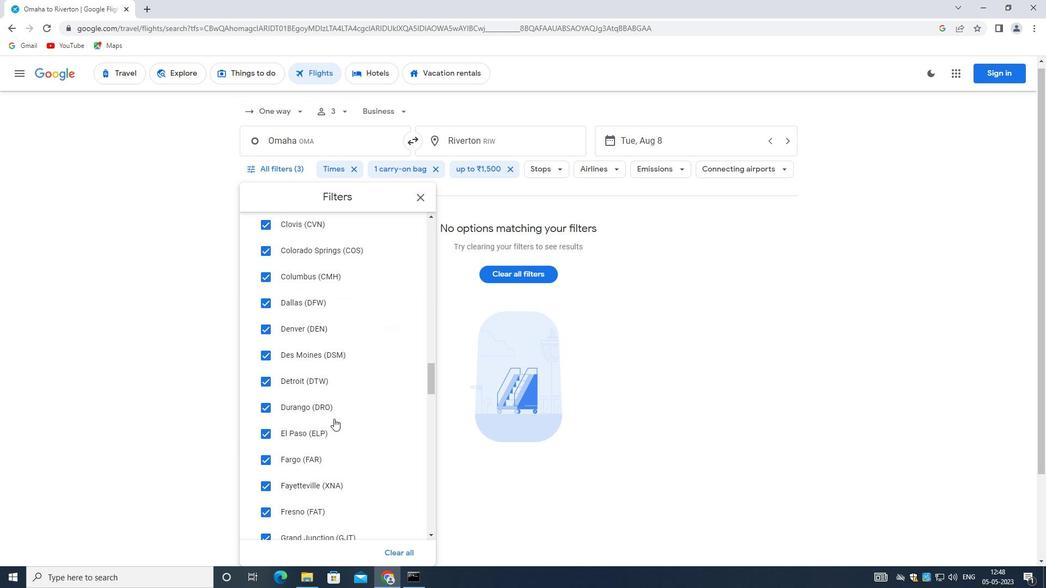 
Action: Mouse scrolled (333, 418) with delta (0, 0)
Screenshot: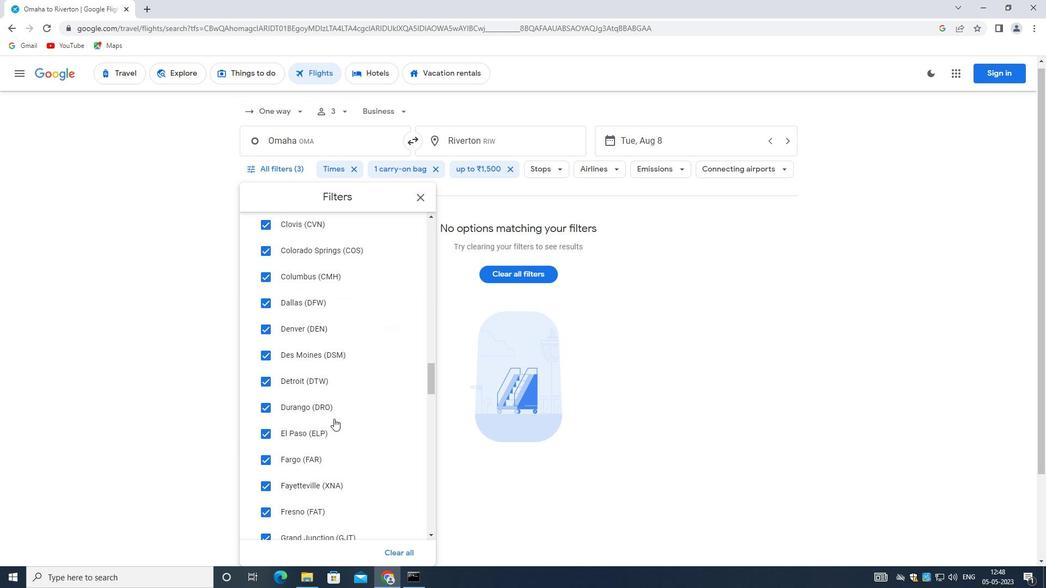 
Action: Mouse scrolled (333, 418) with delta (0, 0)
Screenshot: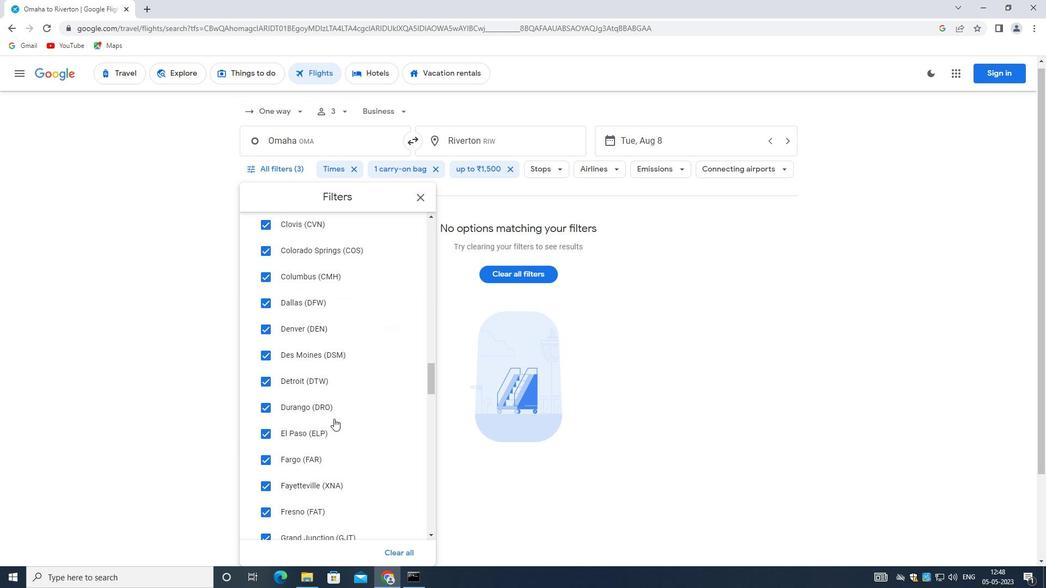 
Action: Mouse moved to (333, 415)
Screenshot: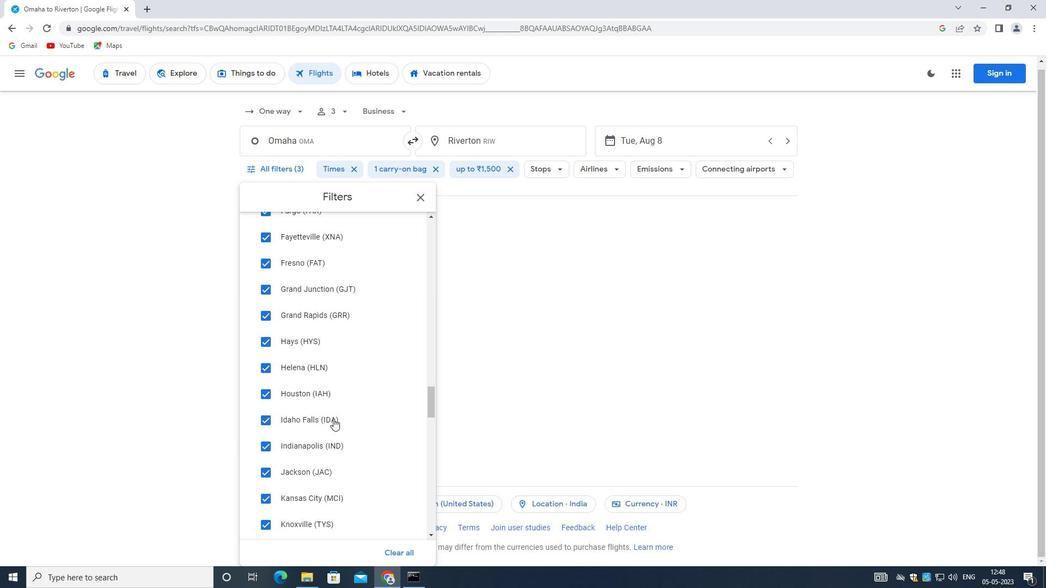 
Action: Mouse scrolled (333, 414) with delta (0, 0)
Screenshot: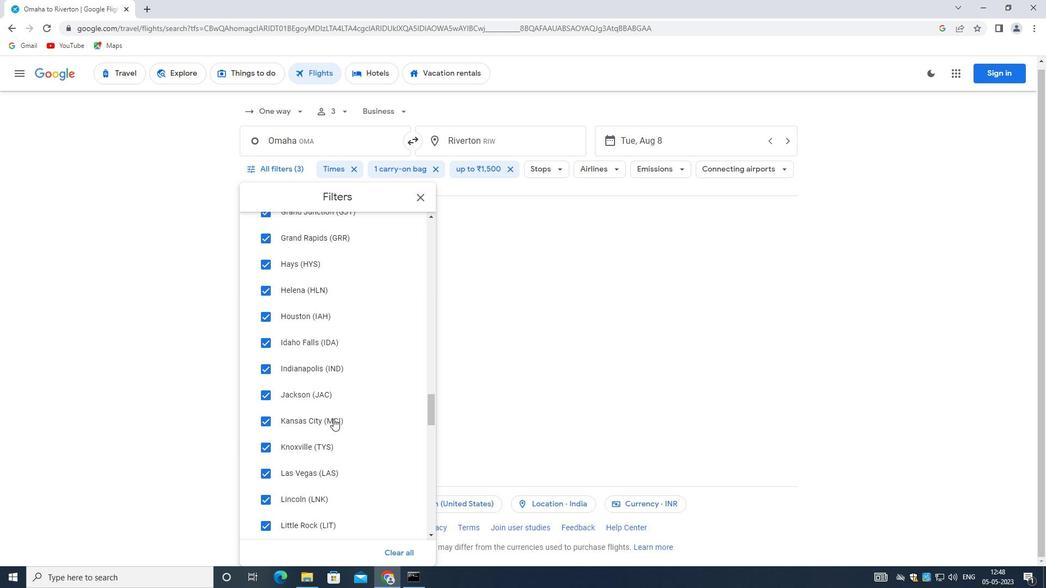 
Action: Mouse scrolled (333, 414) with delta (0, 0)
Screenshot: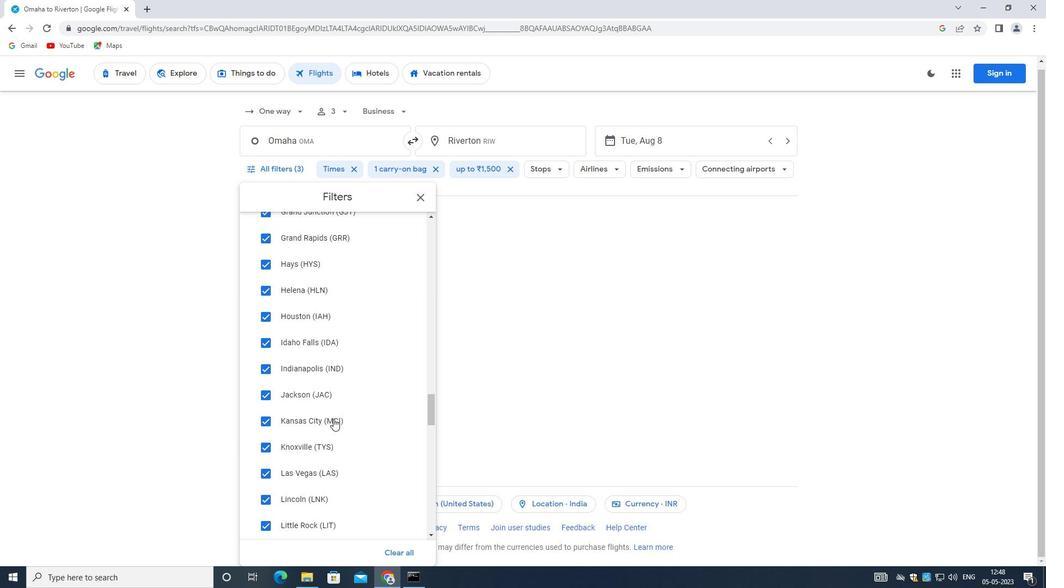 
Action: Mouse scrolled (333, 414) with delta (0, 0)
Screenshot: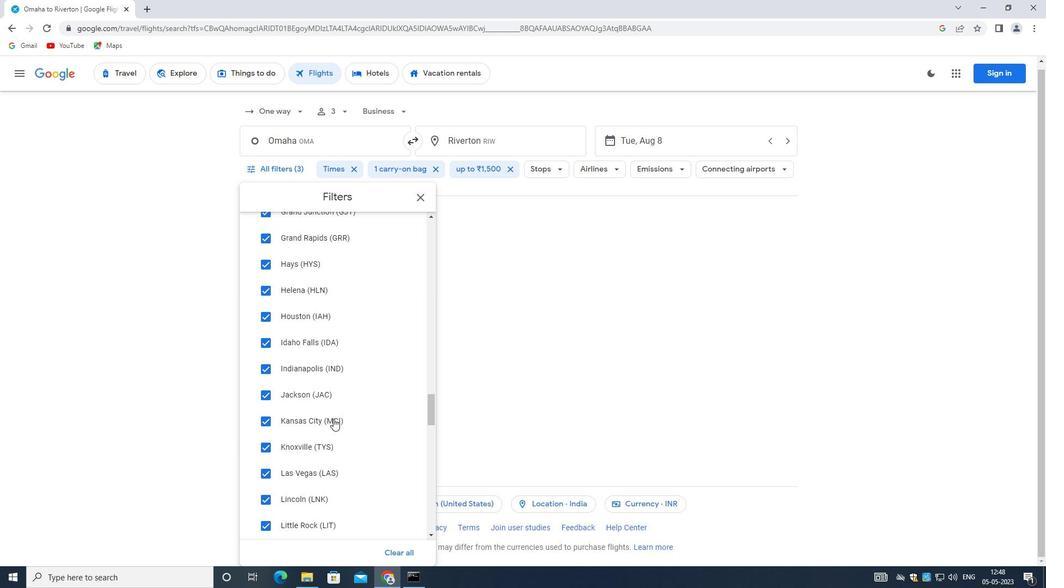 
Action: Mouse scrolled (333, 414) with delta (0, 0)
Screenshot: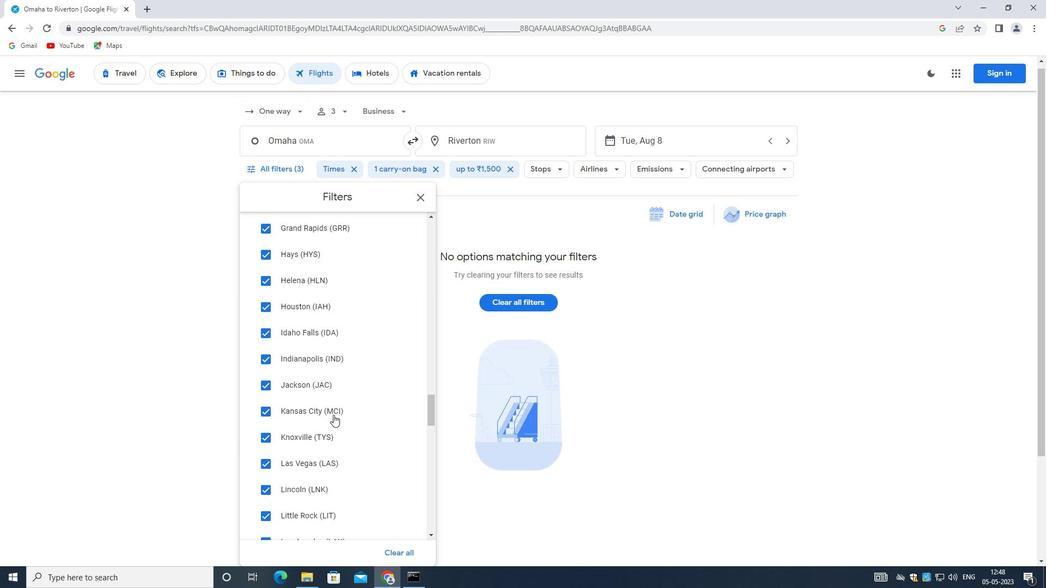 
Action: Mouse scrolled (333, 414) with delta (0, 0)
Screenshot: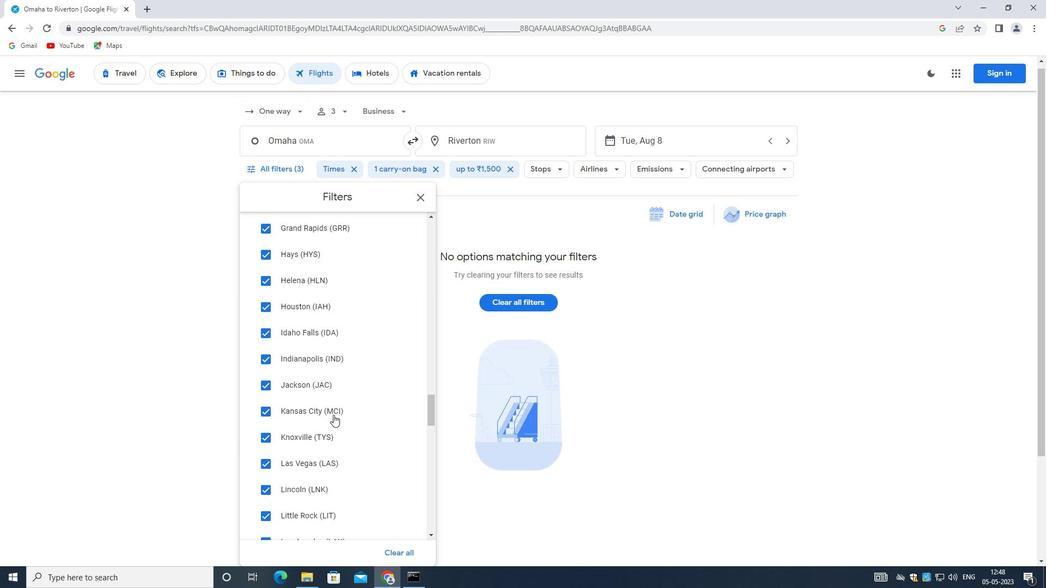 
Action: Mouse moved to (332, 417)
Screenshot: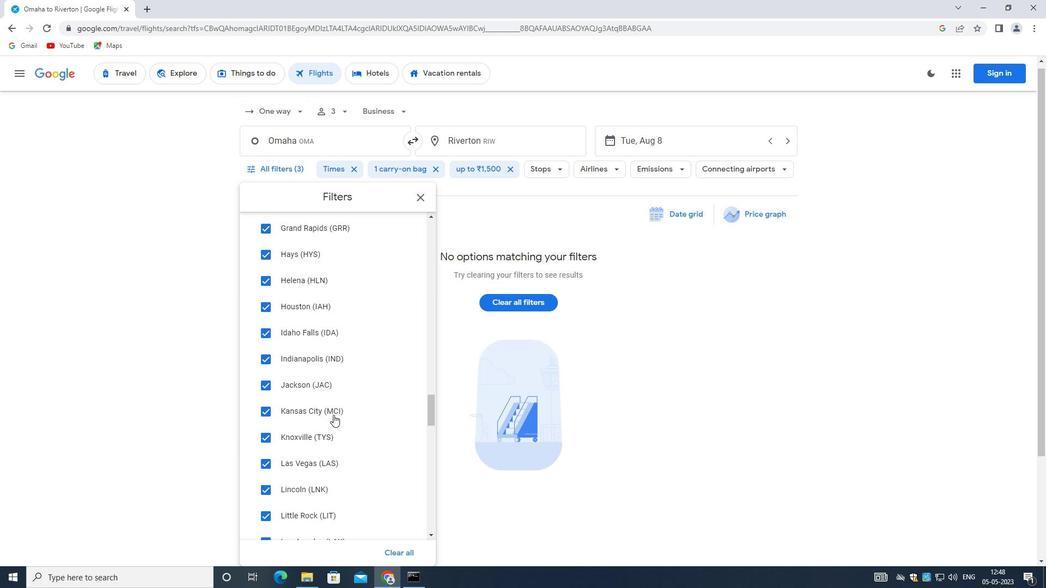 
Action: Mouse scrolled (332, 416) with delta (0, 0)
Screenshot: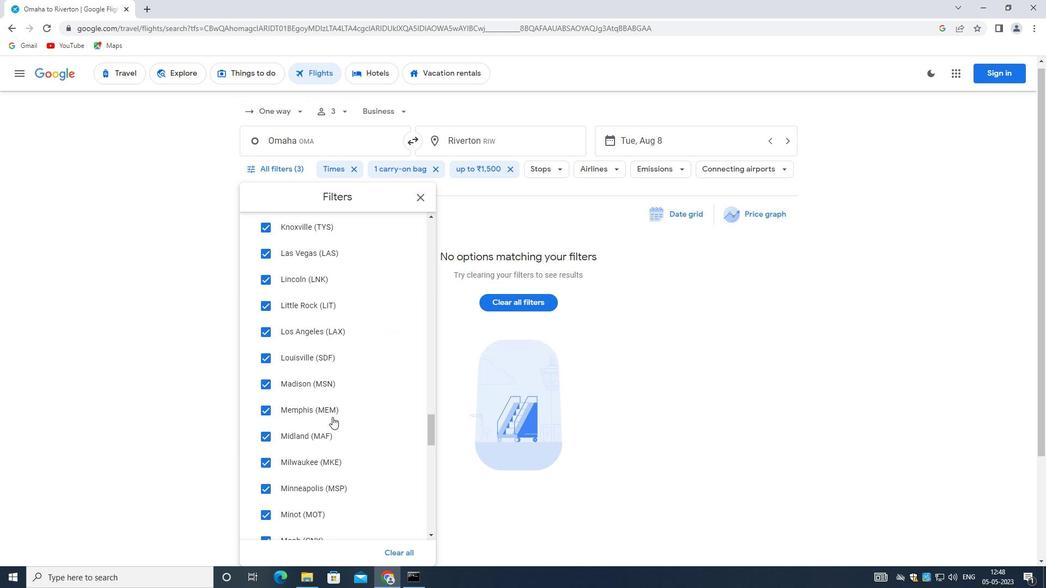 
Action: Mouse scrolled (332, 416) with delta (0, 0)
Screenshot: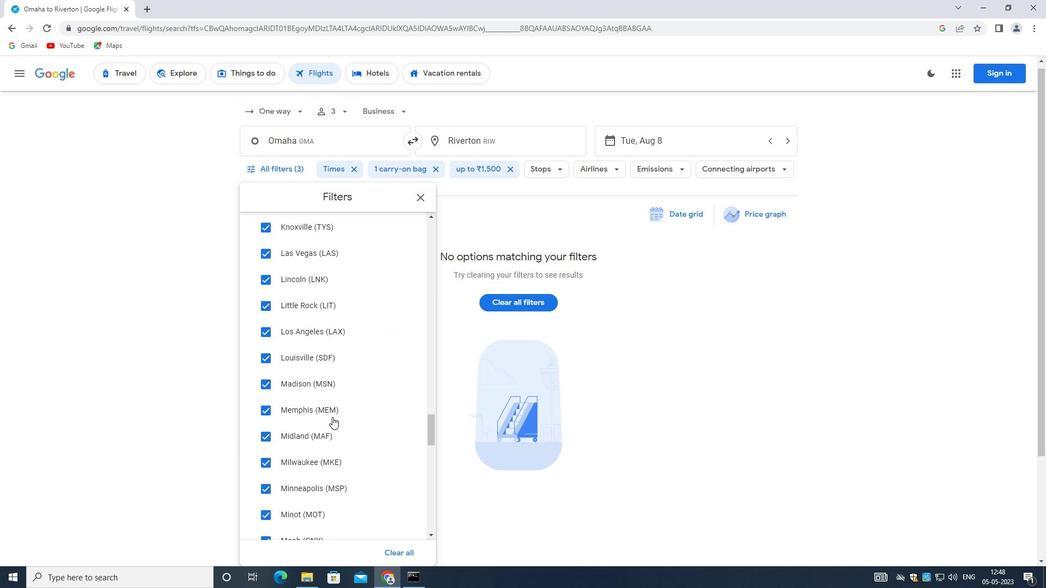 
Action: Mouse scrolled (332, 416) with delta (0, 0)
Screenshot: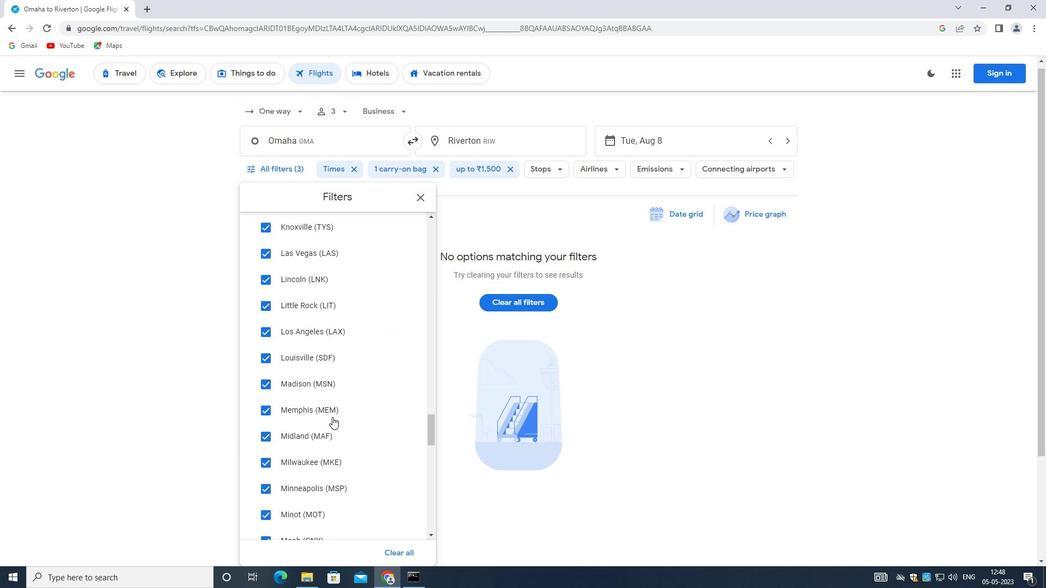 
Action: Mouse scrolled (332, 416) with delta (0, 0)
Screenshot: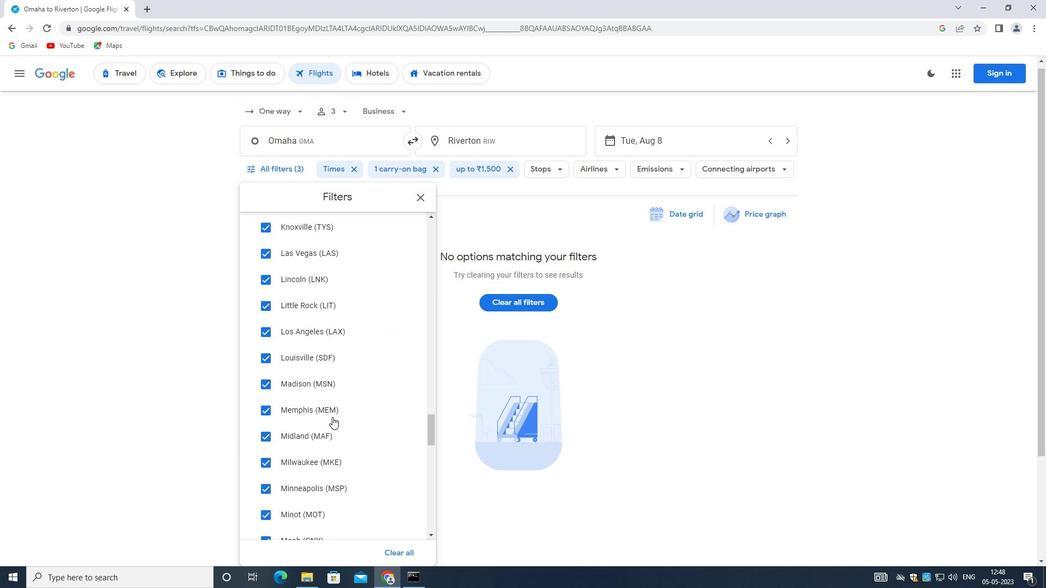 
Action: Mouse scrolled (332, 416) with delta (0, 0)
Screenshot: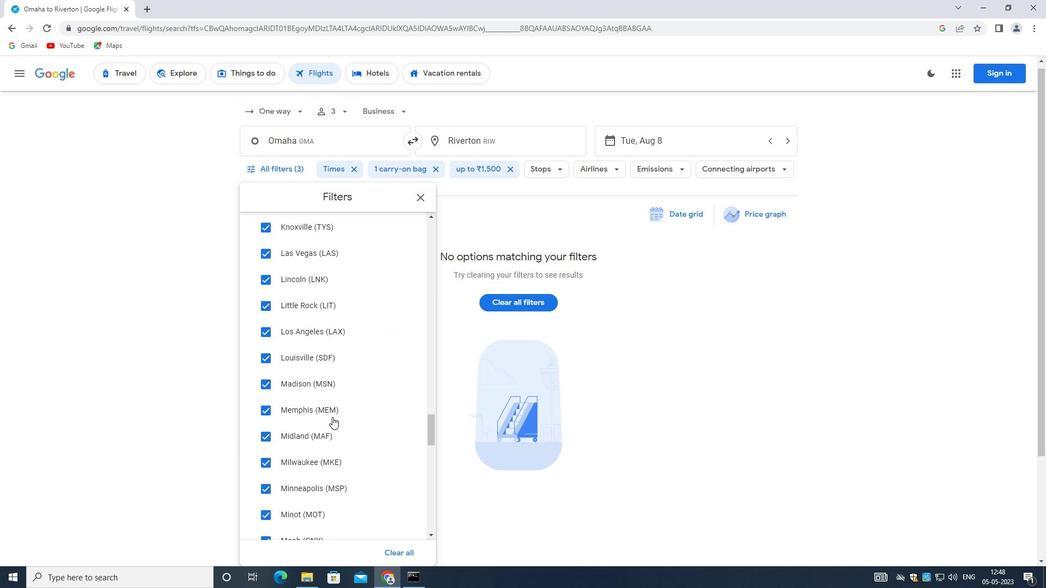 
Action: Mouse moved to (331, 417)
Screenshot: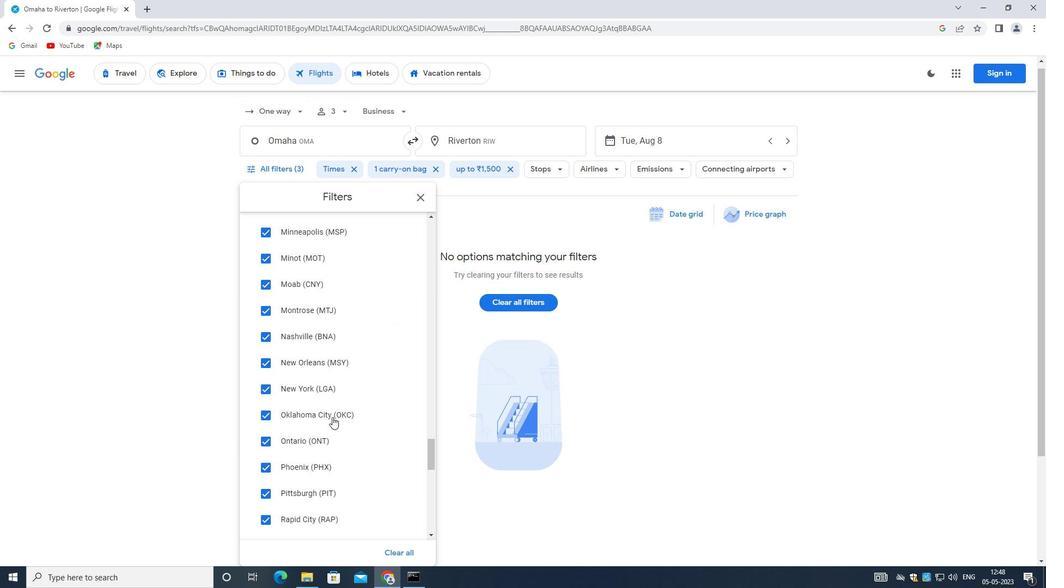 
Action: Mouse scrolled (331, 416) with delta (0, 0)
Screenshot: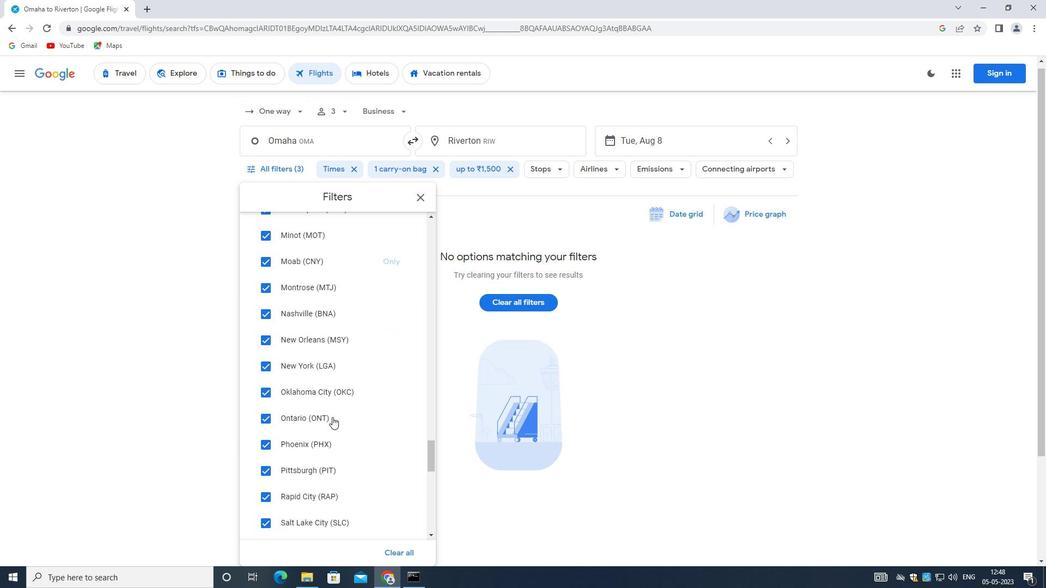 
Action: Mouse scrolled (331, 416) with delta (0, 0)
Screenshot: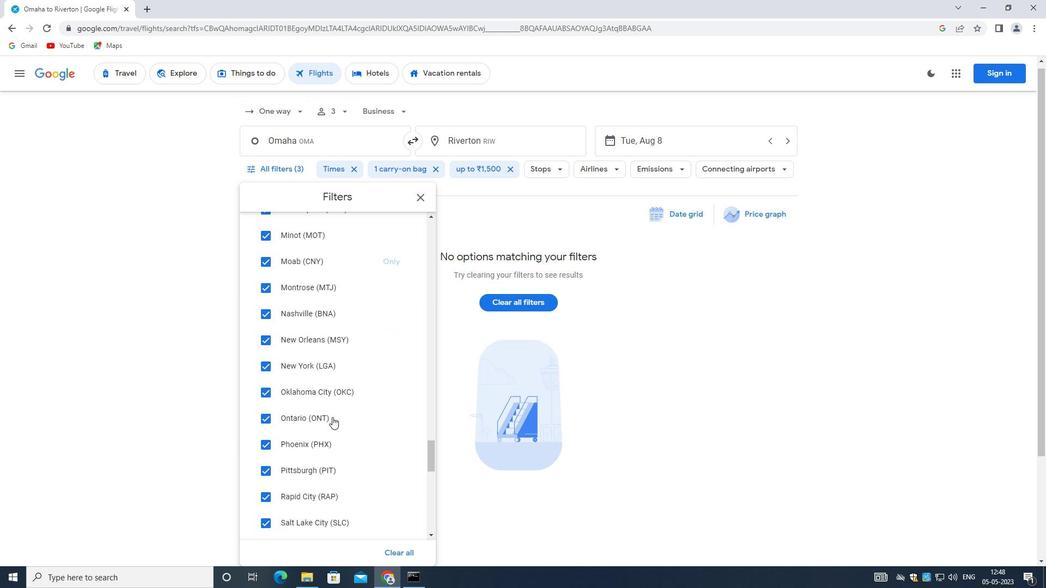
Action: Mouse scrolled (331, 416) with delta (0, 0)
Screenshot: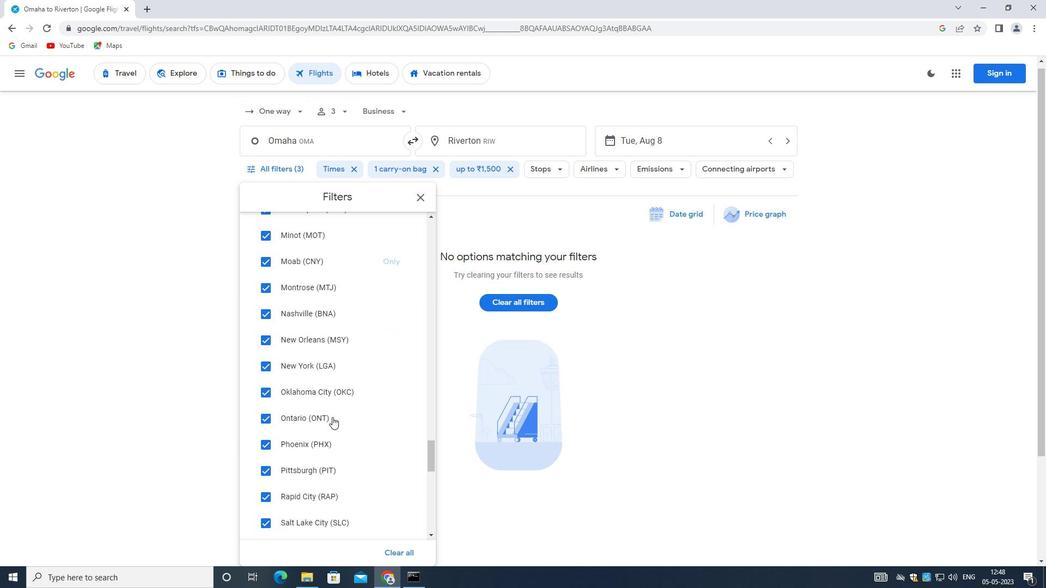 
Action: Mouse scrolled (331, 416) with delta (0, 0)
Screenshot: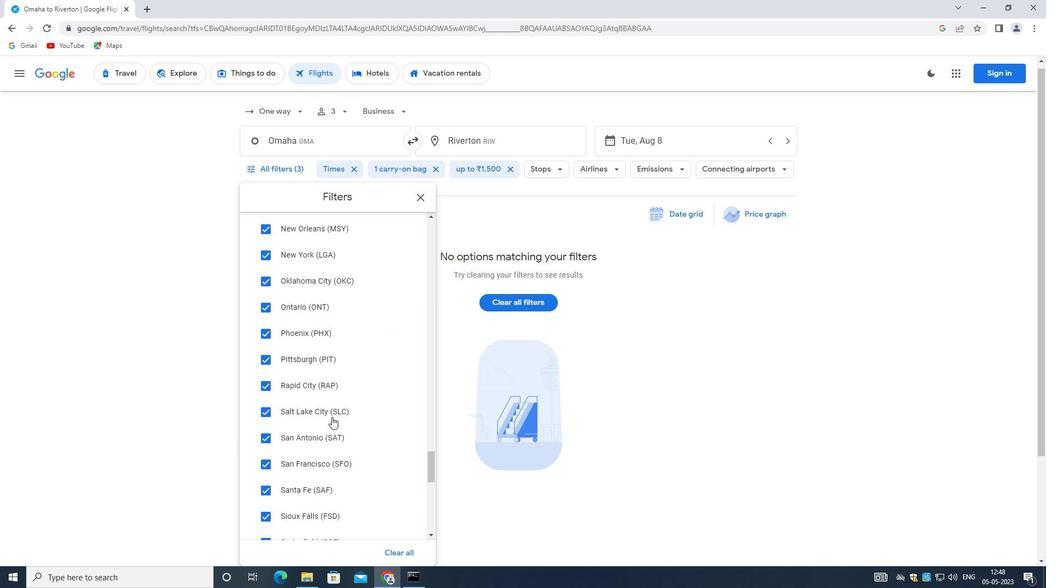 
Action: Mouse scrolled (331, 416) with delta (0, 0)
Screenshot: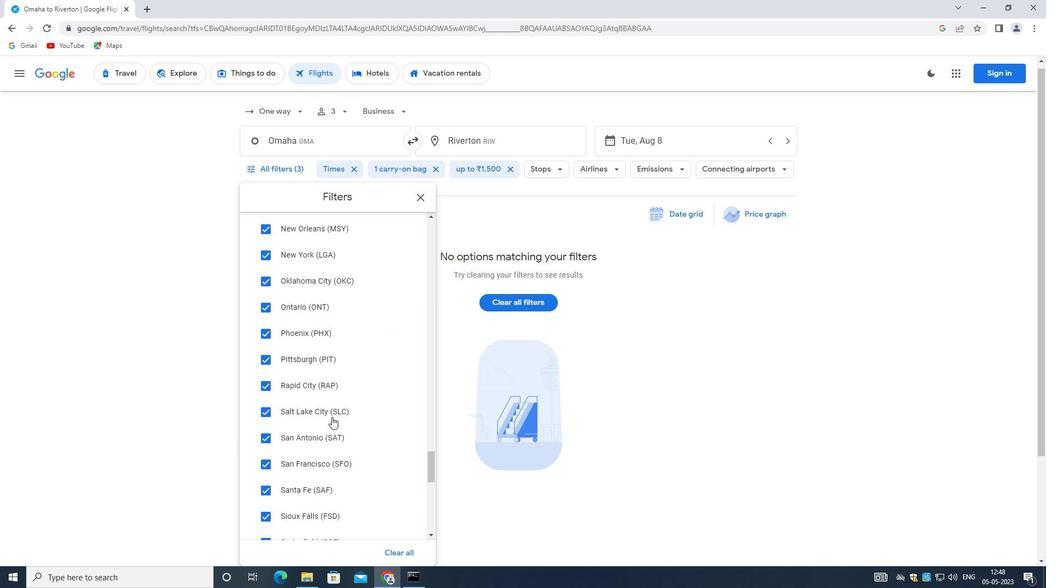 
Action: Mouse scrolled (331, 416) with delta (0, 0)
Screenshot: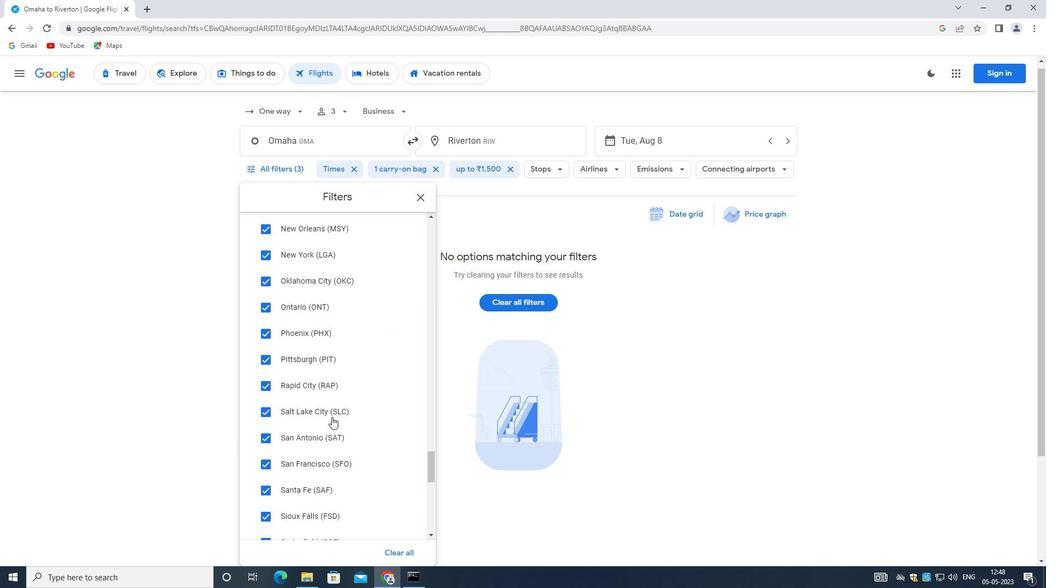 
Action: Mouse scrolled (331, 416) with delta (0, 0)
Screenshot: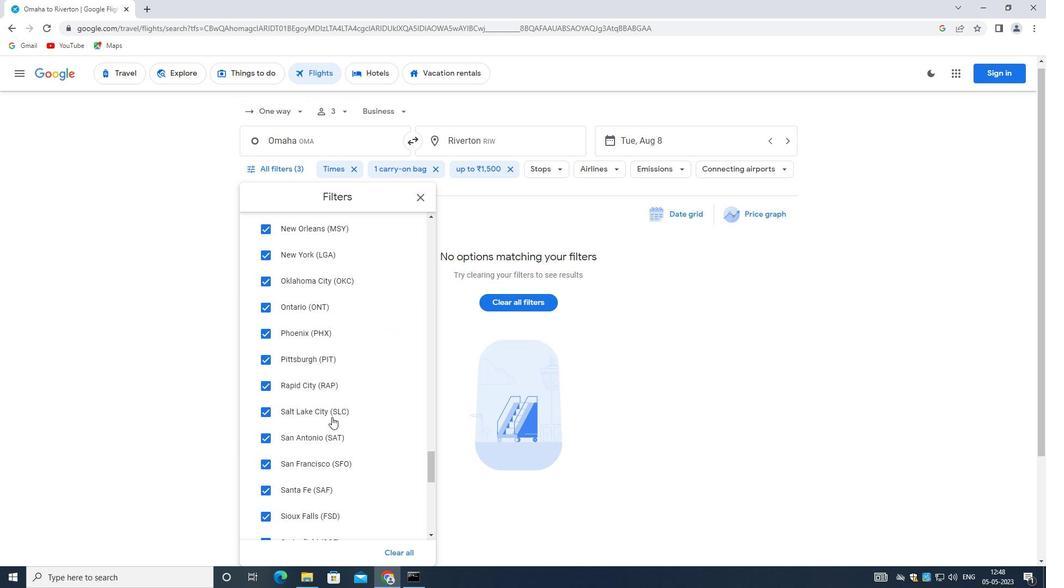 
Action: Mouse scrolled (331, 416) with delta (0, 0)
Screenshot: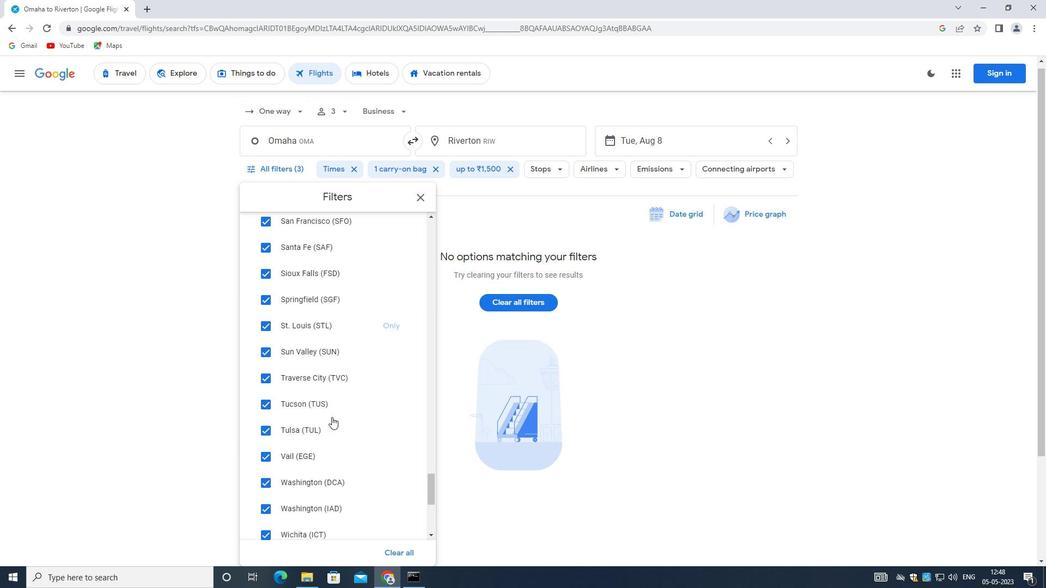 
Action: Mouse scrolled (331, 416) with delta (0, 0)
Screenshot: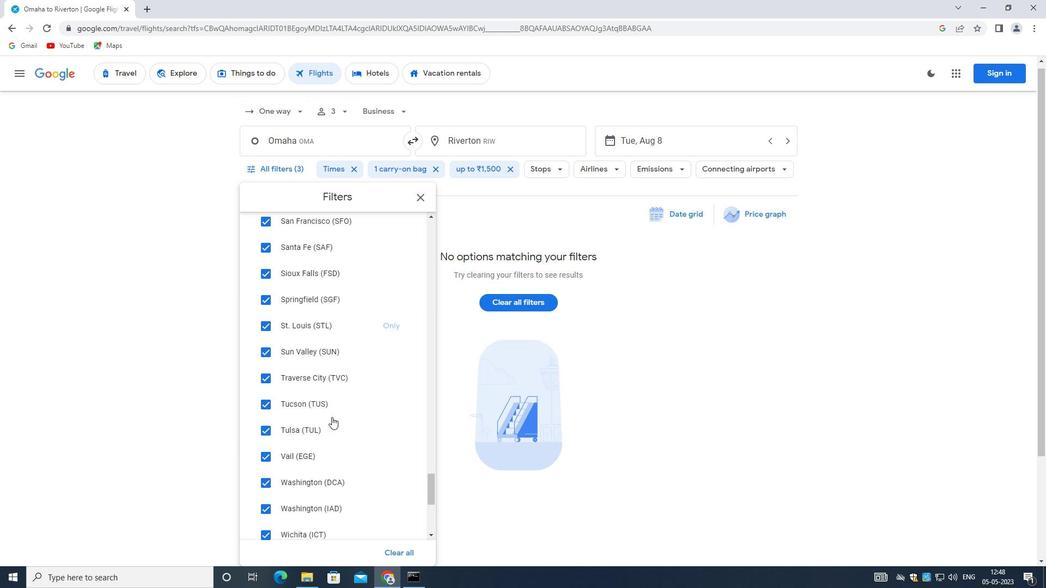 
Action: Mouse moved to (331, 418)
Screenshot: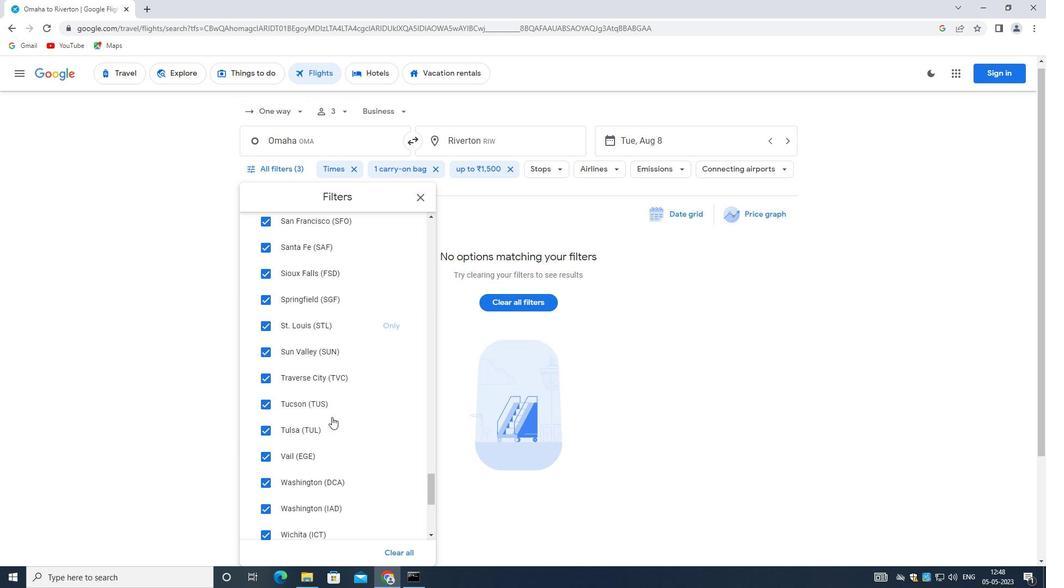 
Action: Mouse scrolled (331, 417) with delta (0, 0)
Screenshot: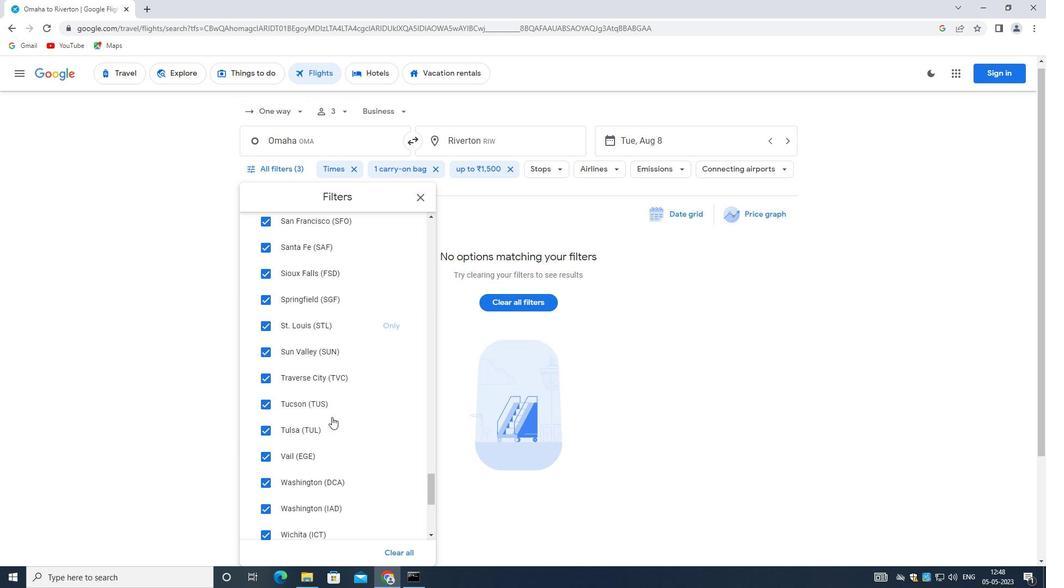 
Action: Mouse scrolled (331, 417) with delta (0, -1)
Screenshot: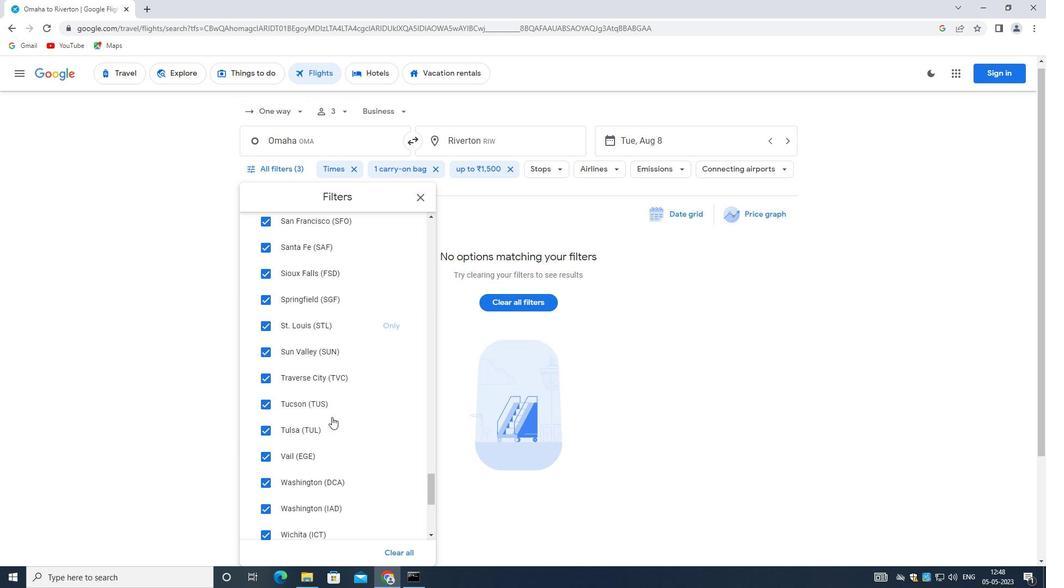 
Action: Mouse scrolled (331, 417) with delta (0, 0)
Screenshot: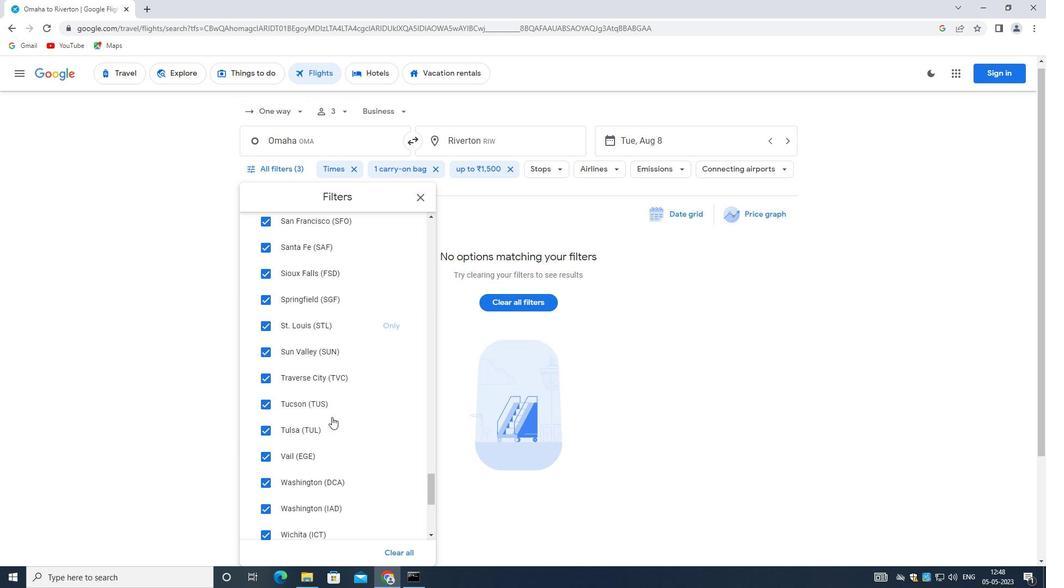 
Action: Mouse moved to (325, 426)
Screenshot: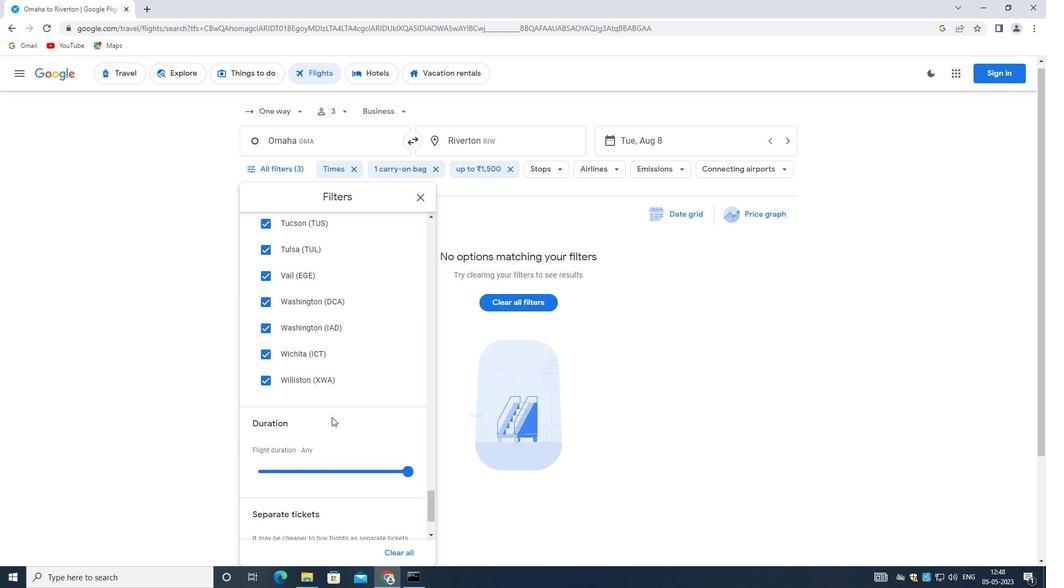 
Action: Mouse scrolled (325, 426) with delta (0, 0)
Screenshot: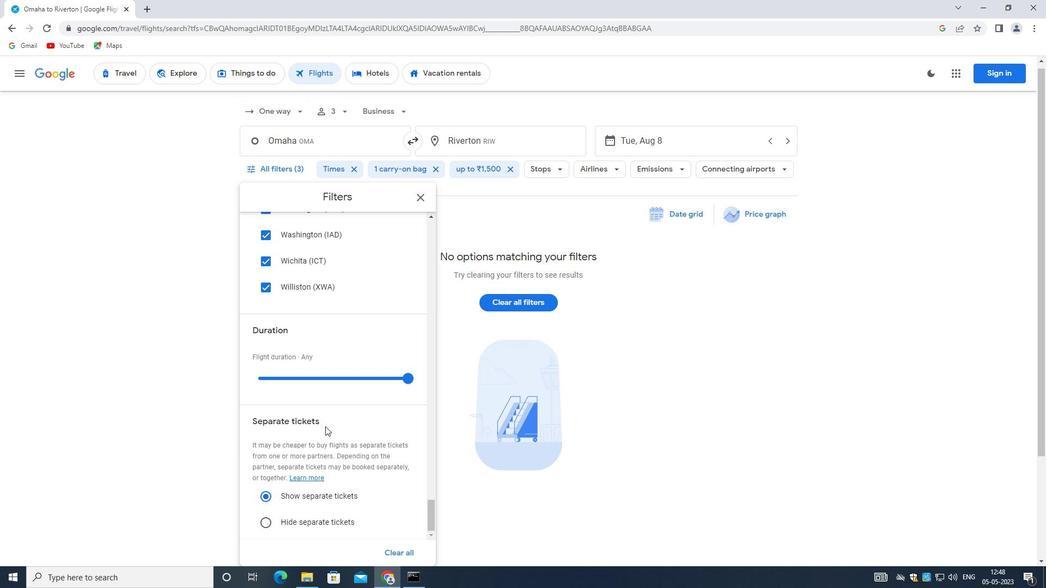 
Action: Mouse scrolled (325, 426) with delta (0, 0)
Screenshot: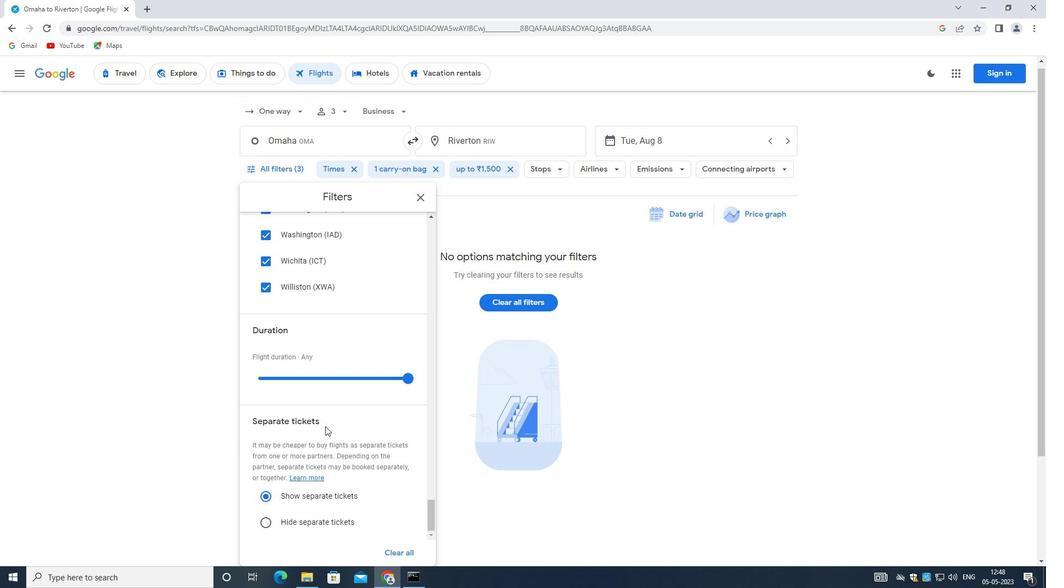 
Action: Mouse scrolled (325, 426) with delta (0, 0)
Screenshot: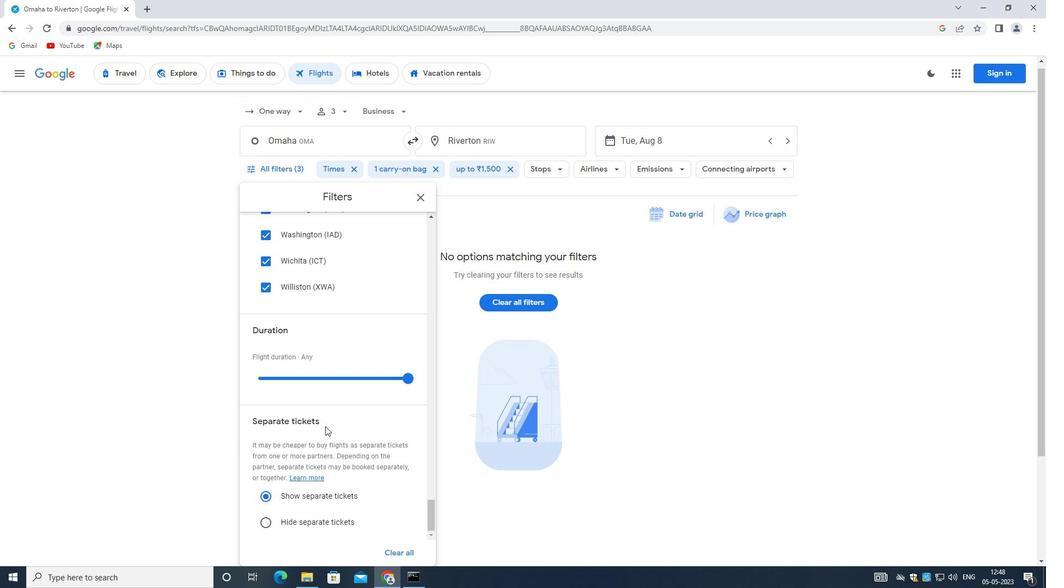 
Action: Mouse scrolled (325, 426) with delta (0, 0)
Screenshot: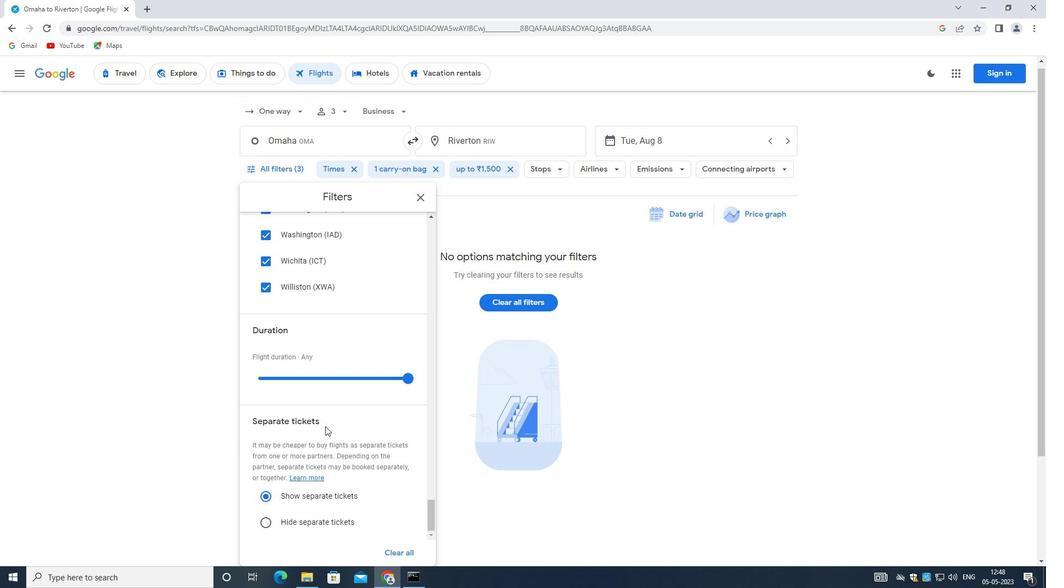 
Action: Mouse scrolled (325, 426) with delta (0, 0)
Screenshot: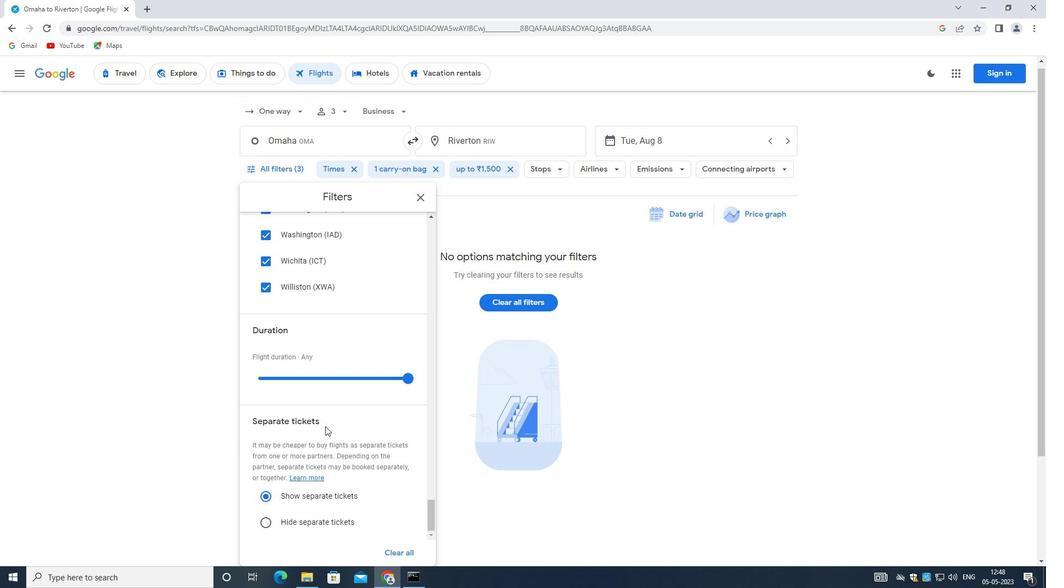 
Action: Mouse moved to (324, 427)
Screenshot: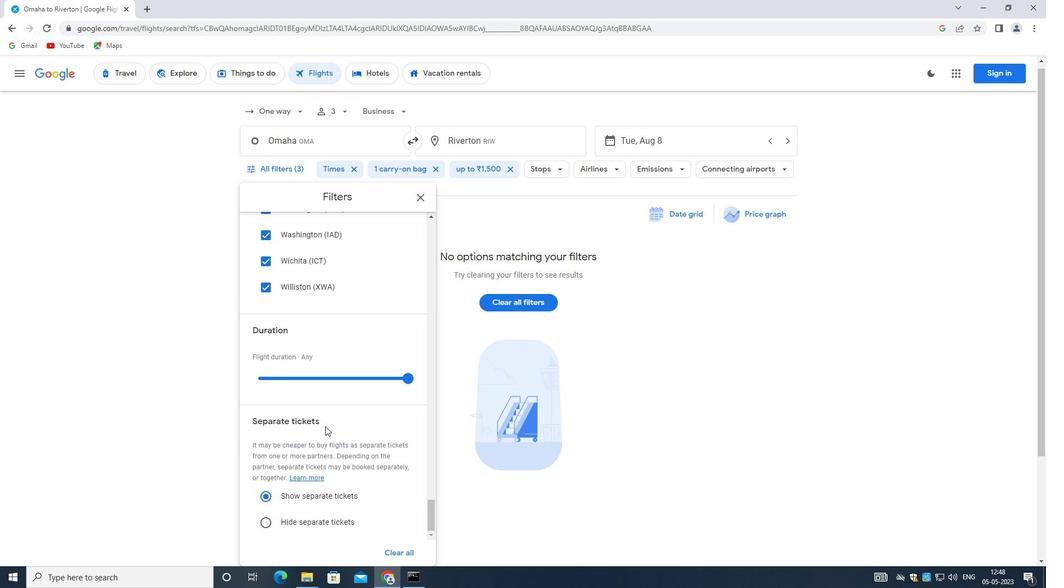 
